 Task: Create new vendor bill with Date Opened: 15-Apr-23, Select Vendor: El Taco Tote, Terms: Net 7. Make bill entry for item-1 with Date: 15-Apr-23, Description: Tacos, Expense Account: Travel & Entertainment : Meals, Quantity: 1, Unit Price: 13.49, Sales Tax: Y, Sales Tax Included: Y, Tax Table: Sales Tax. Make entry for item-2 with Date: 15-Apr-23, Description: Huevos Rancheros, Expense Account: Travel & Entertainment : Meals, Quantity: 2, Unit Price: 9.29, Sales Tax: Y, Sales Tax Included: Y, Tax Table: Sales Tax. Post Bill with Post Date: 15-Apr-23, Post to Accounts: Liabilities:Accounts Payble. Pay / Process Payment with Transaction Date: 21-Apr-23, Amount: 32.07, Transfer Account: Checking Account. Go to 'Print Bill'. Save a pdf copy of the bill.
Action: Mouse moved to (168, 31)
Screenshot: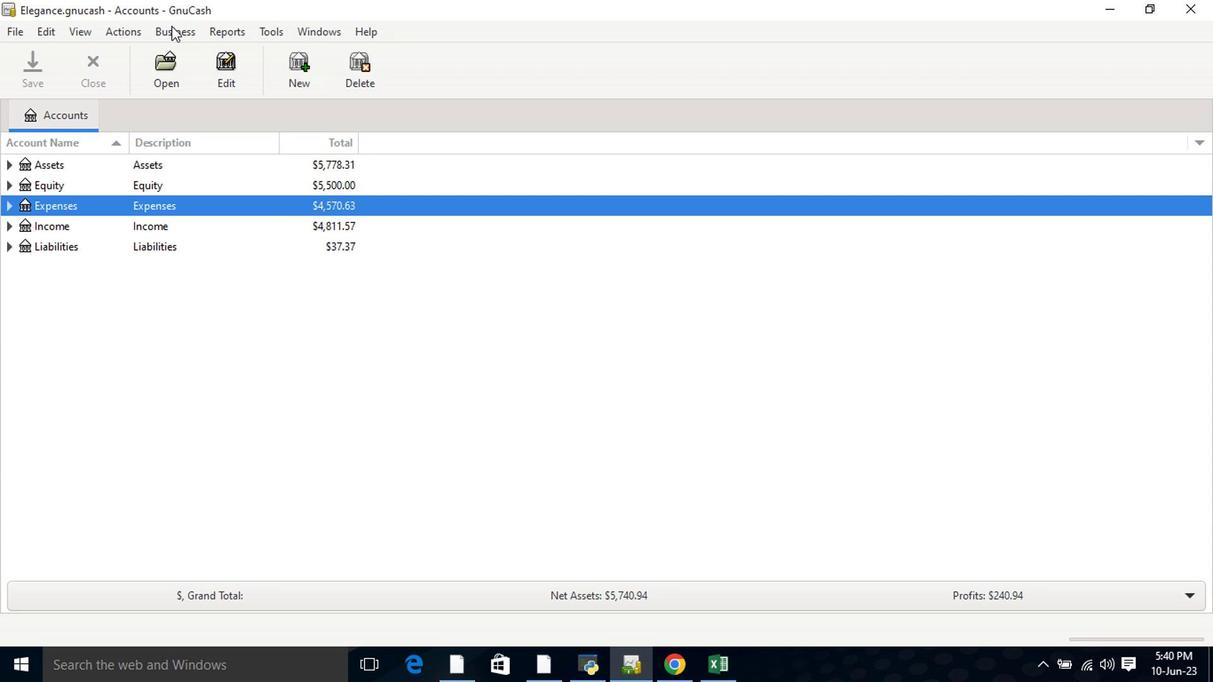 
Action: Mouse pressed left at (168, 31)
Screenshot: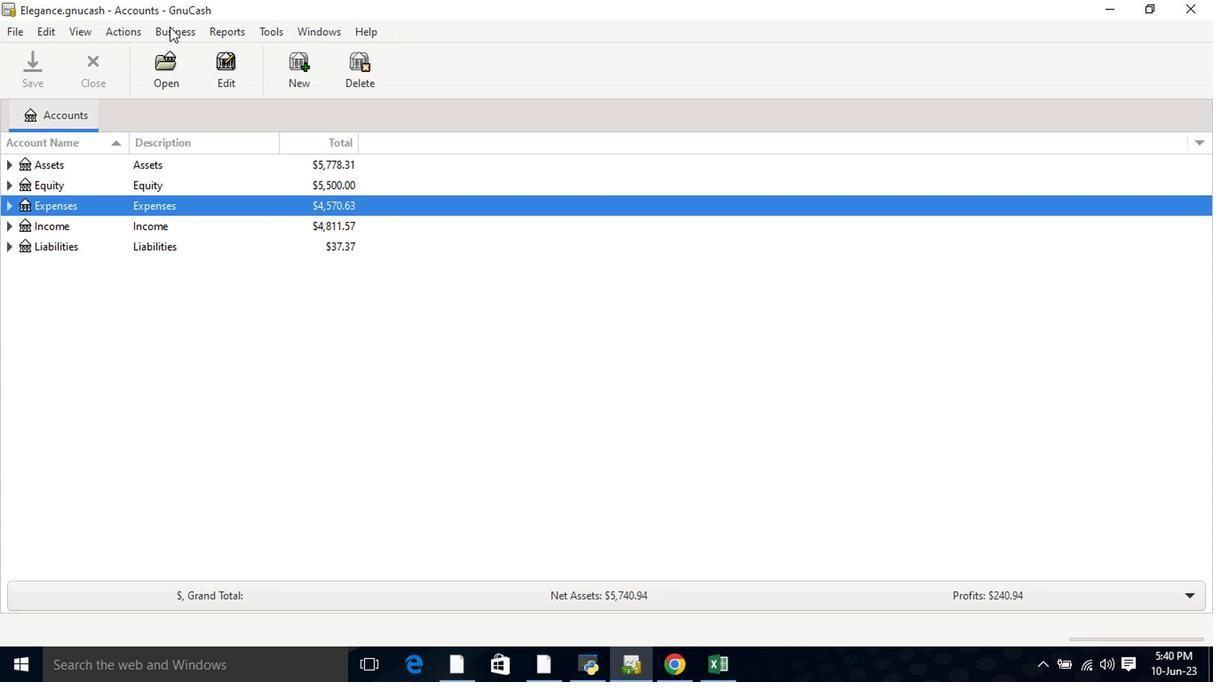 
Action: Mouse moved to (196, 77)
Screenshot: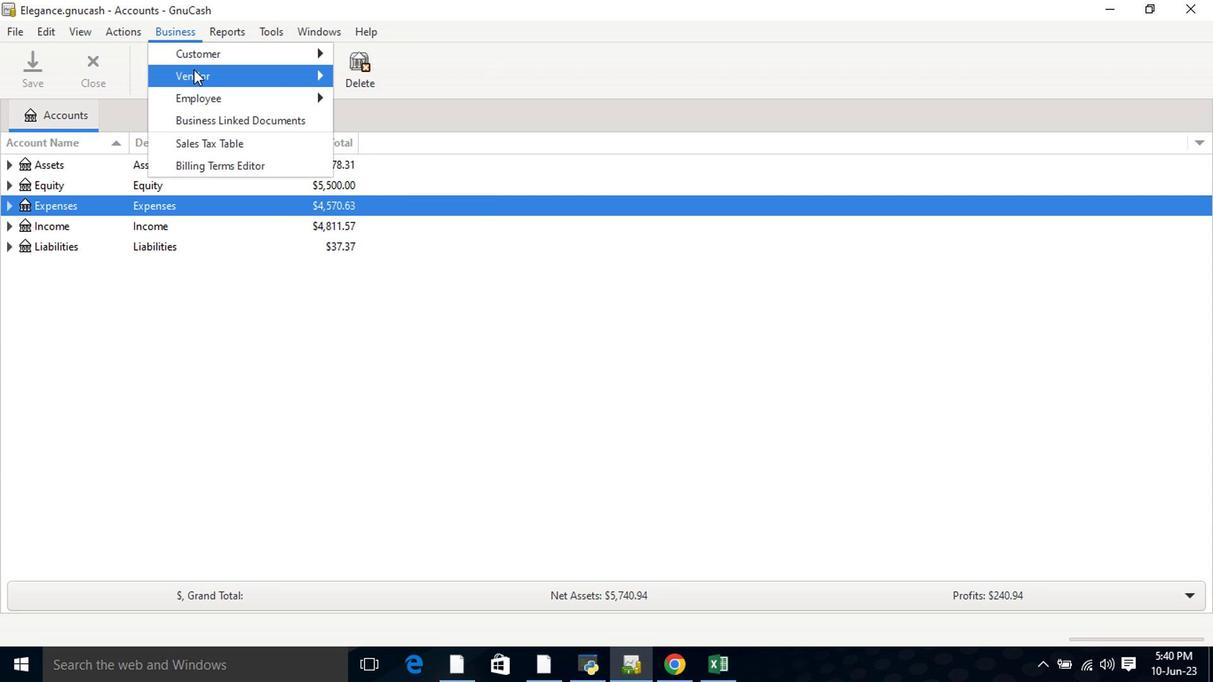 
Action: Mouse pressed left at (196, 77)
Screenshot: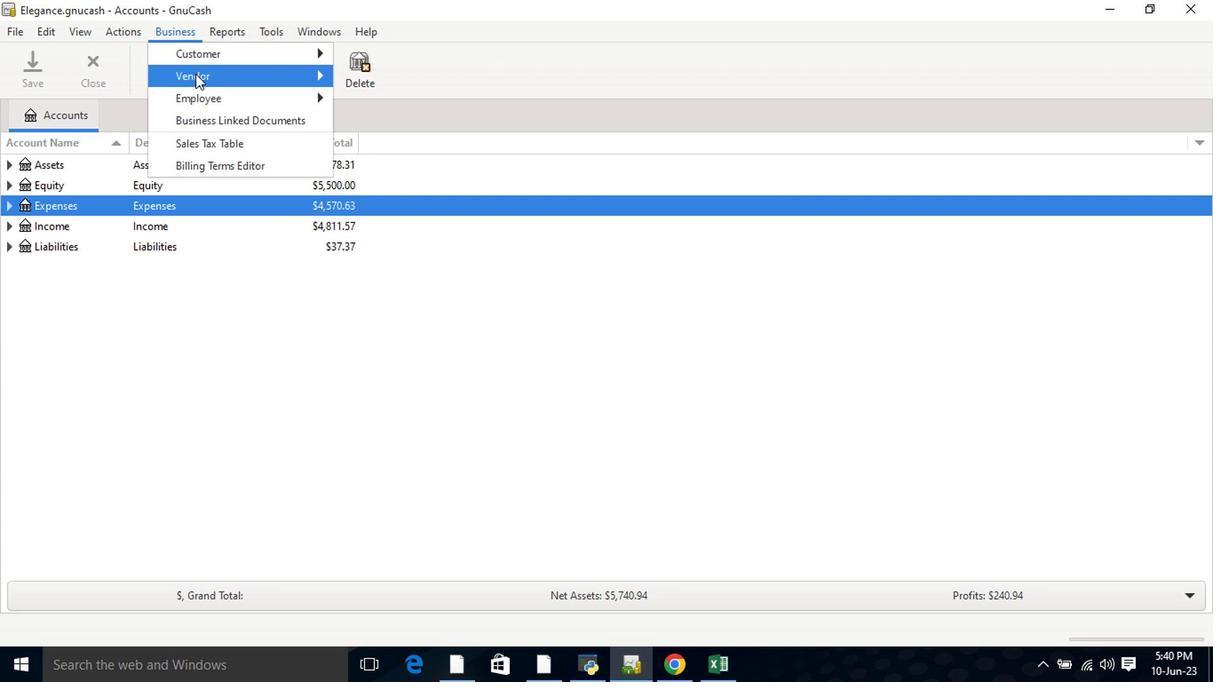 
Action: Mouse moved to (392, 146)
Screenshot: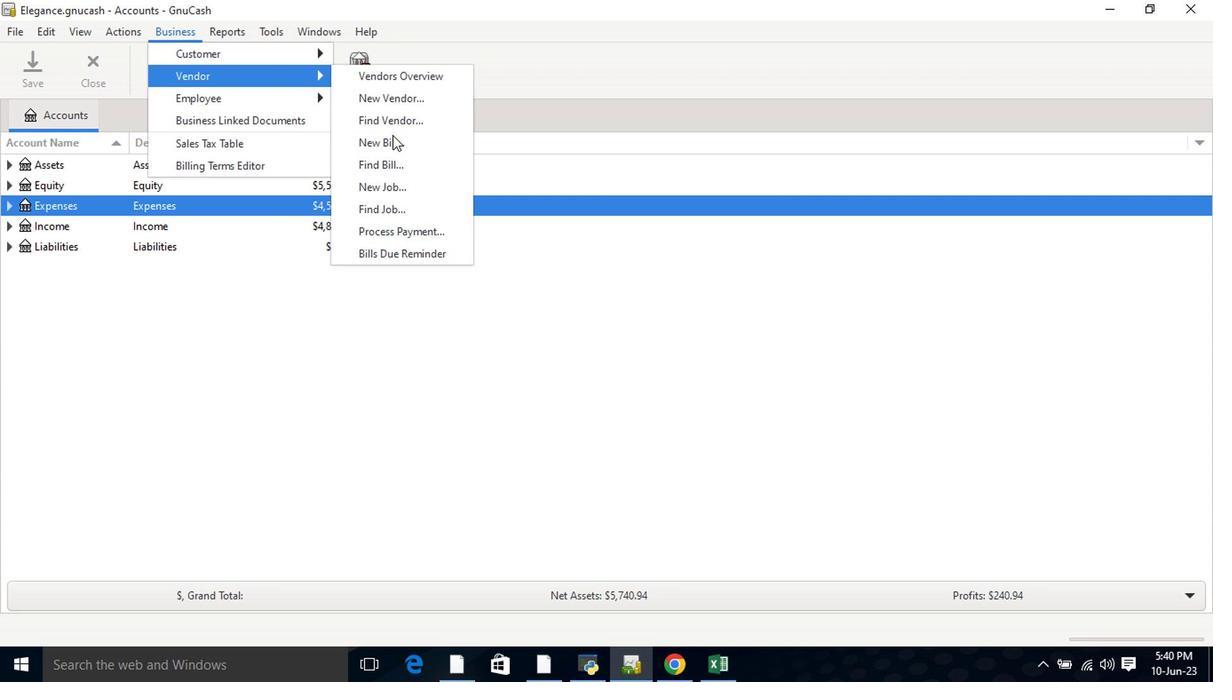 
Action: Mouse pressed left at (392, 146)
Screenshot: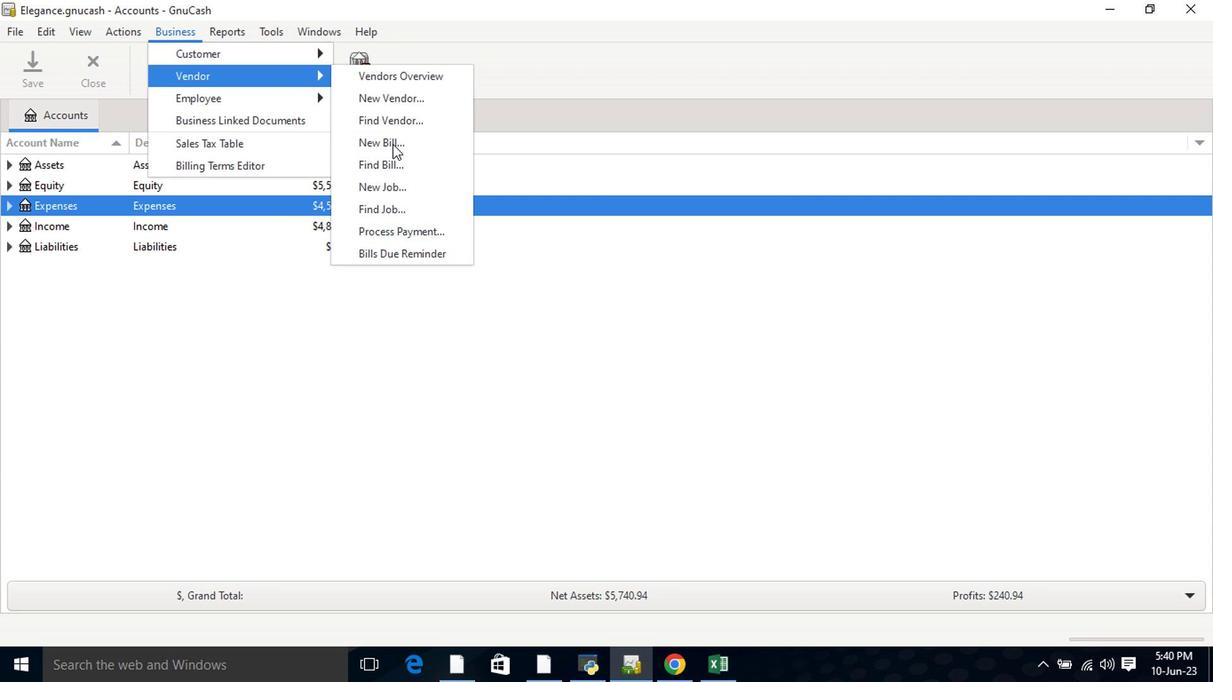 
Action: Mouse moved to (731, 240)
Screenshot: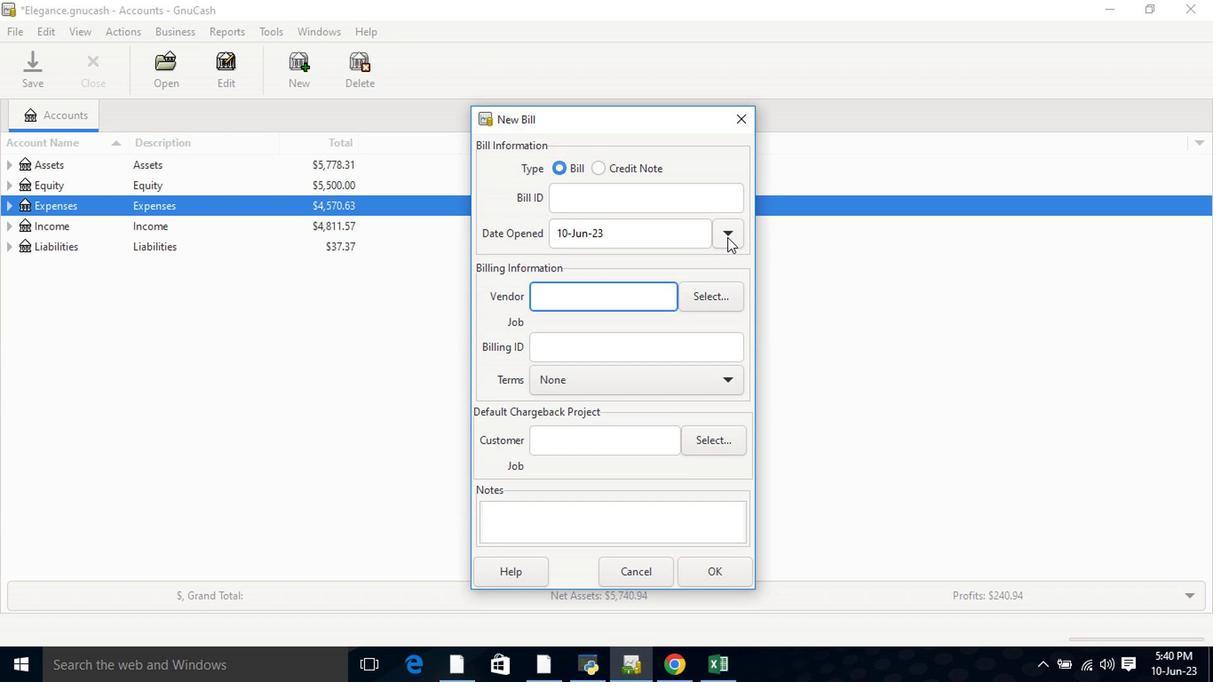 
Action: Mouse pressed left at (731, 240)
Screenshot: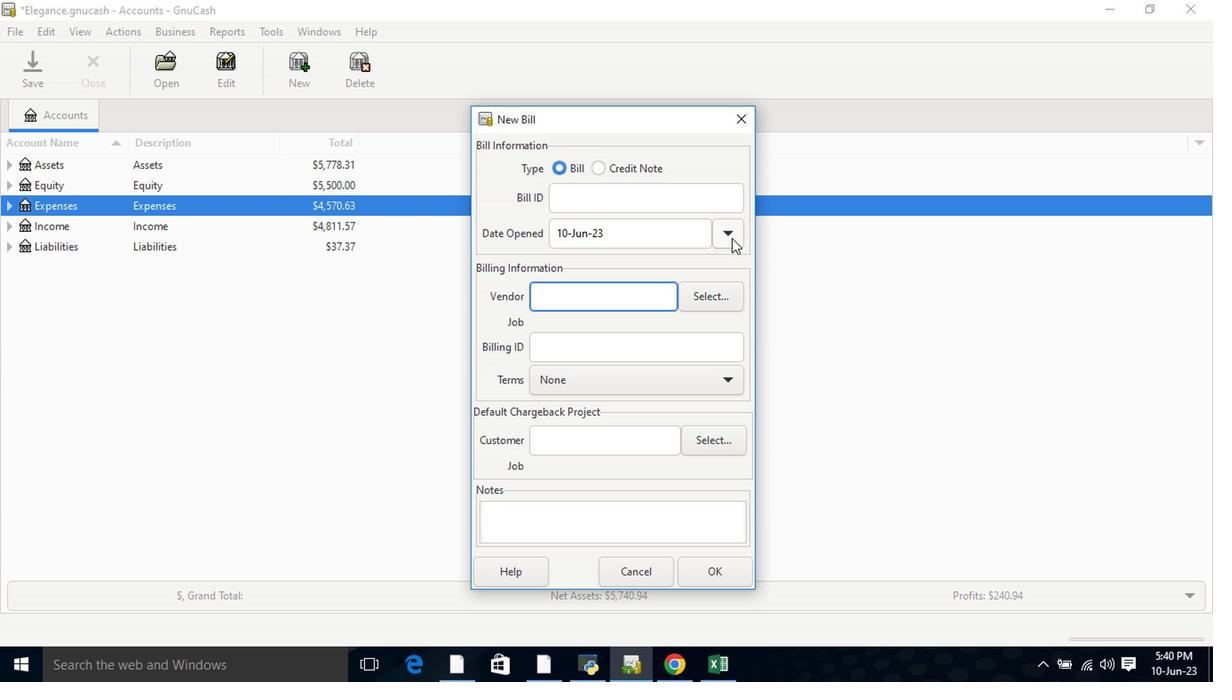 
Action: Mouse moved to (587, 264)
Screenshot: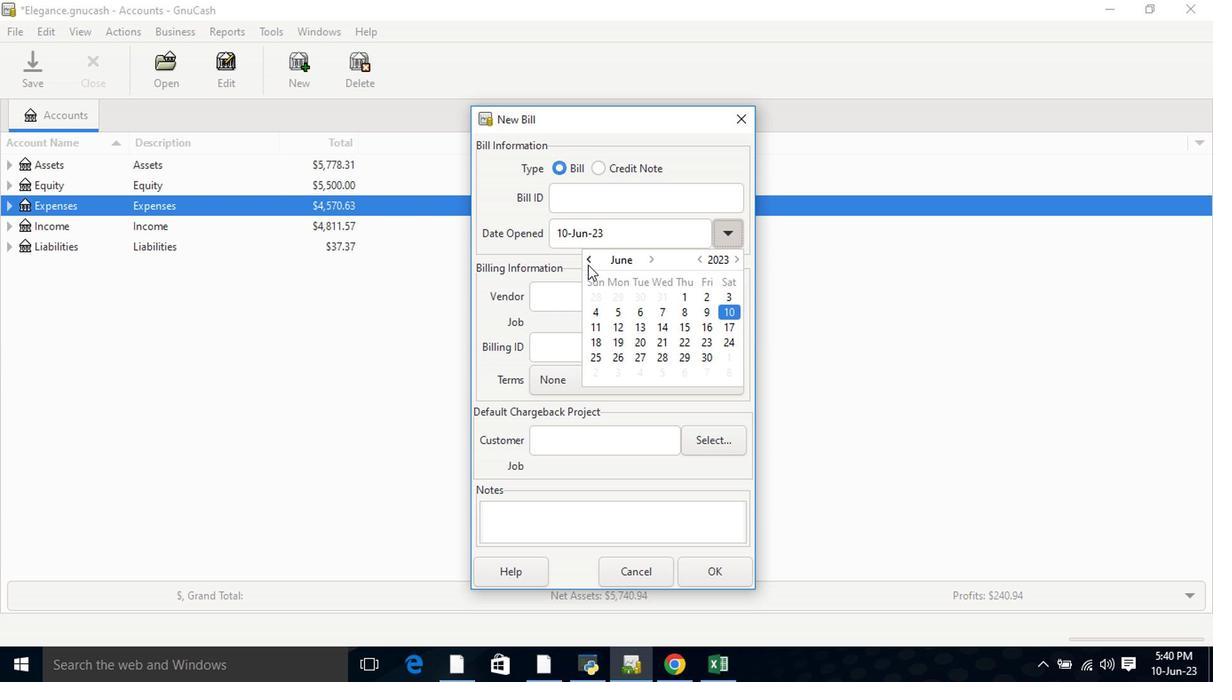 
Action: Mouse pressed left at (587, 264)
Screenshot: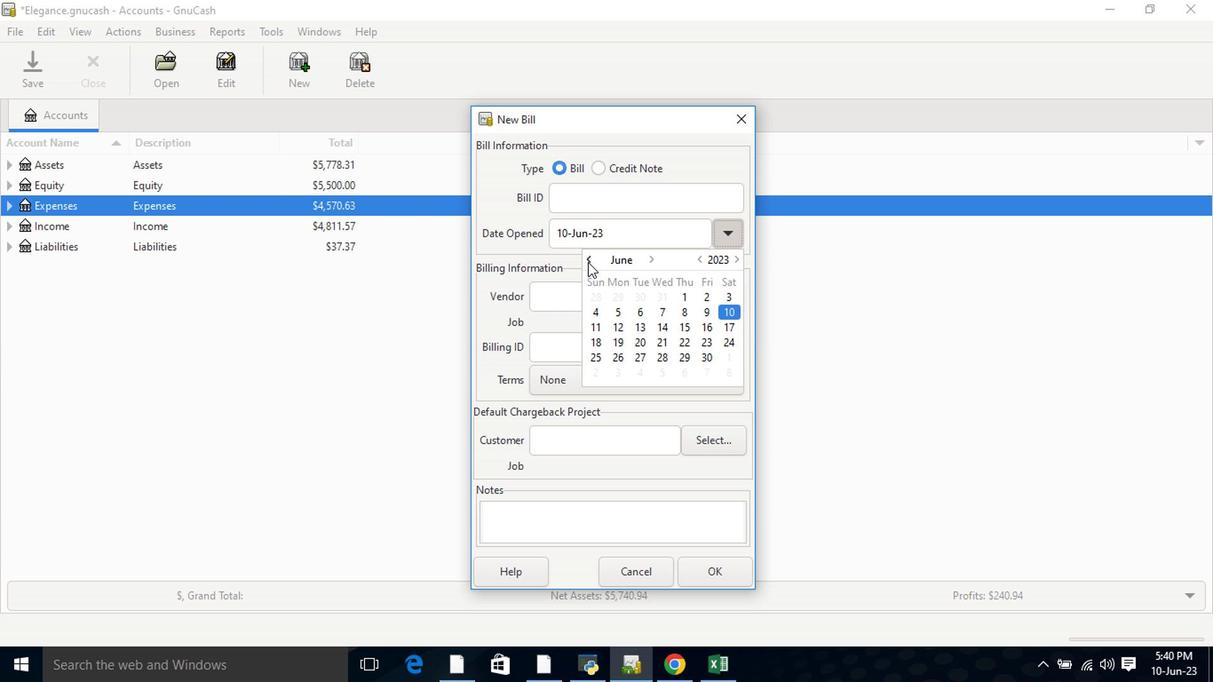 
Action: Mouse pressed left at (587, 264)
Screenshot: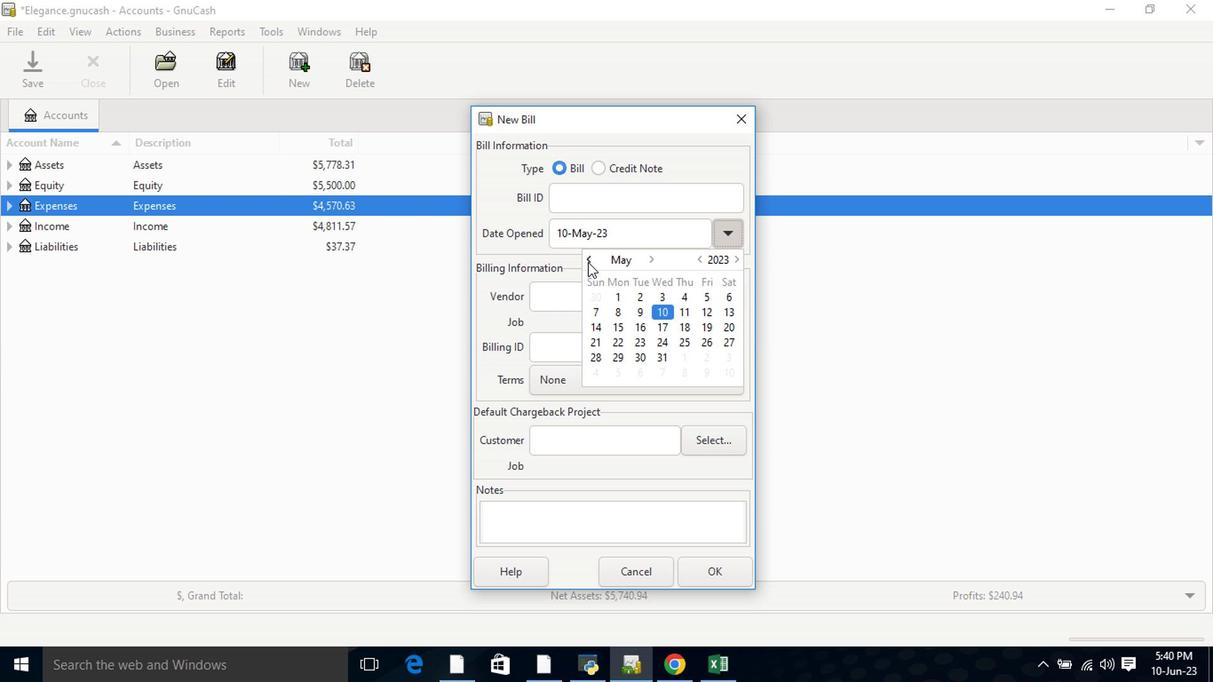 
Action: Mouse moved to (723, 328)
Screenshot: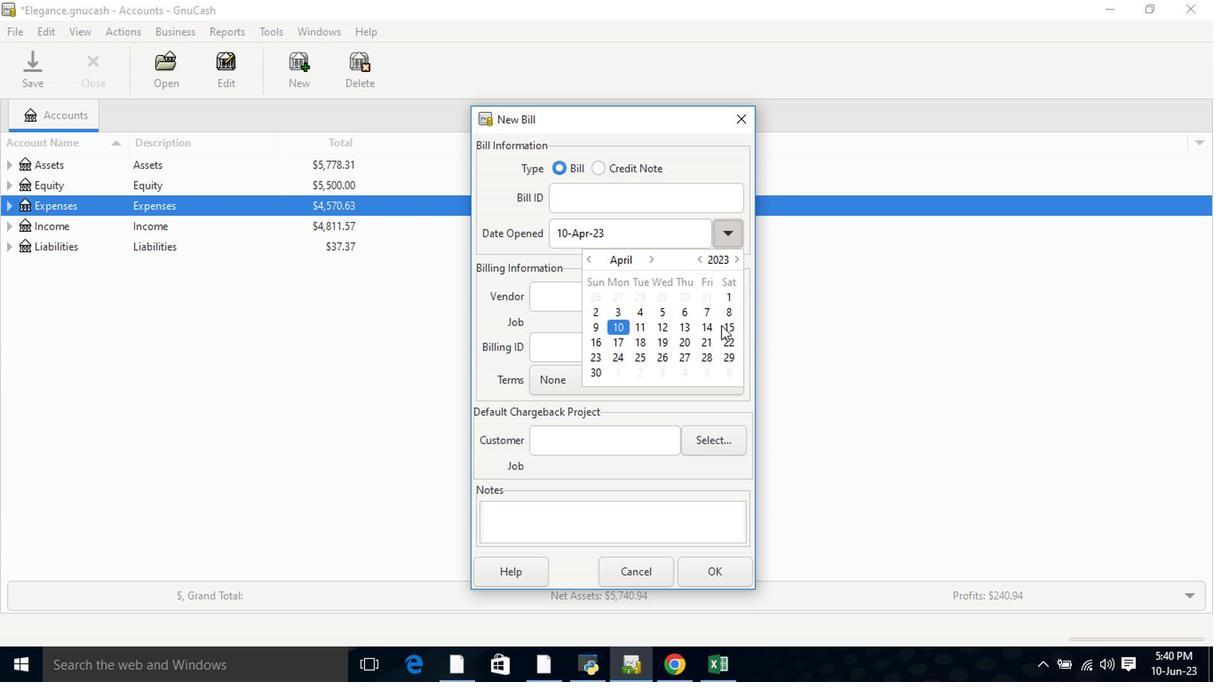 
Action: Mouse pressed left at (723, 328)
Screenshot: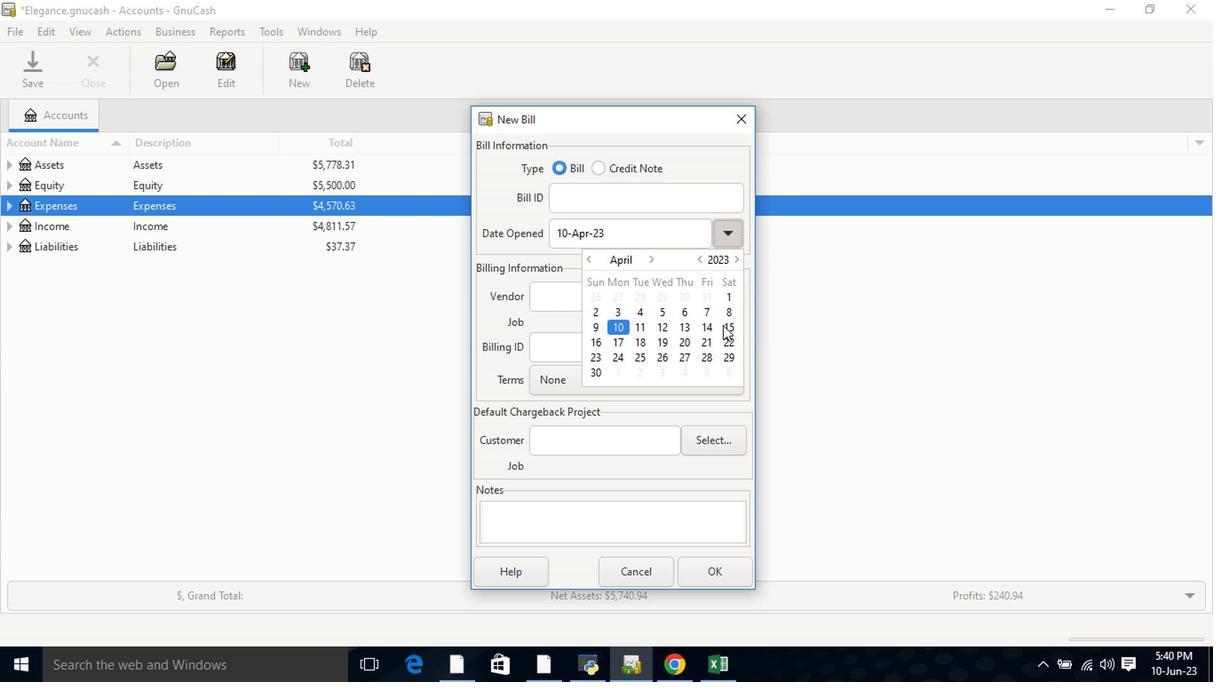 
Action: Mouse pressed left at (723, 328)
Screenshot: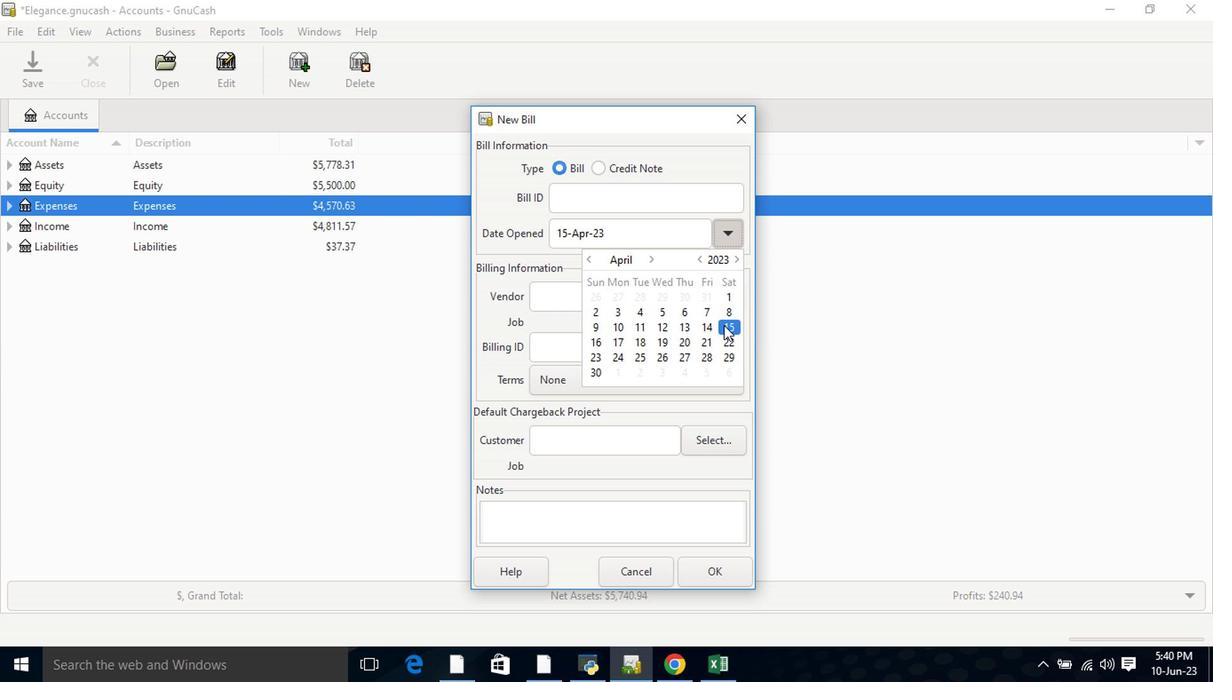 
Action: Mouse moved to (592, 299)
Screenshot: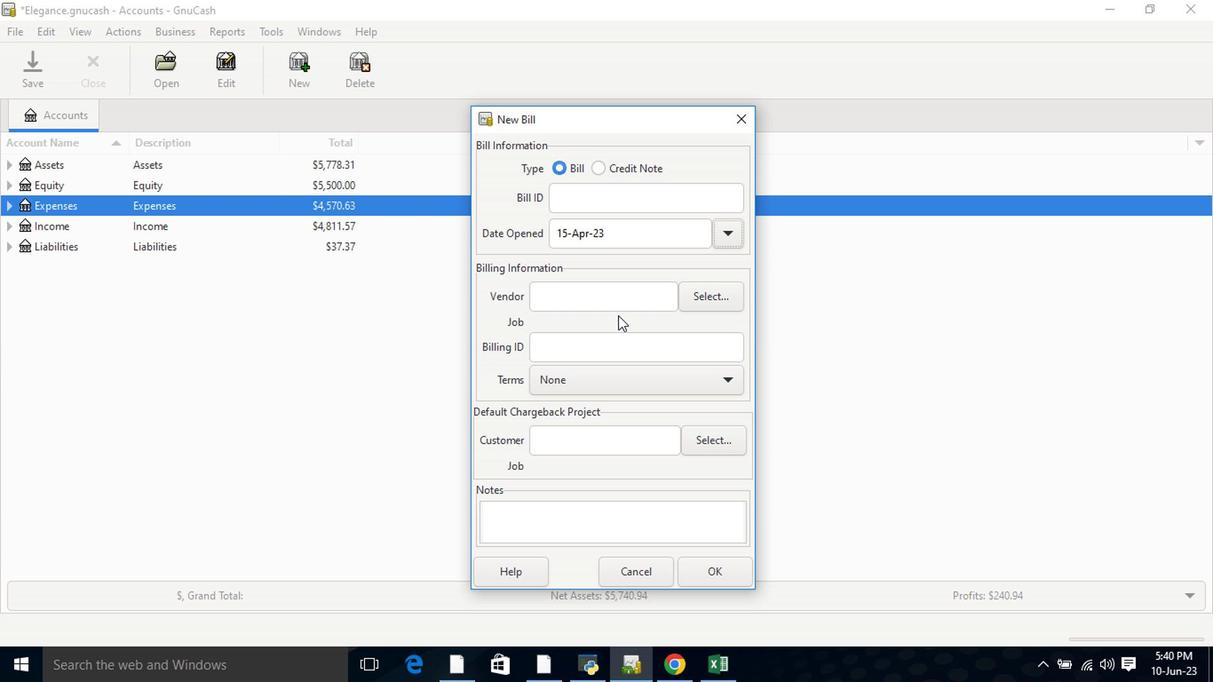 
Action: Mouse pressed left at (592, 299)
Screenshot: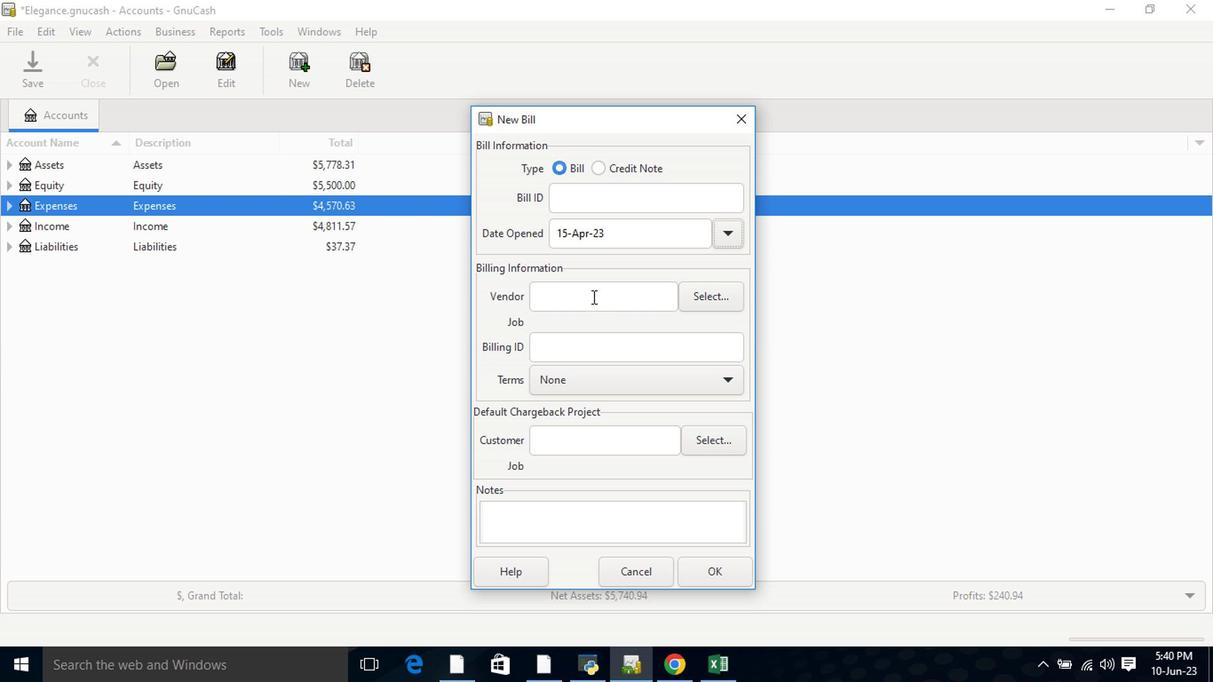 
Action: Key pressed <Key.shift>EI
Screenshot: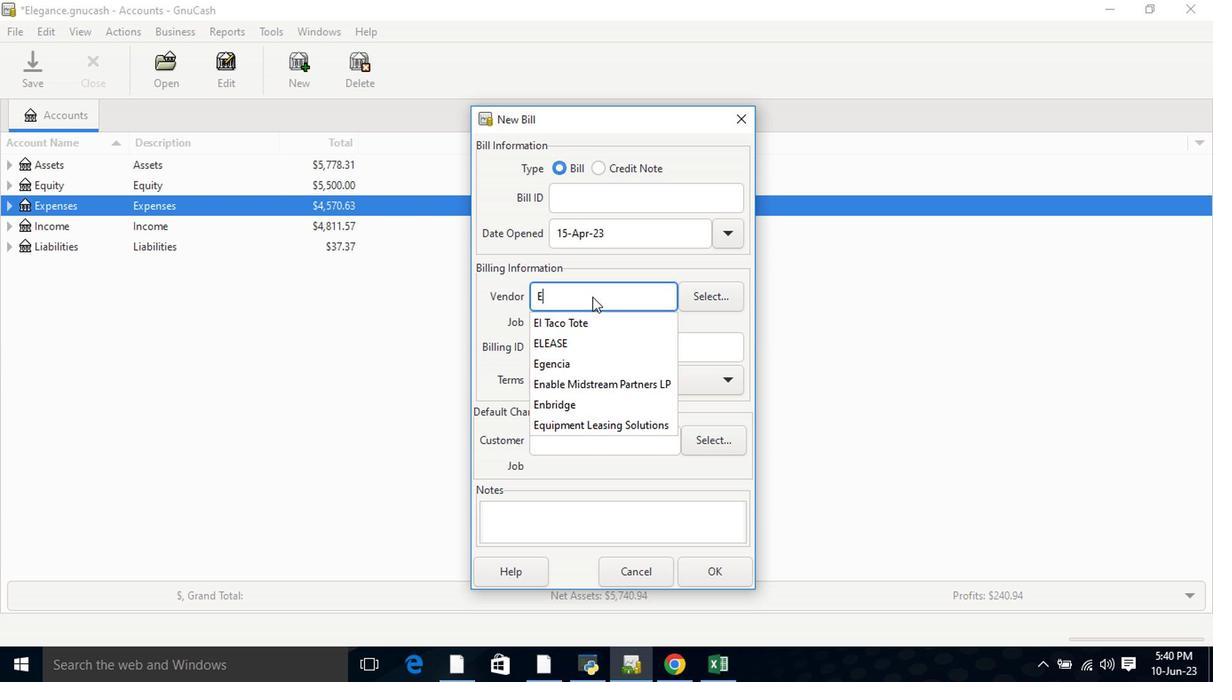 
Action: Mouse moved to (576, 323)
Screenshot: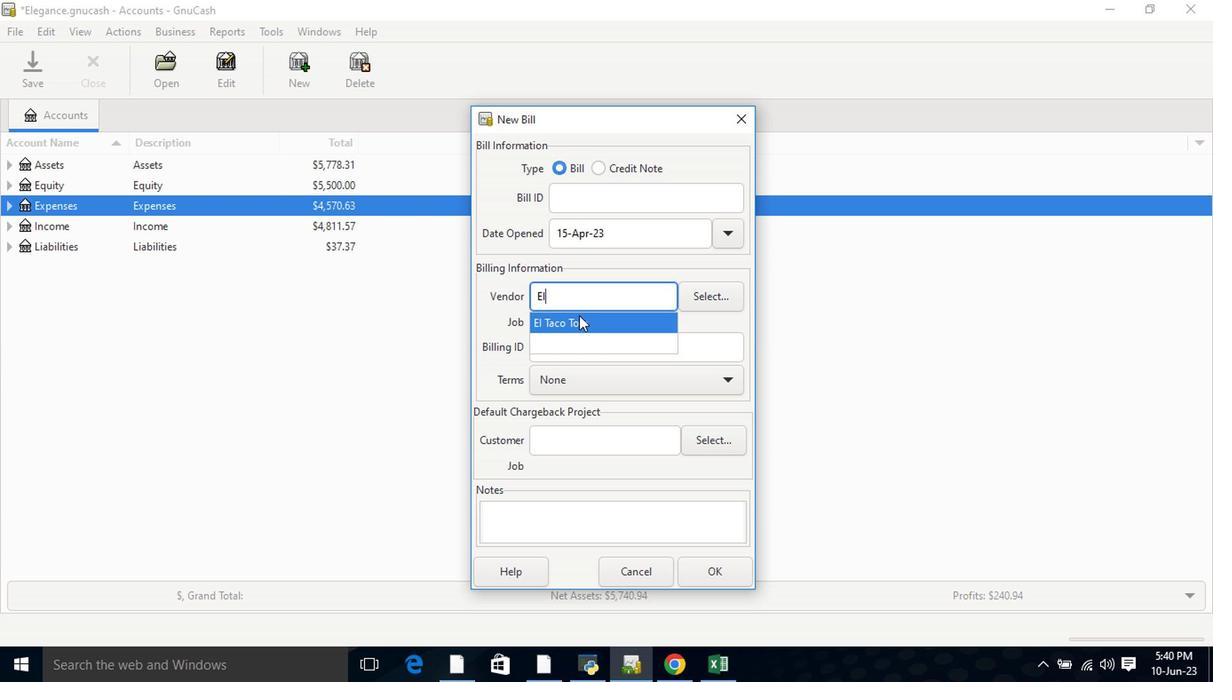 
Action: Mouse pressed left at (576, 323)
Screenshot: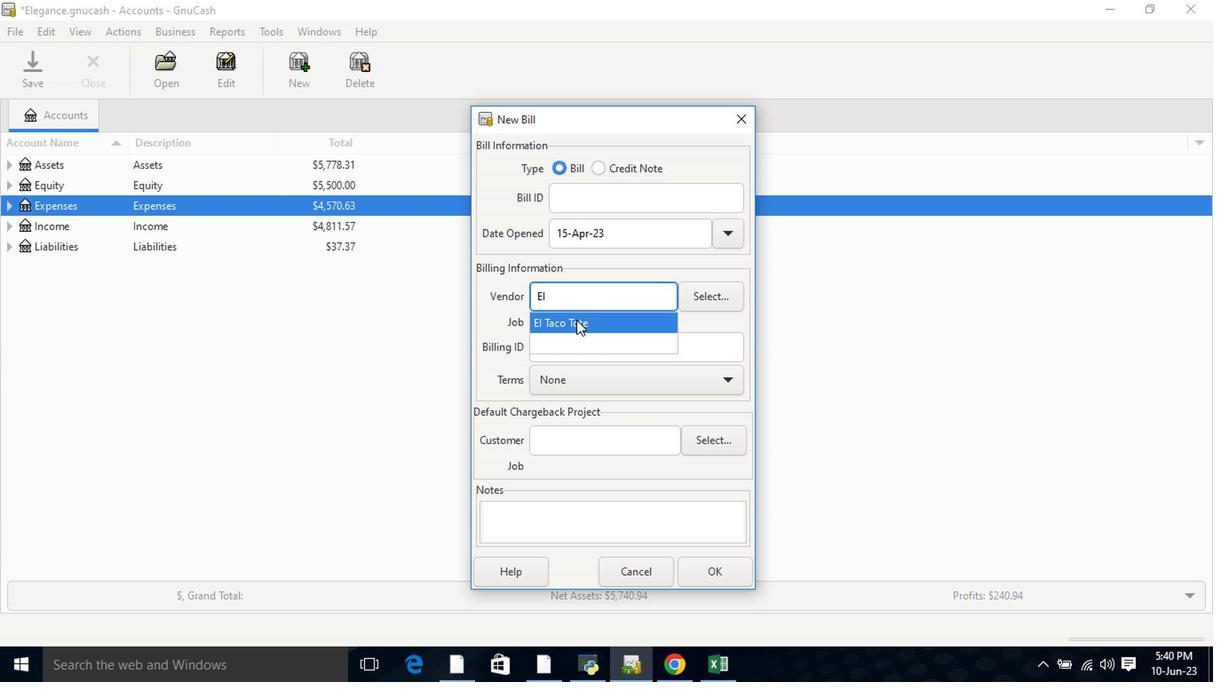 
Action: Mouse moved to (634, 392)
Screenshot: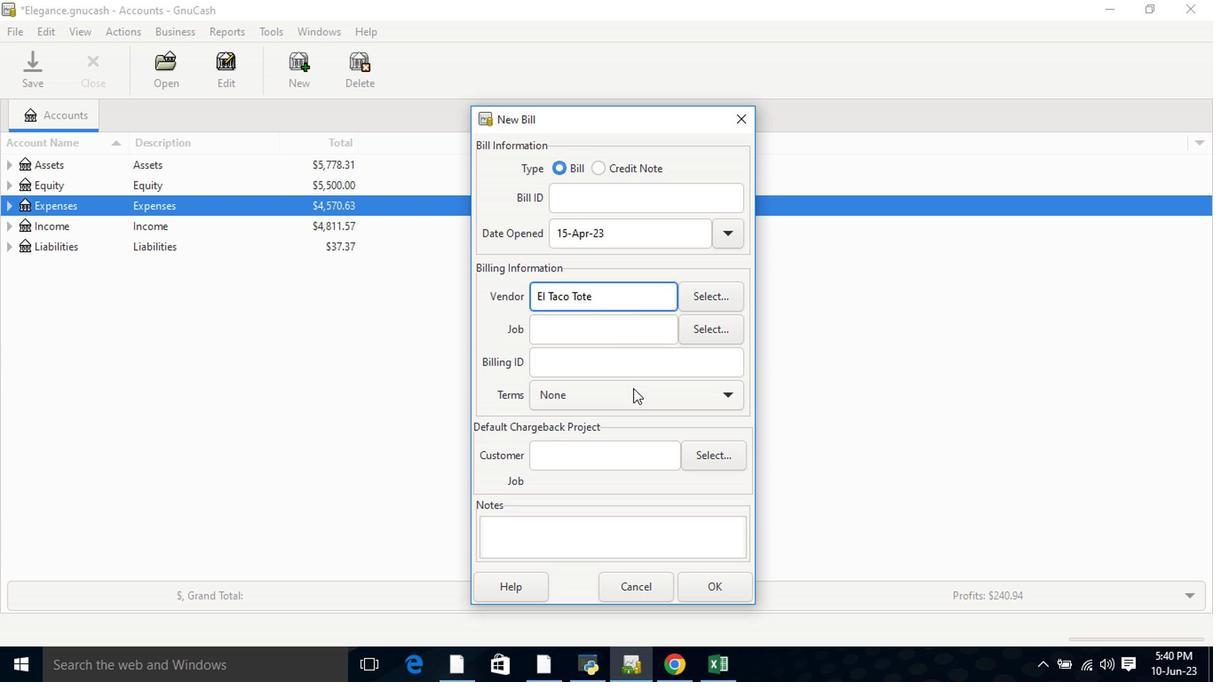 
Action: Mouse pressed left at (634, 392)
Screenshot: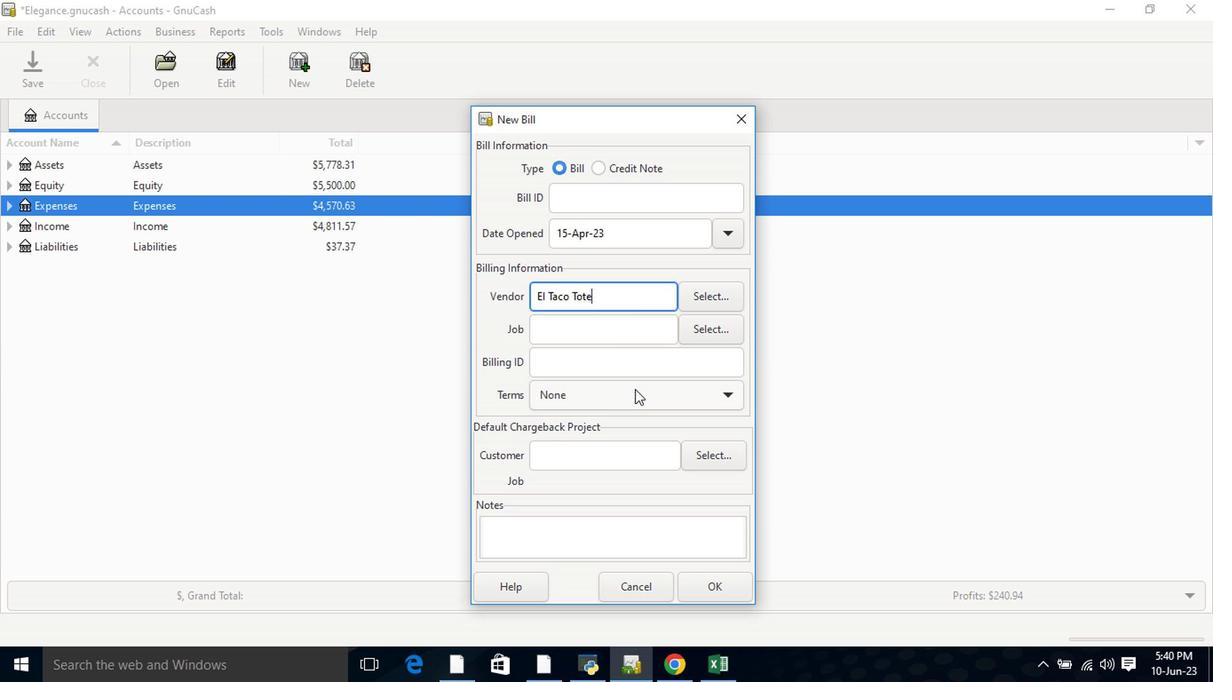 
Action: Mouse moved to (614, 473)
Screenshot: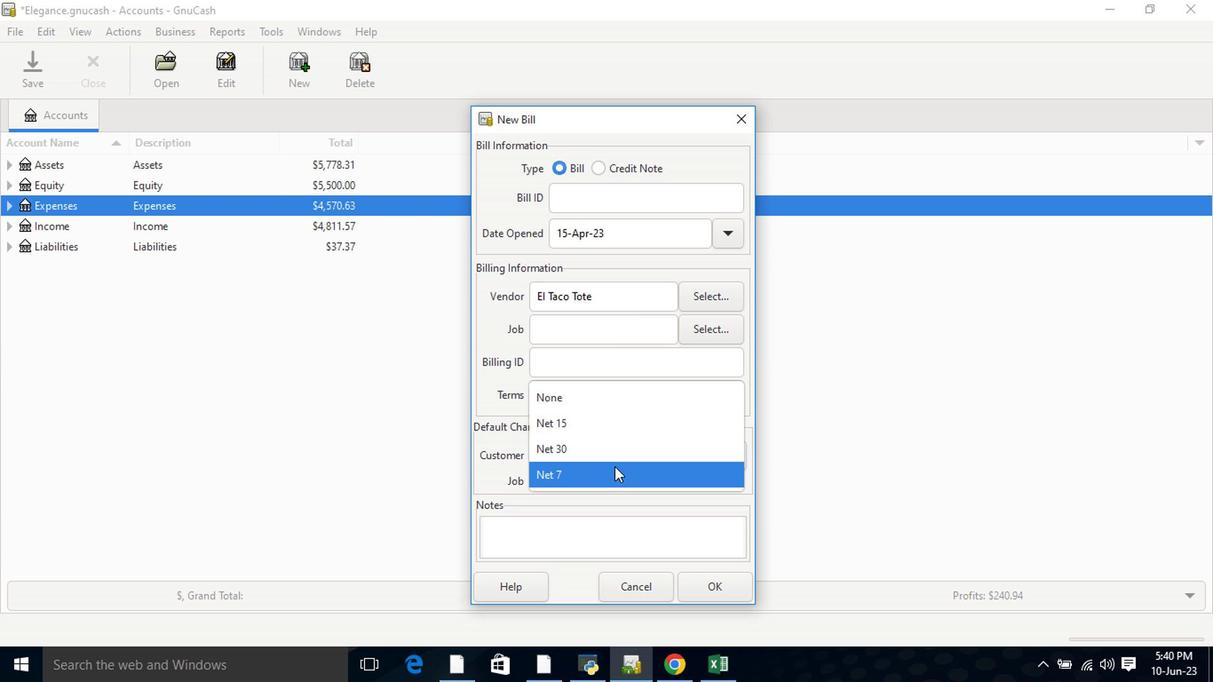
Action: Mouse pressed left at (614, 473)
Screenshot: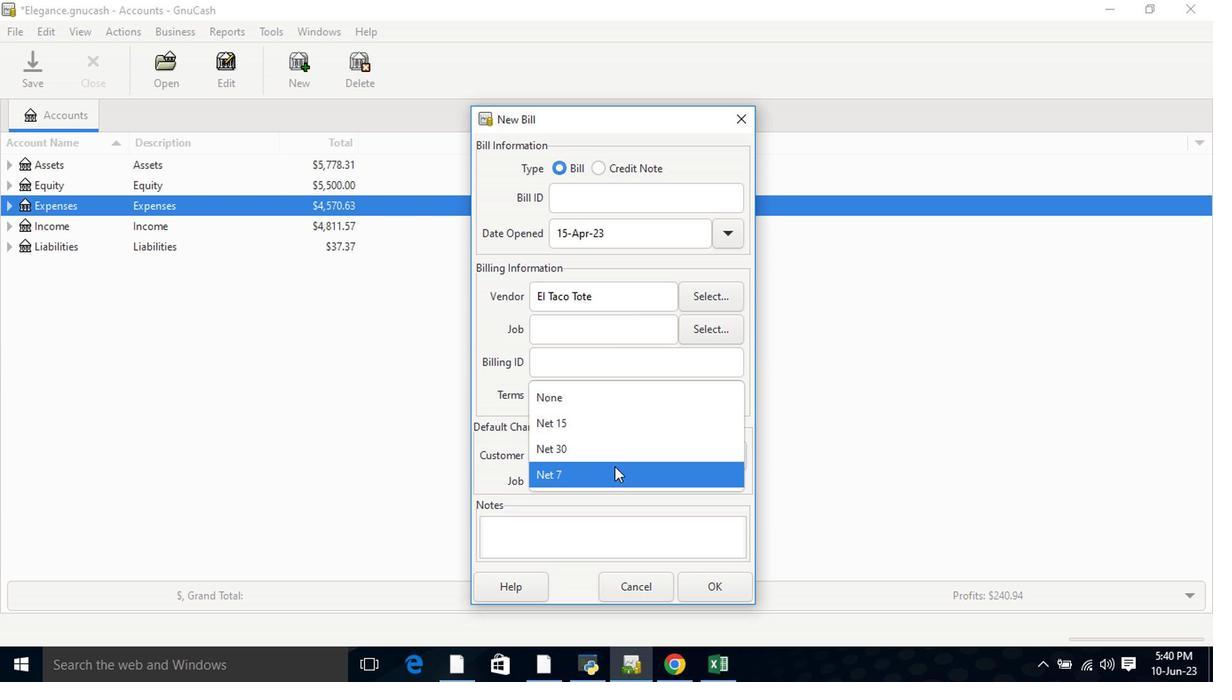 
Action: Mouse moved to (713, 591)
Screenshot: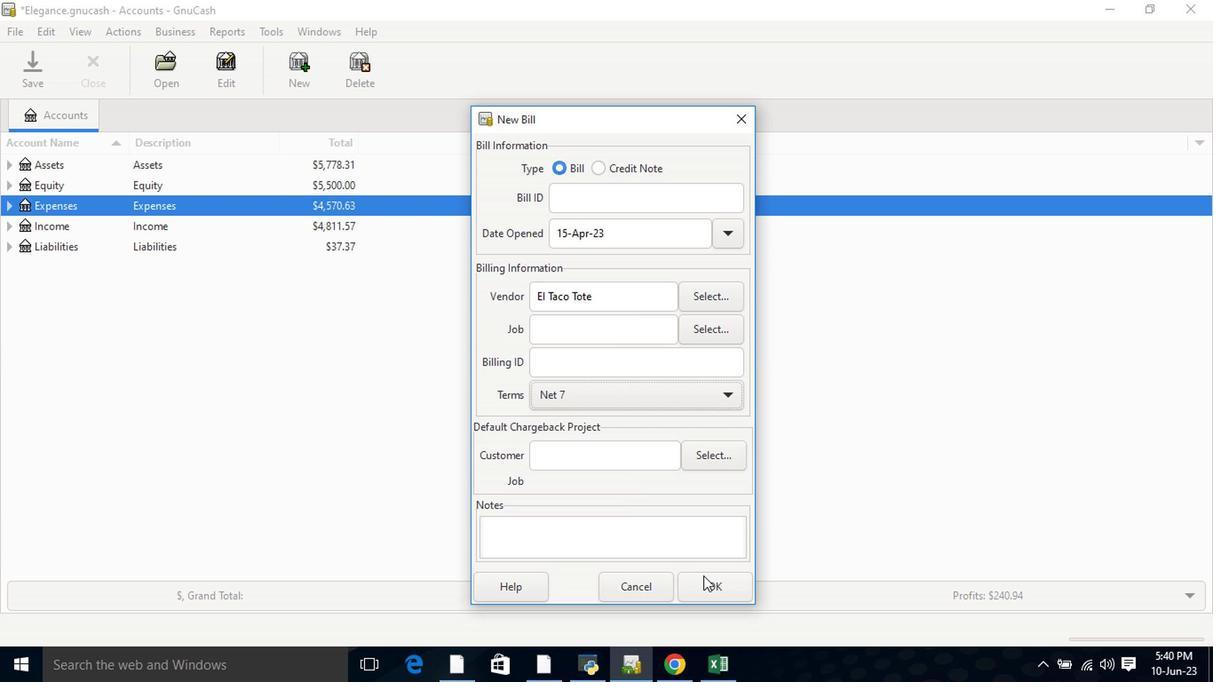 
Action: Mouse pressed left at (713, 591)
Screenshot: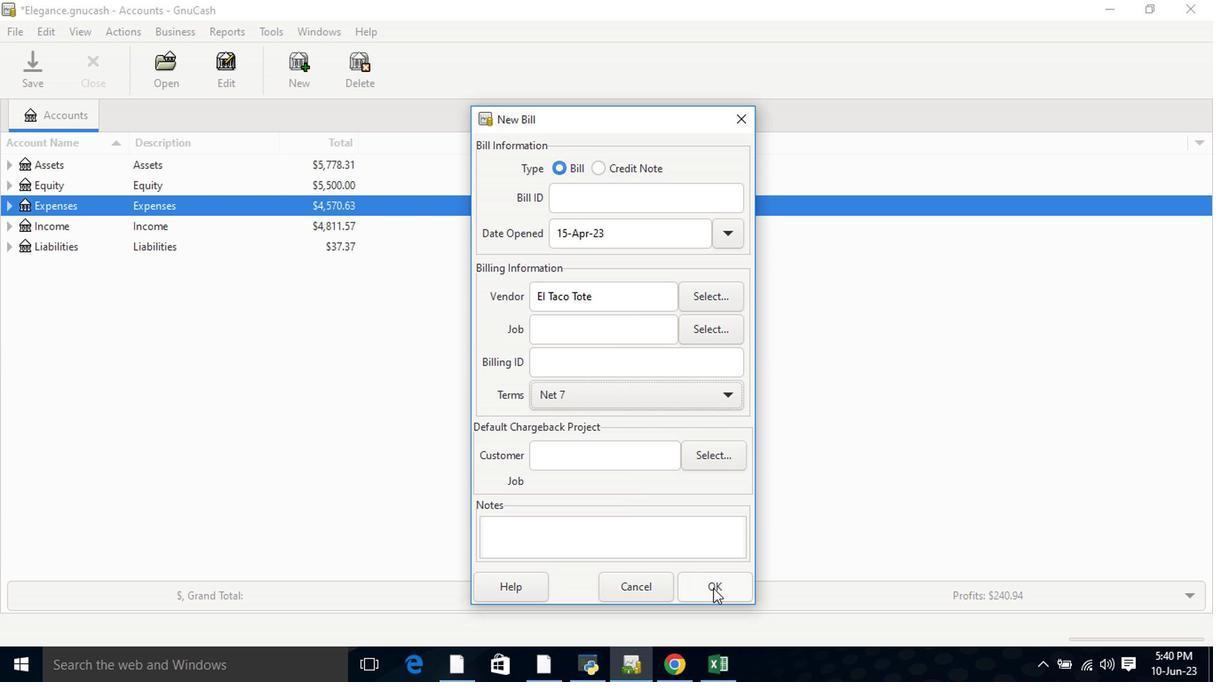 
Action: Mouse moved to (290, 405)
Screenshot: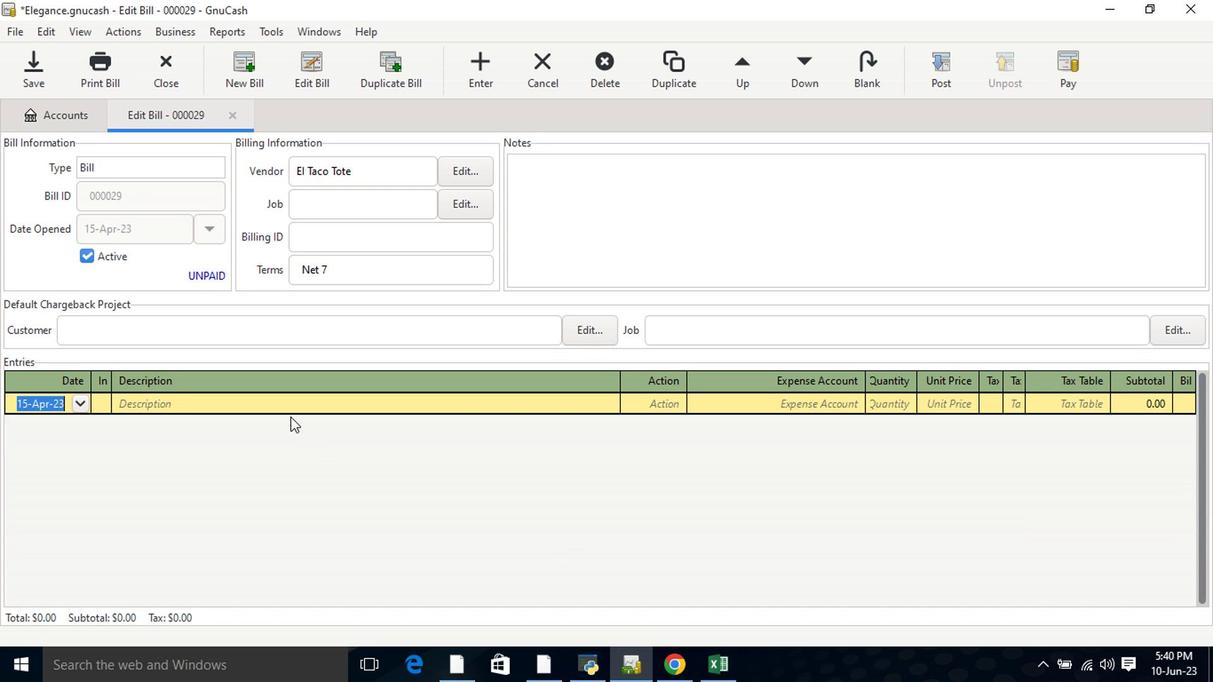 
Action: Key pressed <Key.tab>
Screenshot: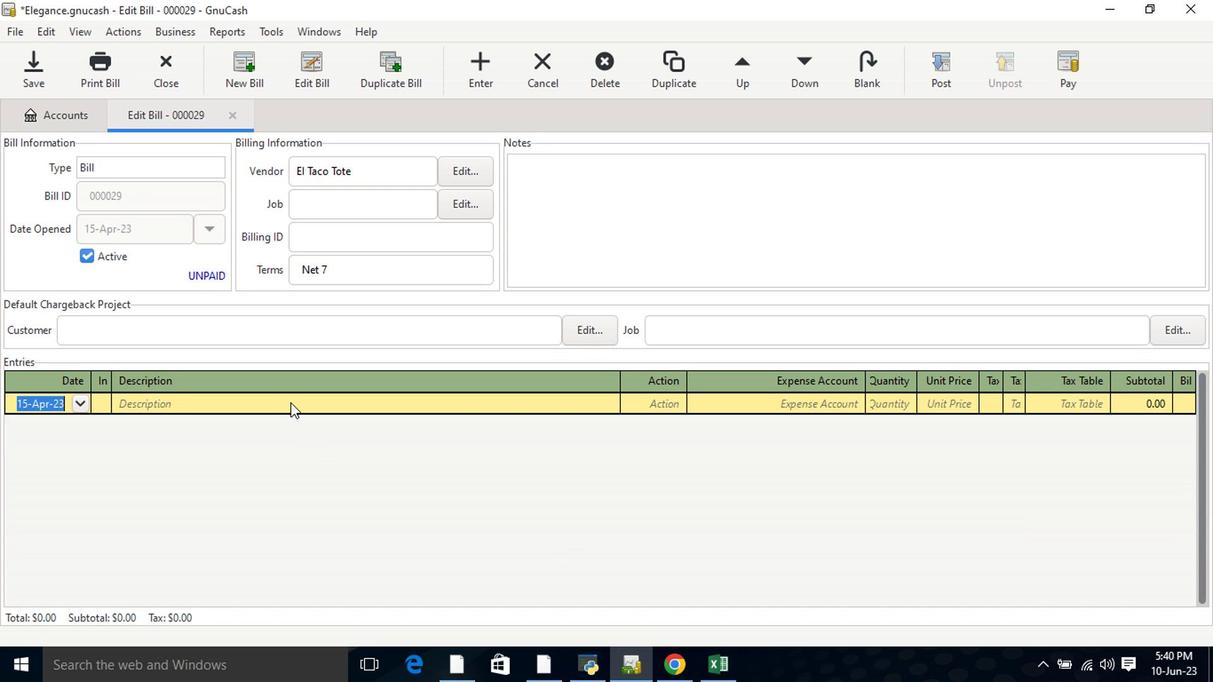 
Action: Mouse moved to (290, 431)
Screenshot: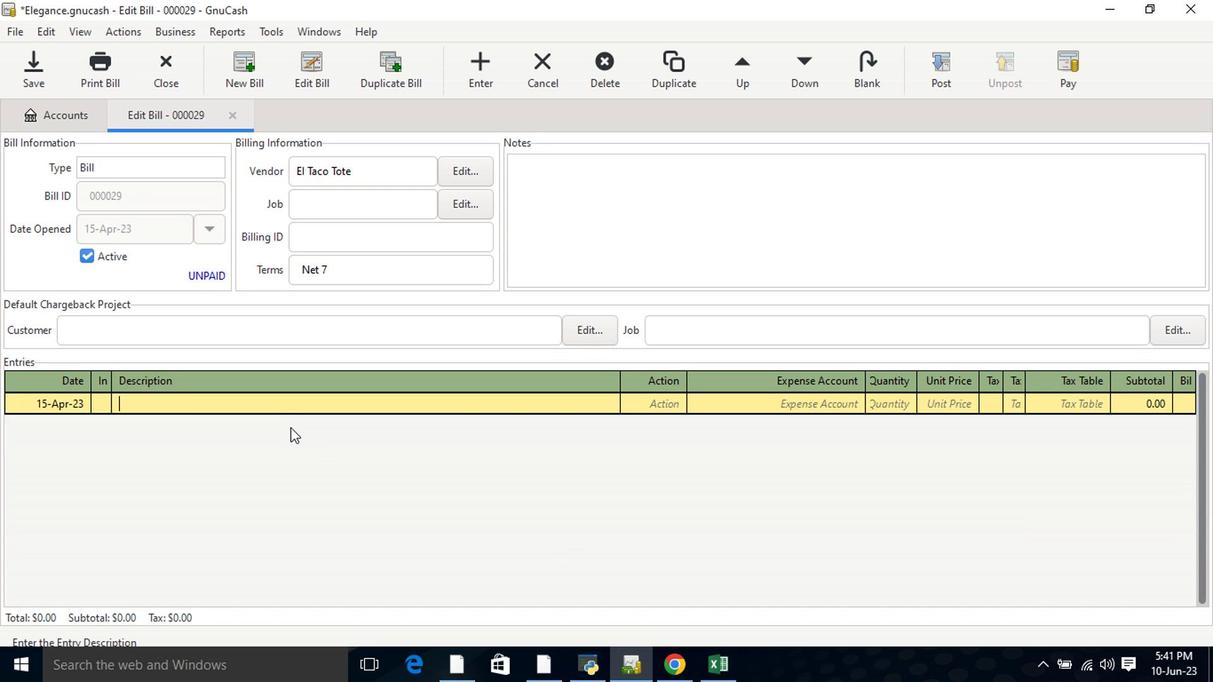 
Action: Key pressed <Key.shift>Tacos<Key.tab><Key.tab>tra<Key.down><Key.tab>1<Key.tab>13.49<Key.tab>
Screenshot: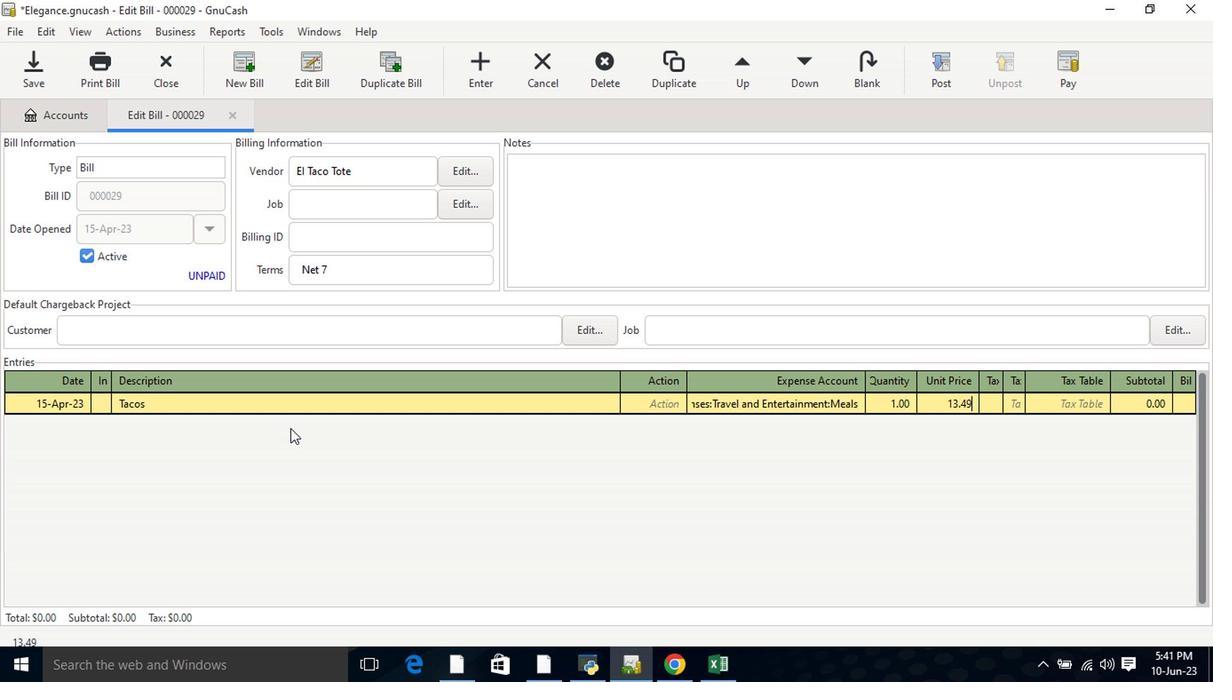 
Action: Mouse moved to (985, 405)
Screenshot: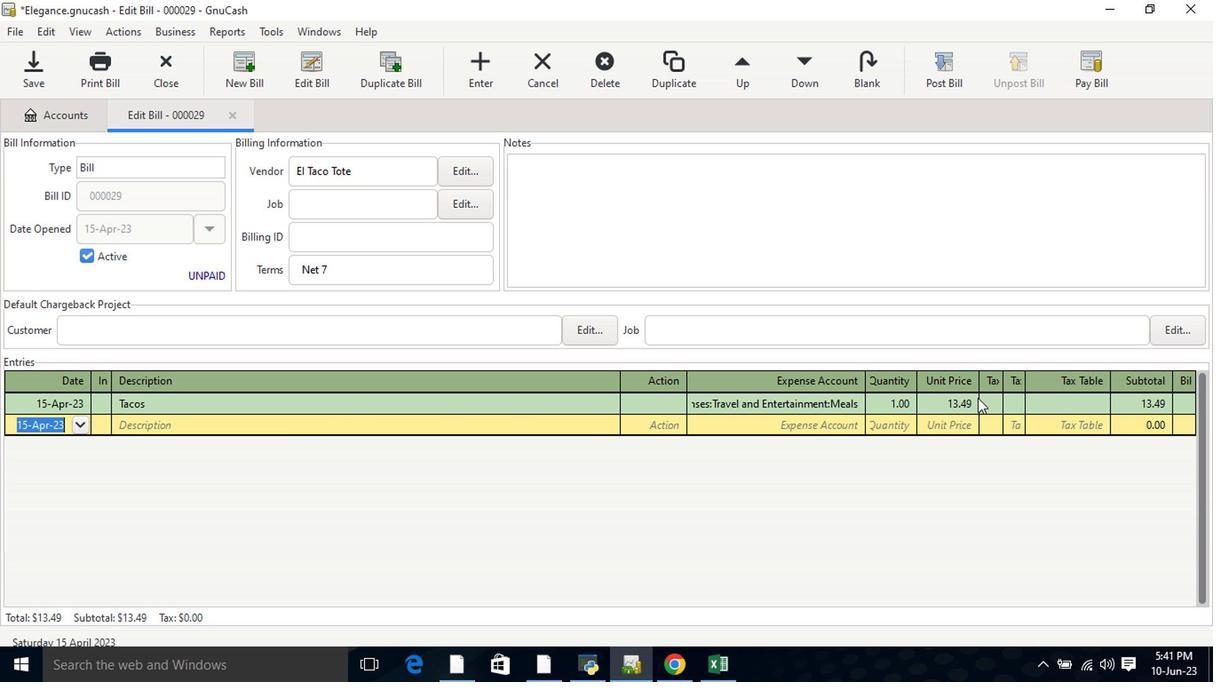 
Action: Mouse pressed left at (985, 405)
Screenshot: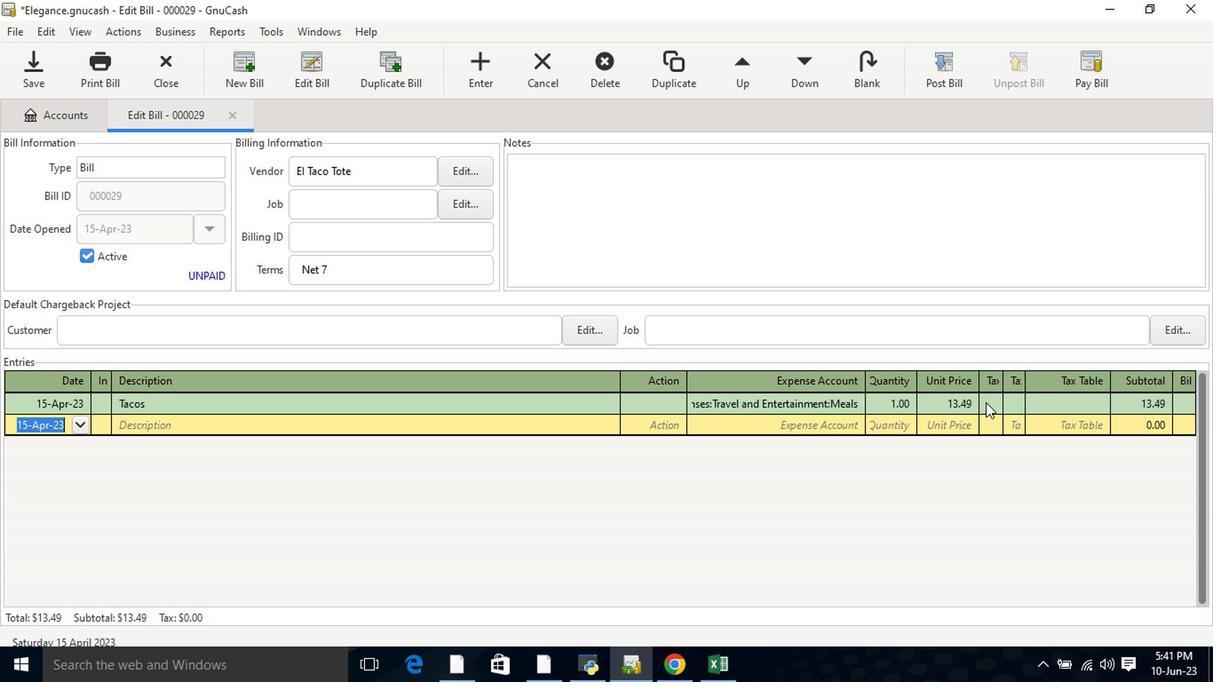 
Action: Mouse moved to (989, 405)
Screenshot: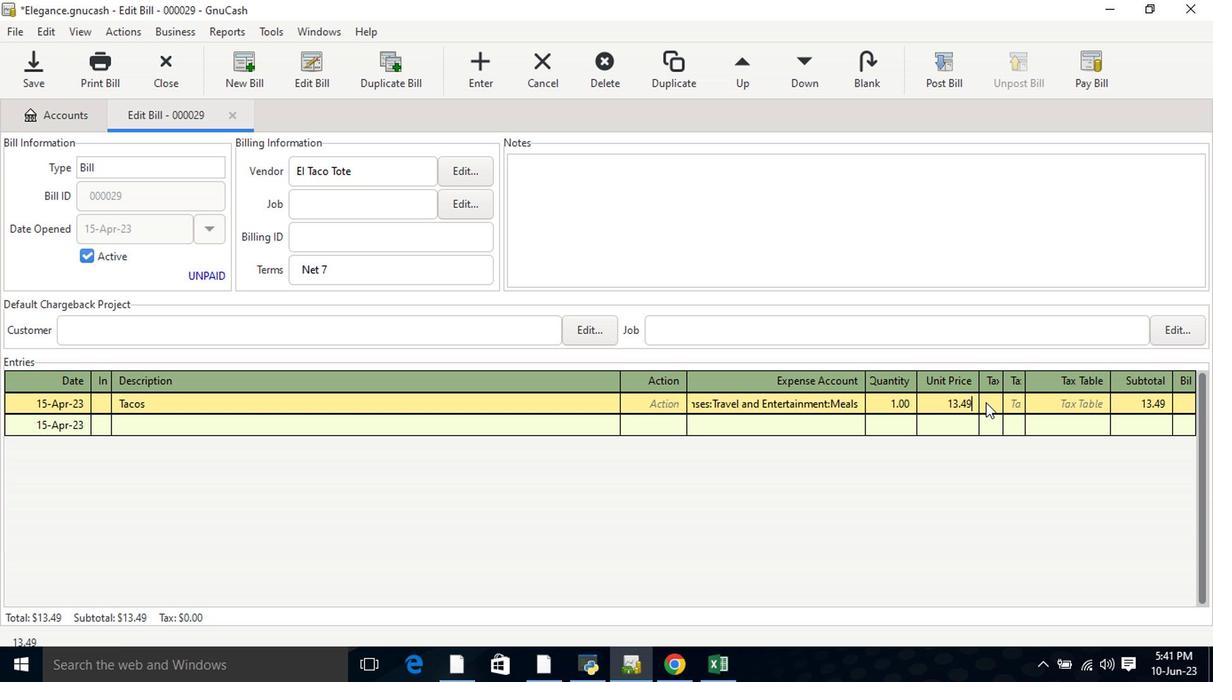 
Action: Mouse pressed left at (989, 405)
Screenshot: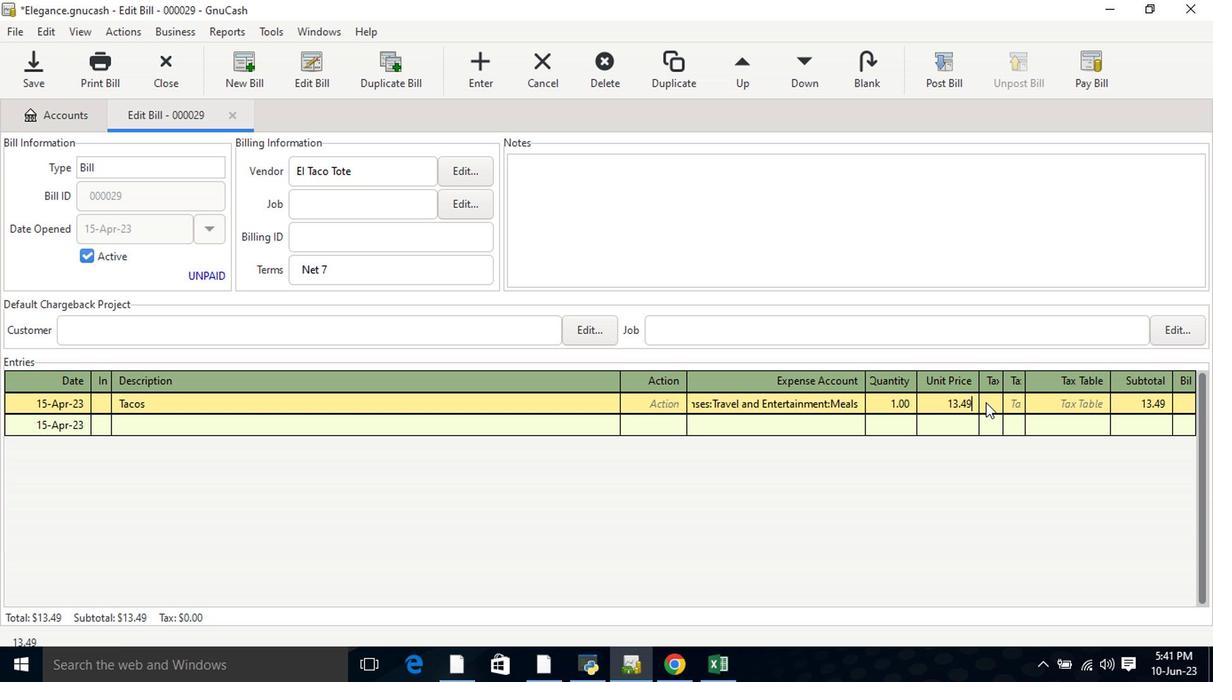 
Action: Mouse moved to (1021, 403)
Screenshot: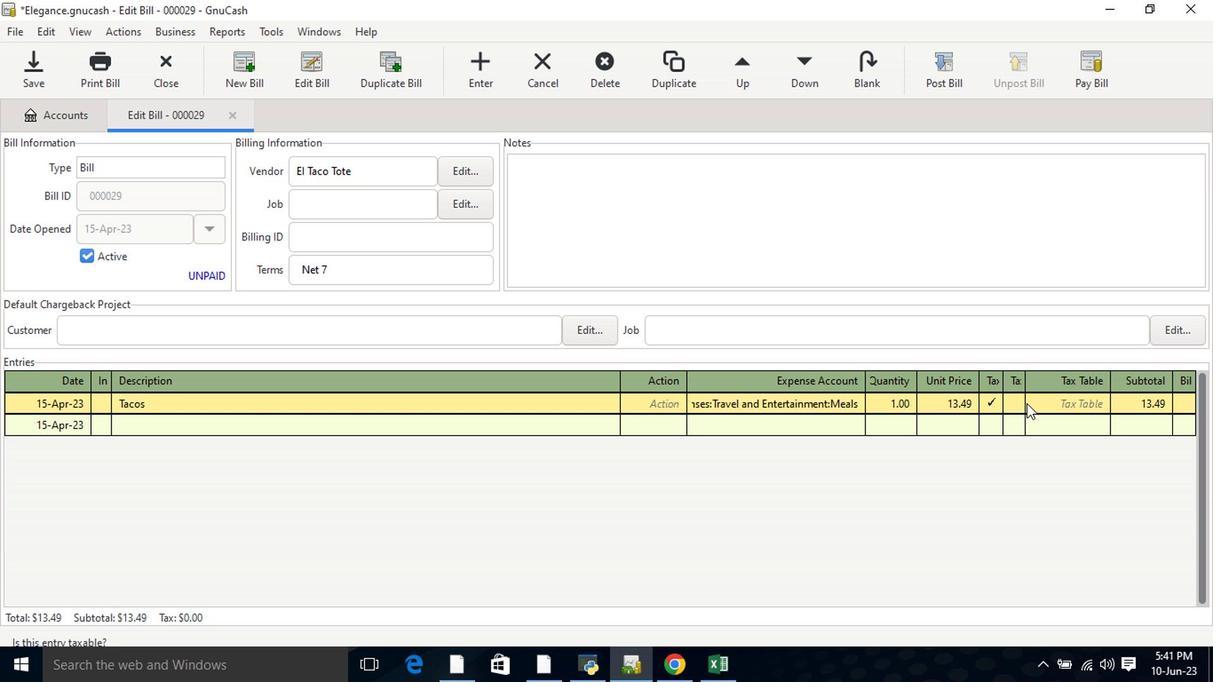 
Action: Mouse pressed left at (1021, 403)
Screenshot: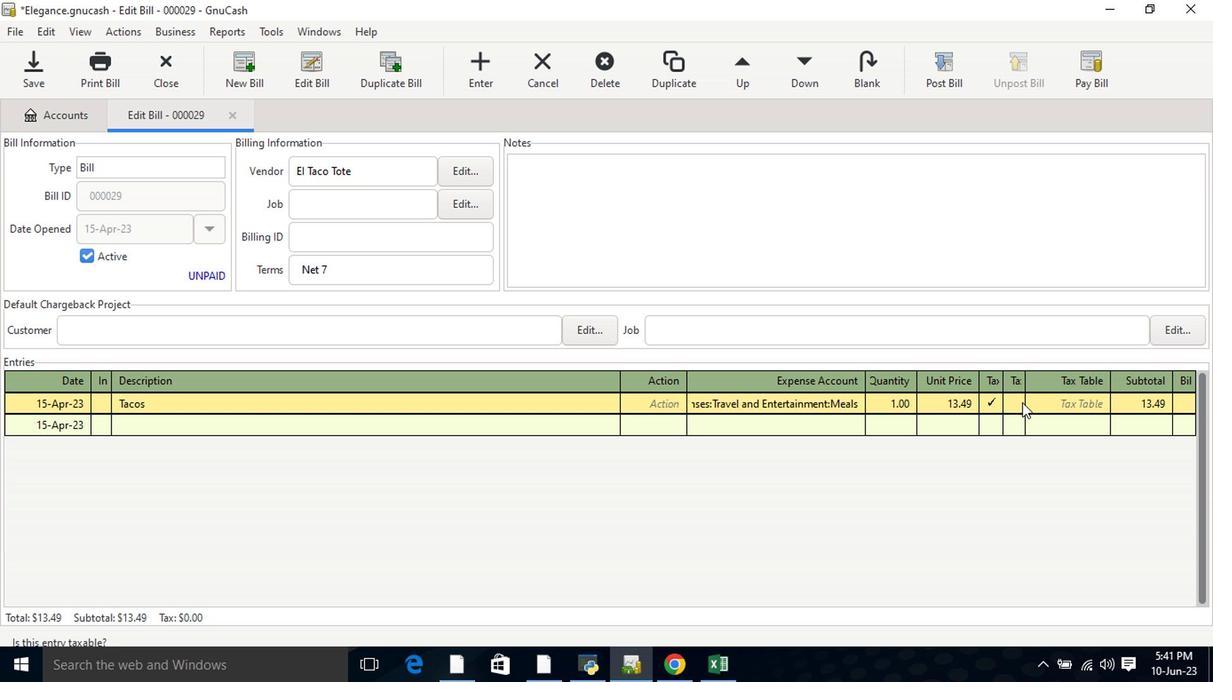 
Action: Mouse moved to (1050, 406)
Screenshot: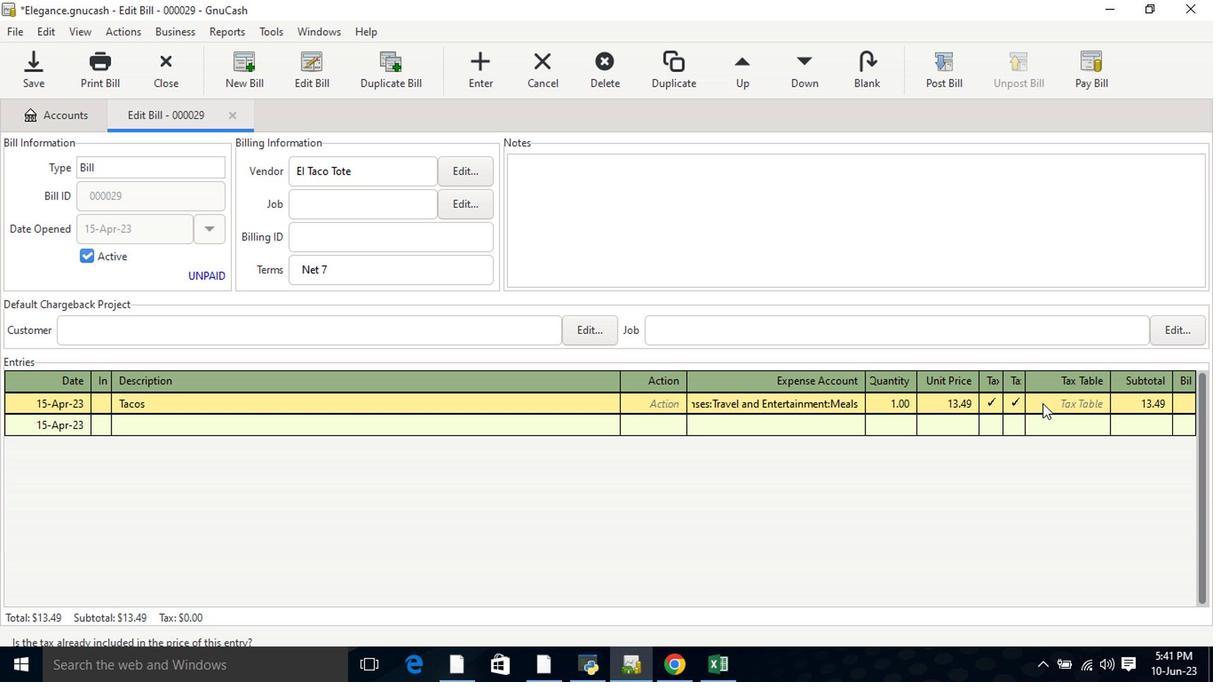 
Action: Mouse pressed left at (1050, 406)
Screenshot: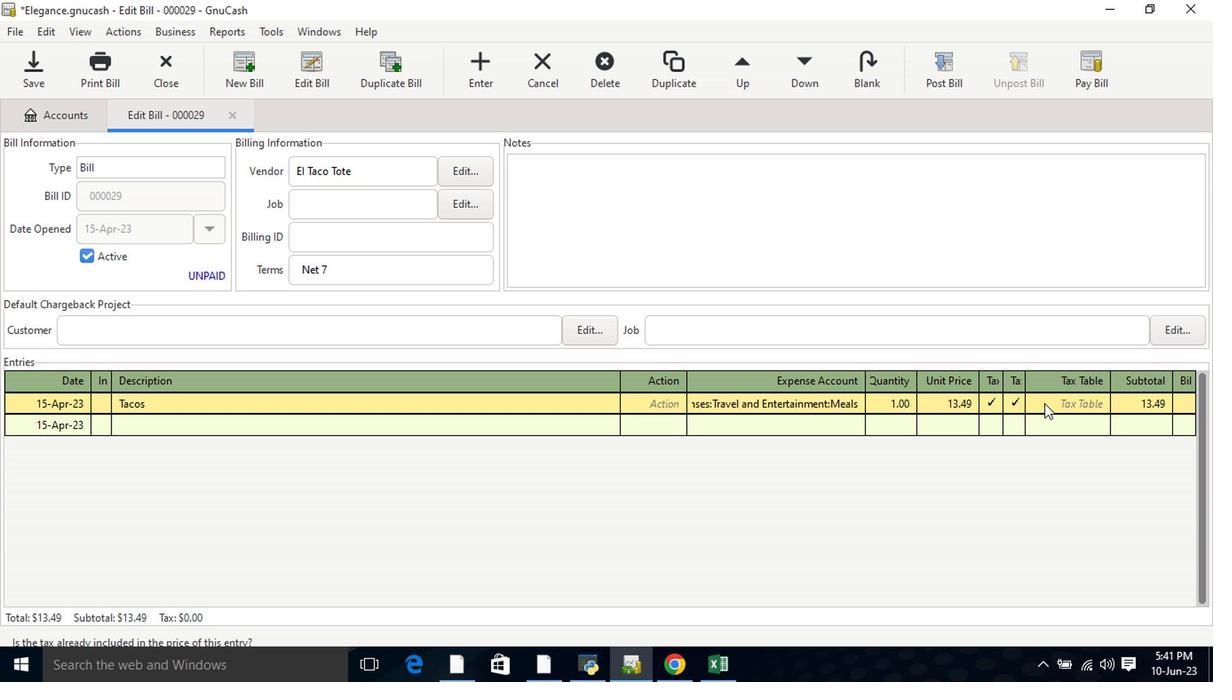 
Action: Mouse moved to (1089, 408)
Screenshot: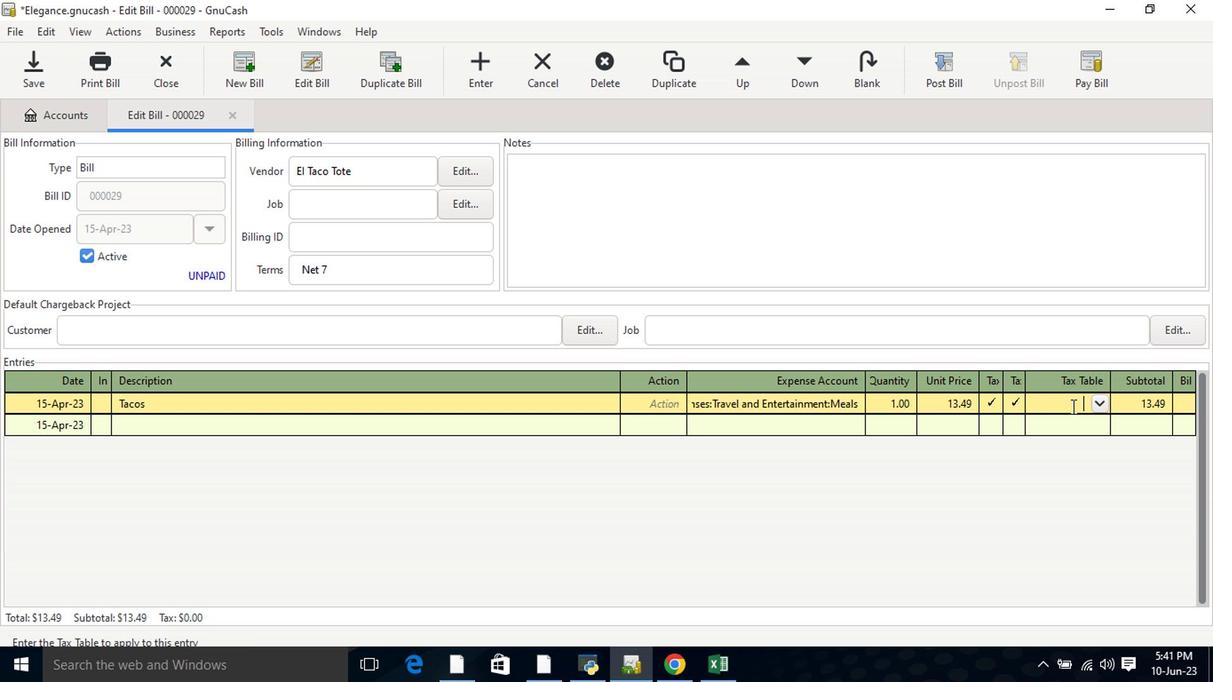 
Action: Mouse pressed left at (1089, 408)
Screenshot: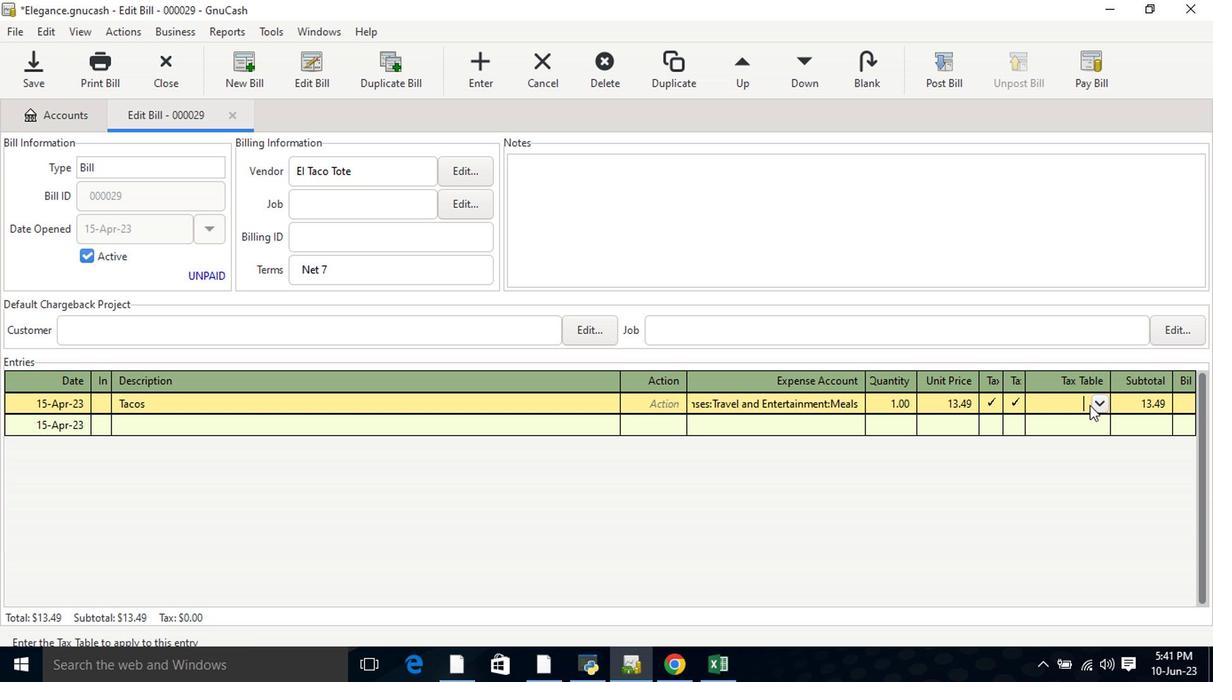 
Action: Mouse moved to (1094, 406)
Screenshot: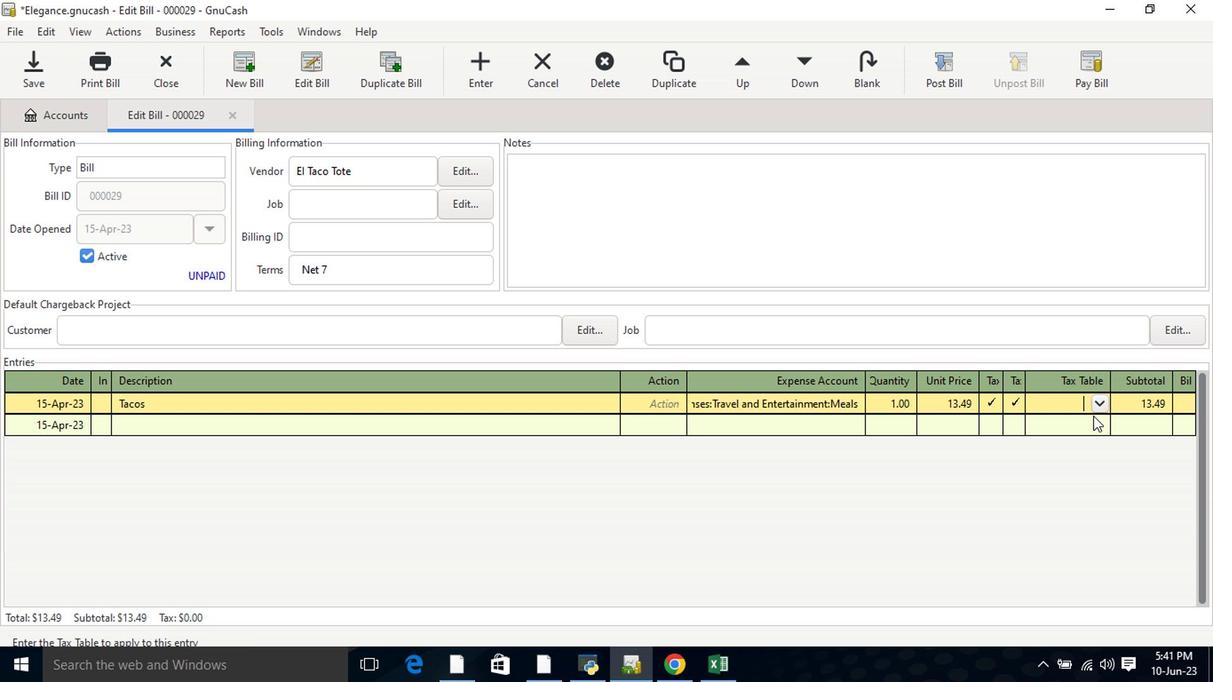
Action: Mouse pressed left at (1094, 406)
Screenshot: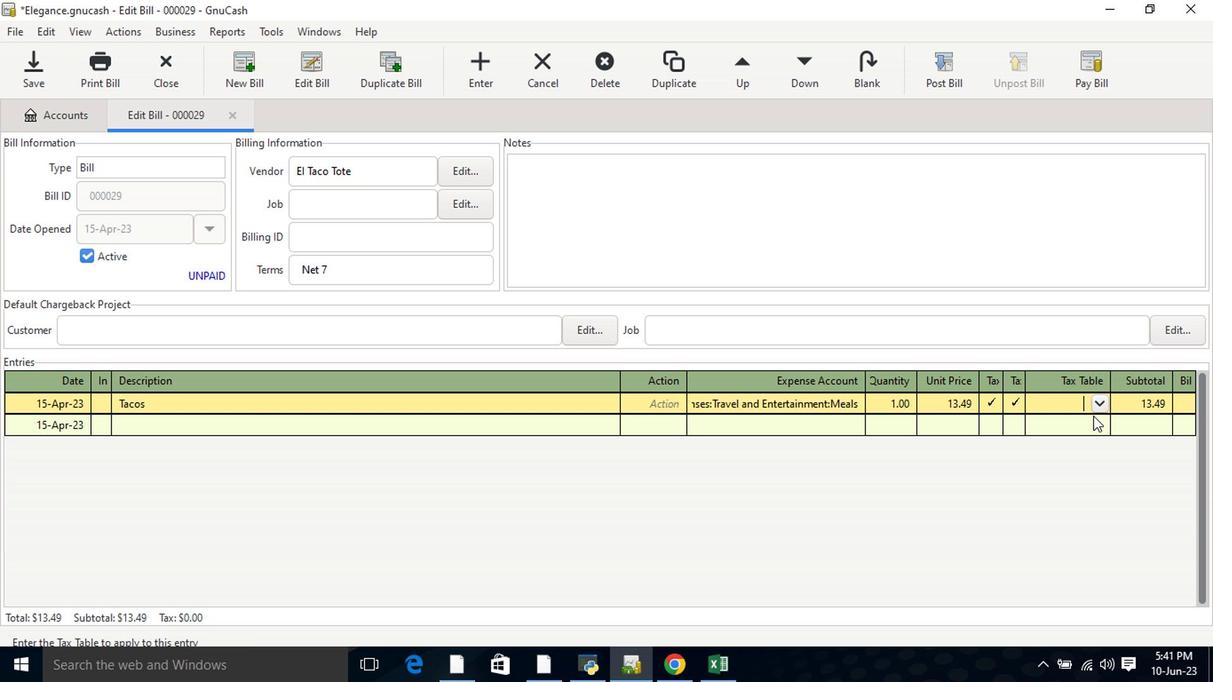 
Action: Mouse moved to (1098, 420)
Screenshot: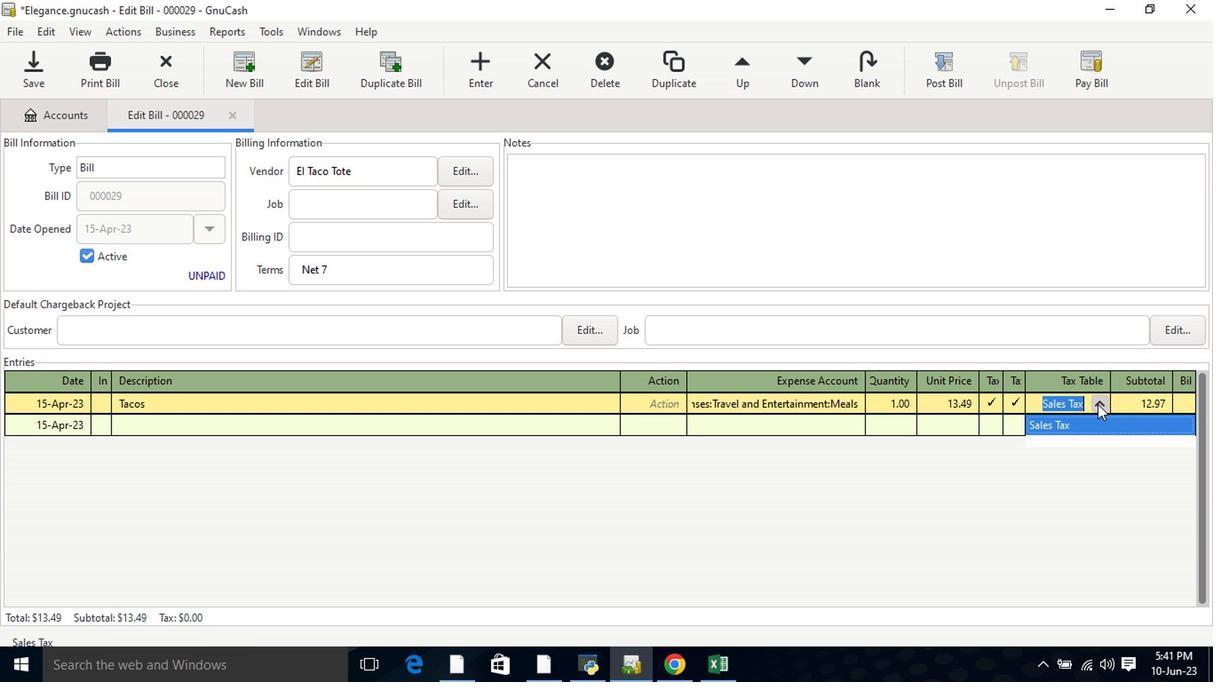 
Action: Mouse pressed left at (1098, 420)
Screenshot: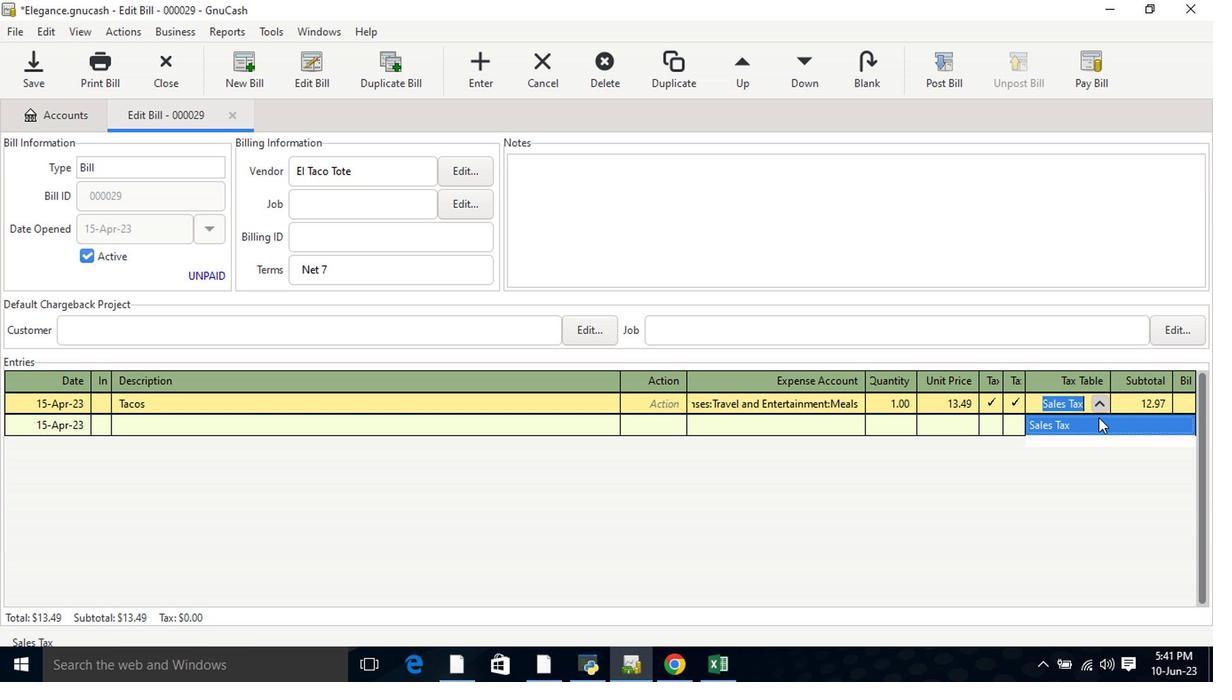 
Action: Key pressed <Key.tab>
Screenshot: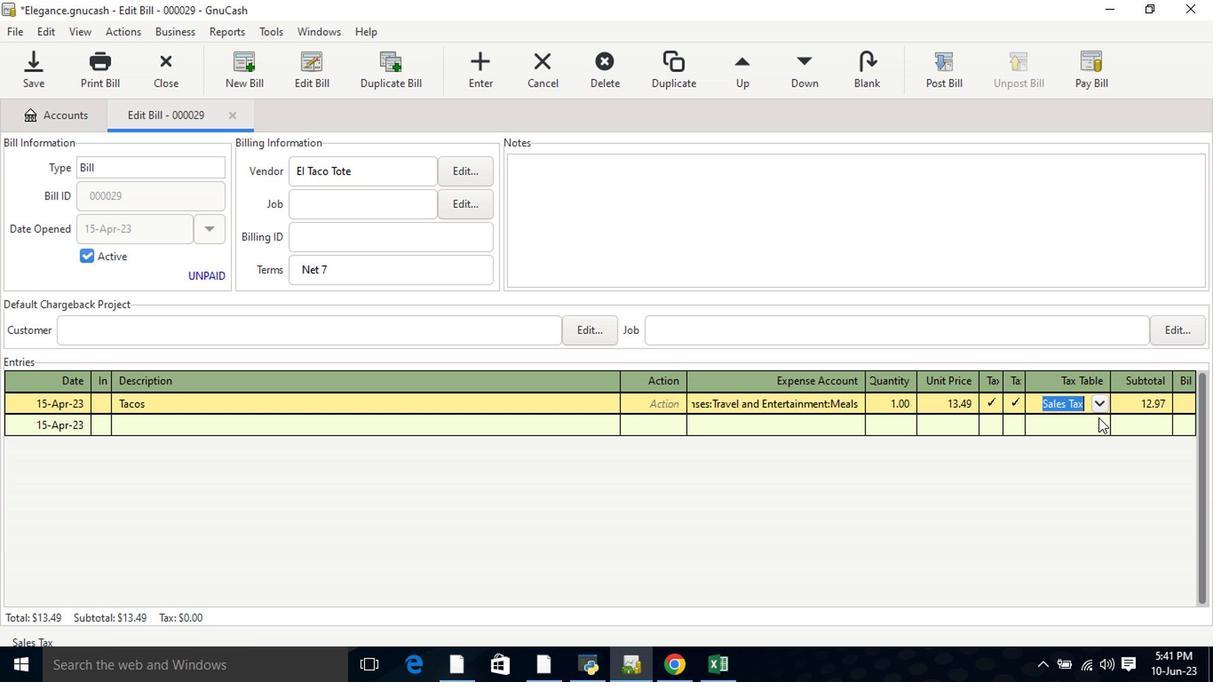 
Action: Mouse moved to (1097, 421)
Screenshot: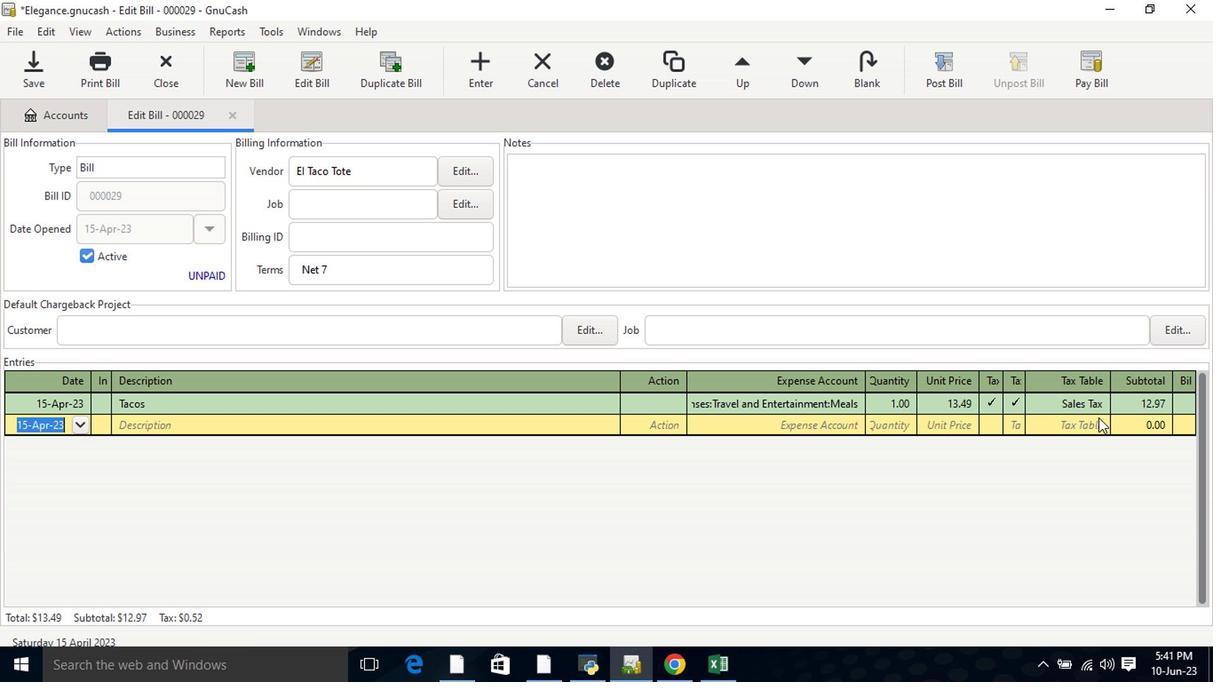 
Action: Key pressed <Key.tab><Key.shift>Huevos<Key.space><Key.shift>Rancheros<Key.tab><Key.tab>mea<Key.tab>2<Key.tab>9.29<Key.tab>
Screenshot: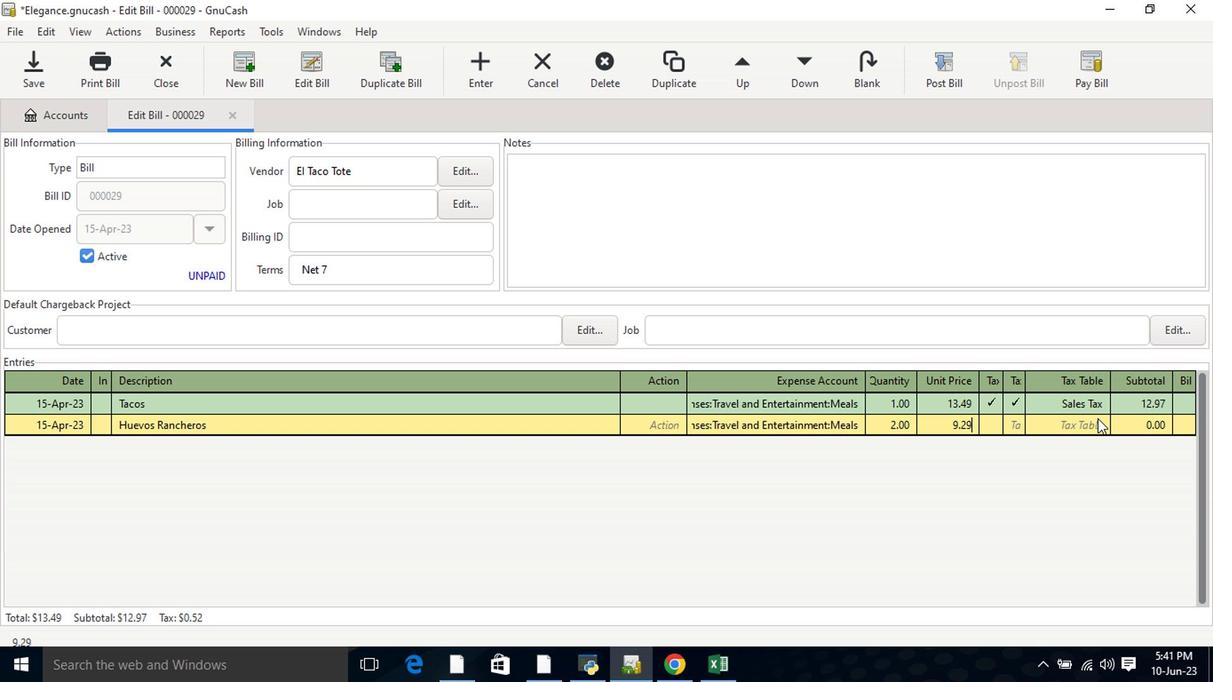 
Action: Mouse moved to (991, 429)
Screenshot: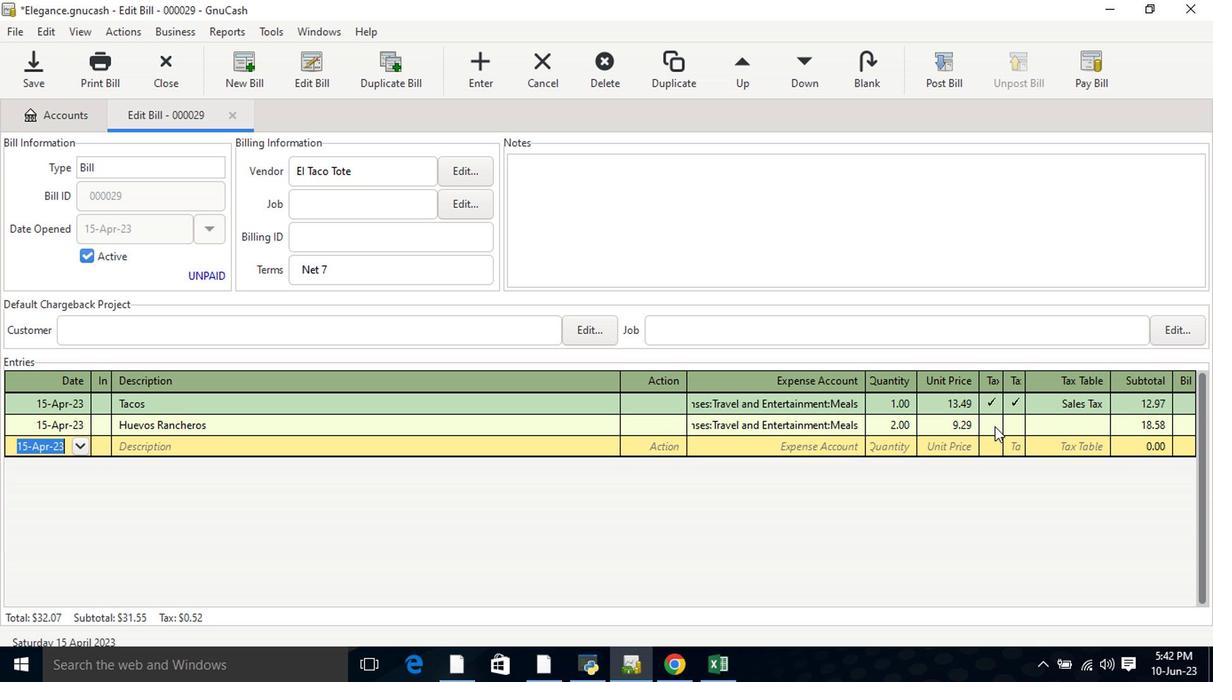 
Action: Mouse pressed left at (991, 429)
Screenshot: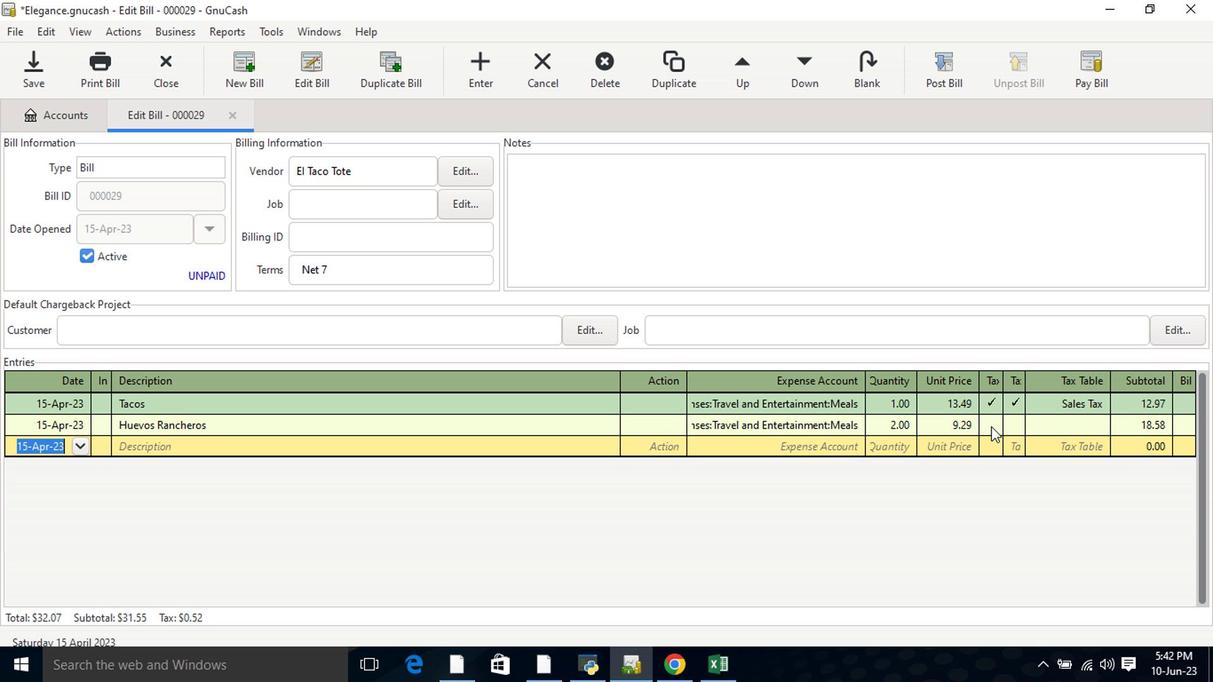 
Action: Mouse moved to (997, 430)
Screenshot: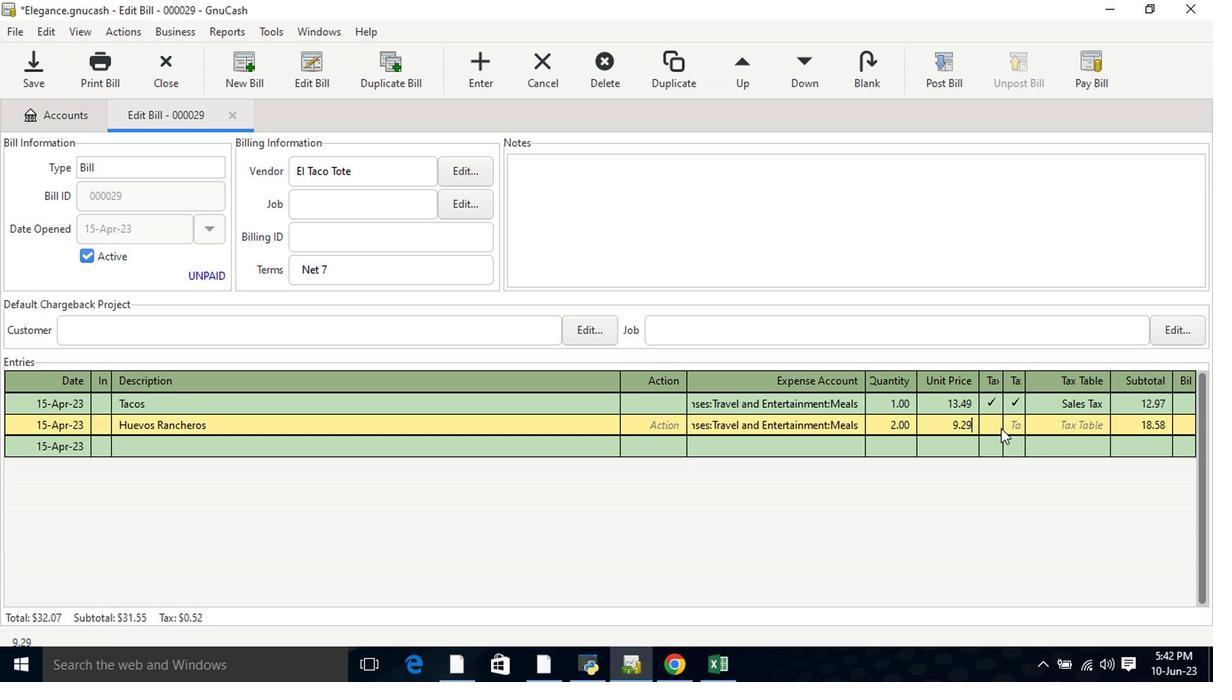 
Action: Mouse pressed left at (997, 430)
Screenshot: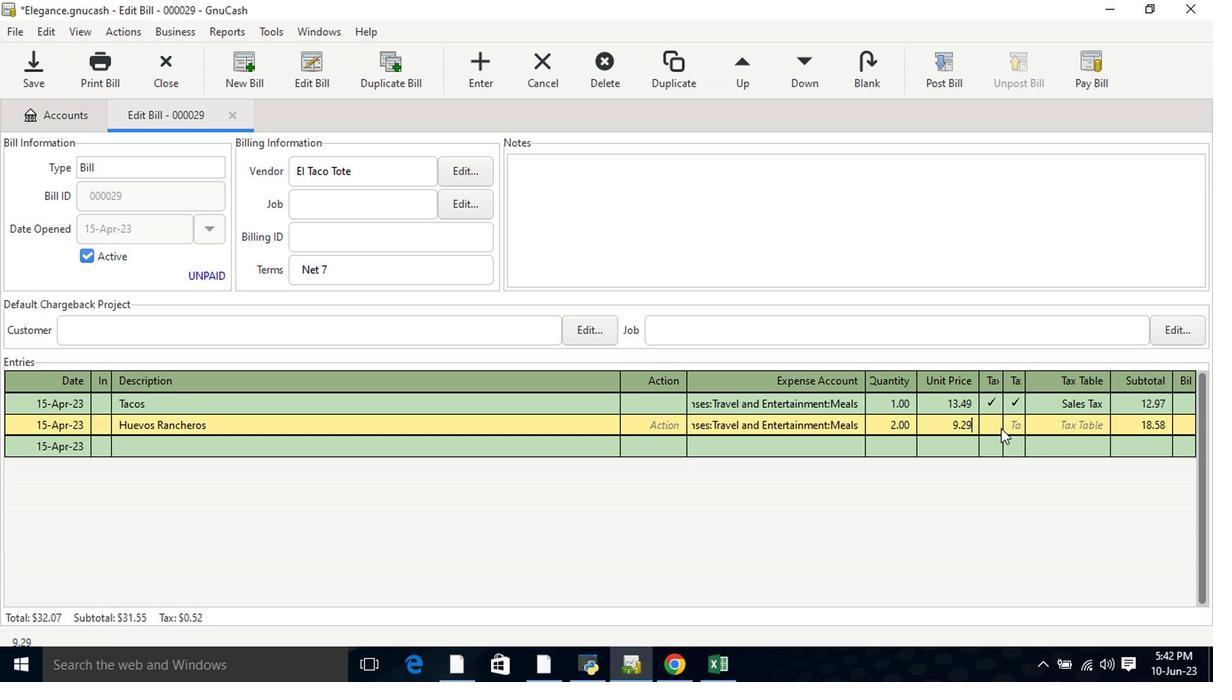 
Action: Mouse moved to (1006, 427)
Screenshot: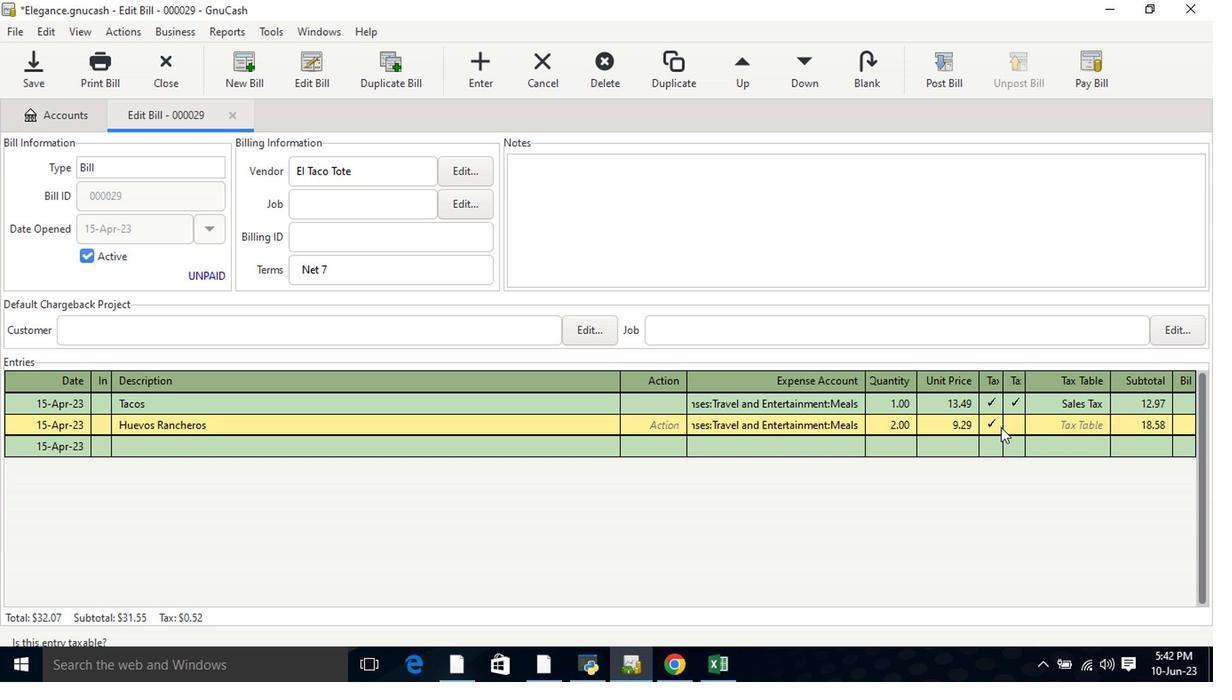 
Action: Mouse pressed left at (1006, 427)
Screenshot: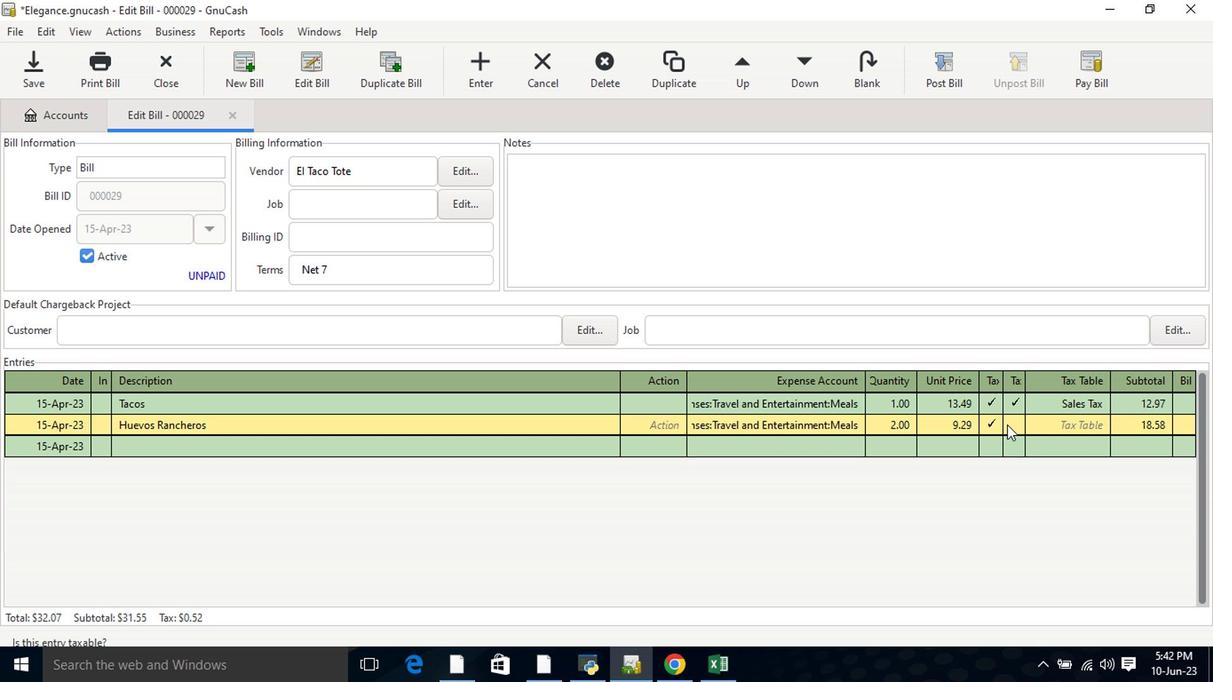
Action: Mouse moved to (1086, 426)
Screenshot: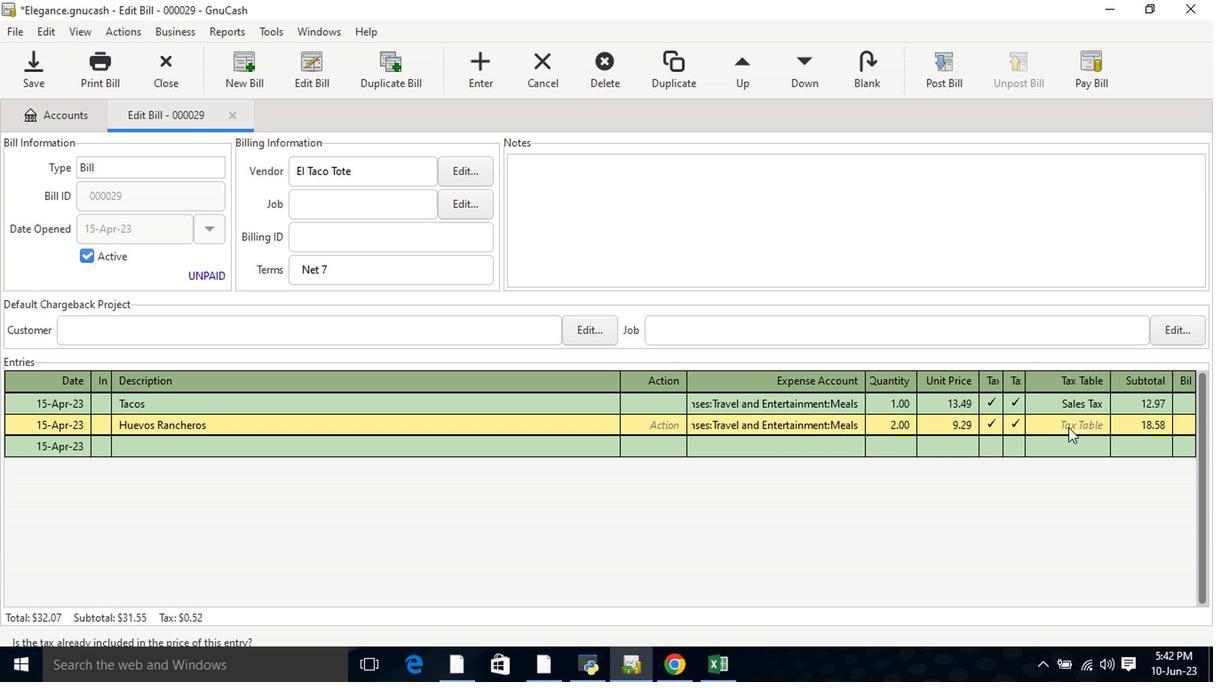 
Action: Mouse pressed left at (1086, 426)
Screenshot: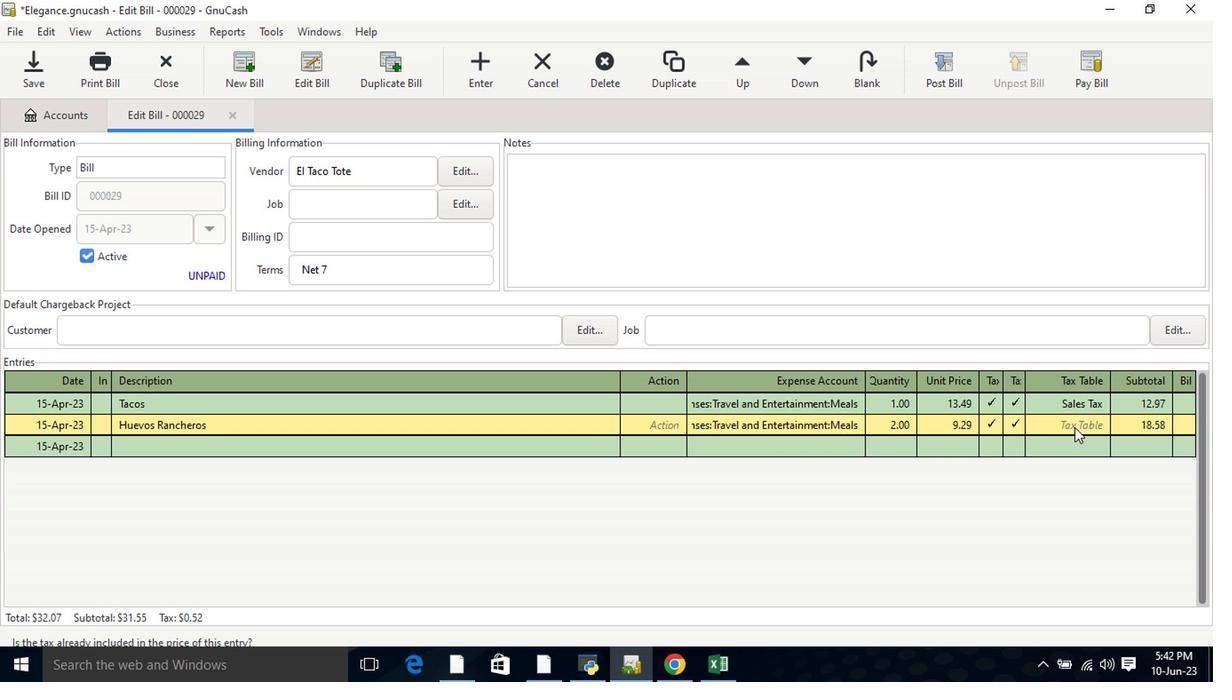 
Action: Mouse moved to (1092, 430)
Screenshot: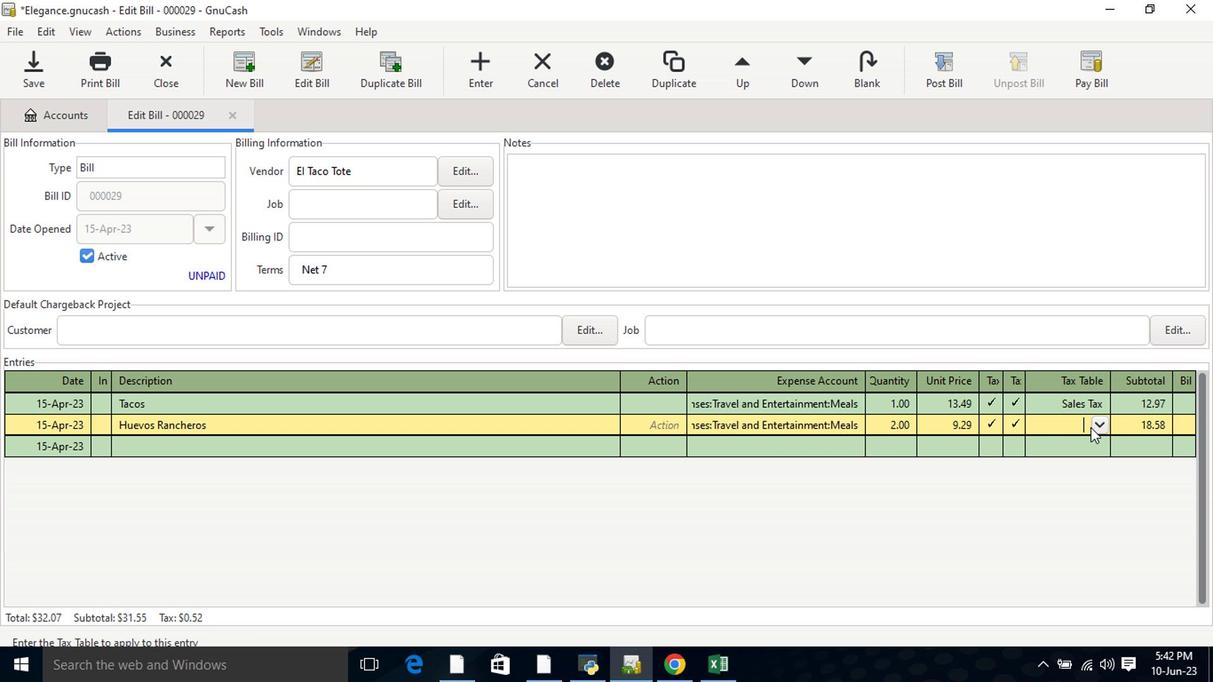 
Action: Mouse pressed left at (1092, 430)
Screenshot: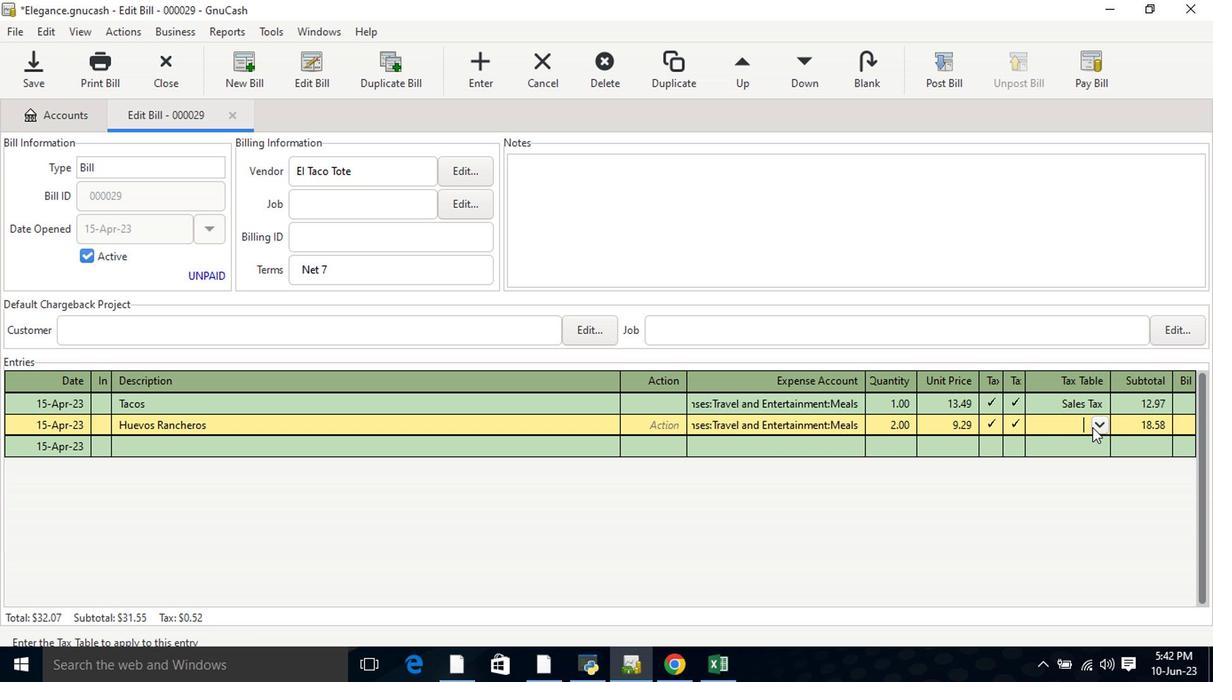 
Action: Mouse moved to (1096, 443)
Screenshot: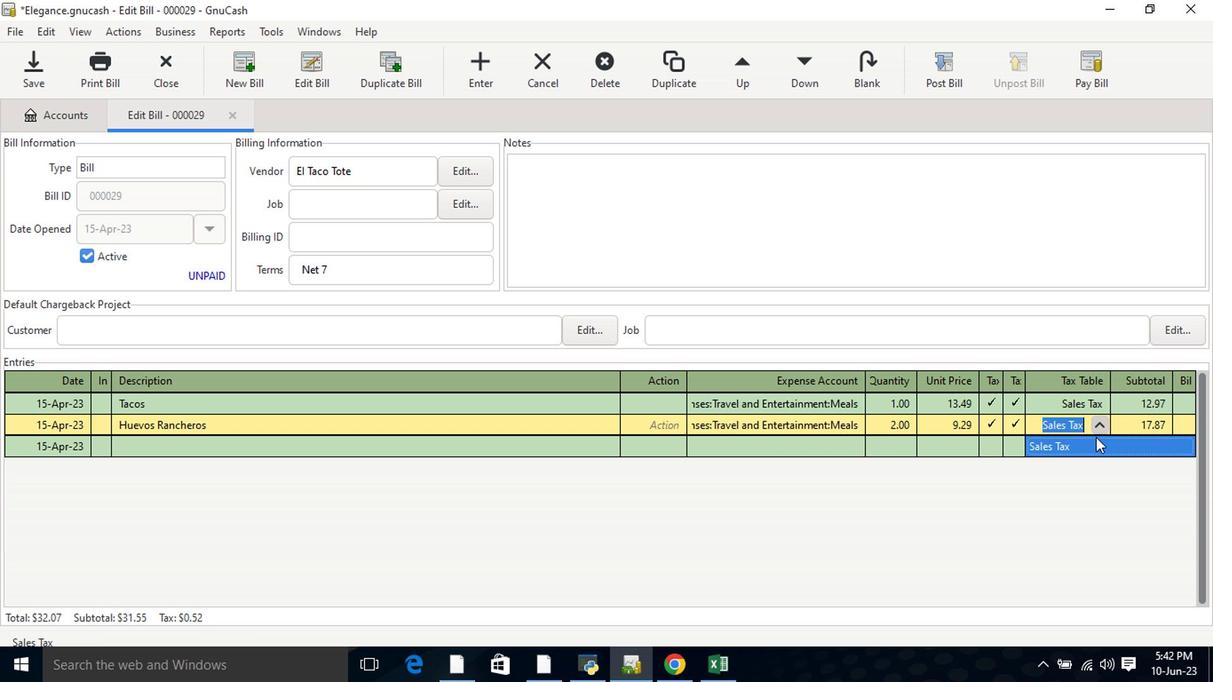 
Action: Mouse pressed left at (1096, 443)
Screenshot: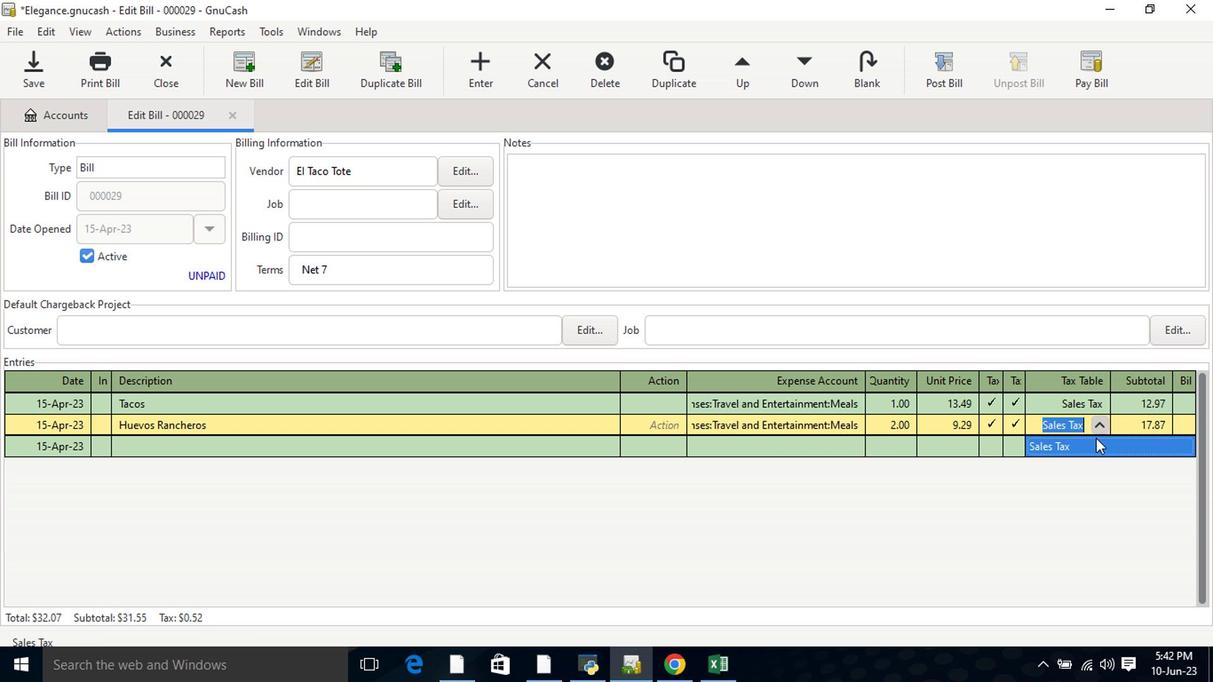 
Action: Mouse moved to (1096, 458)
Screenshot: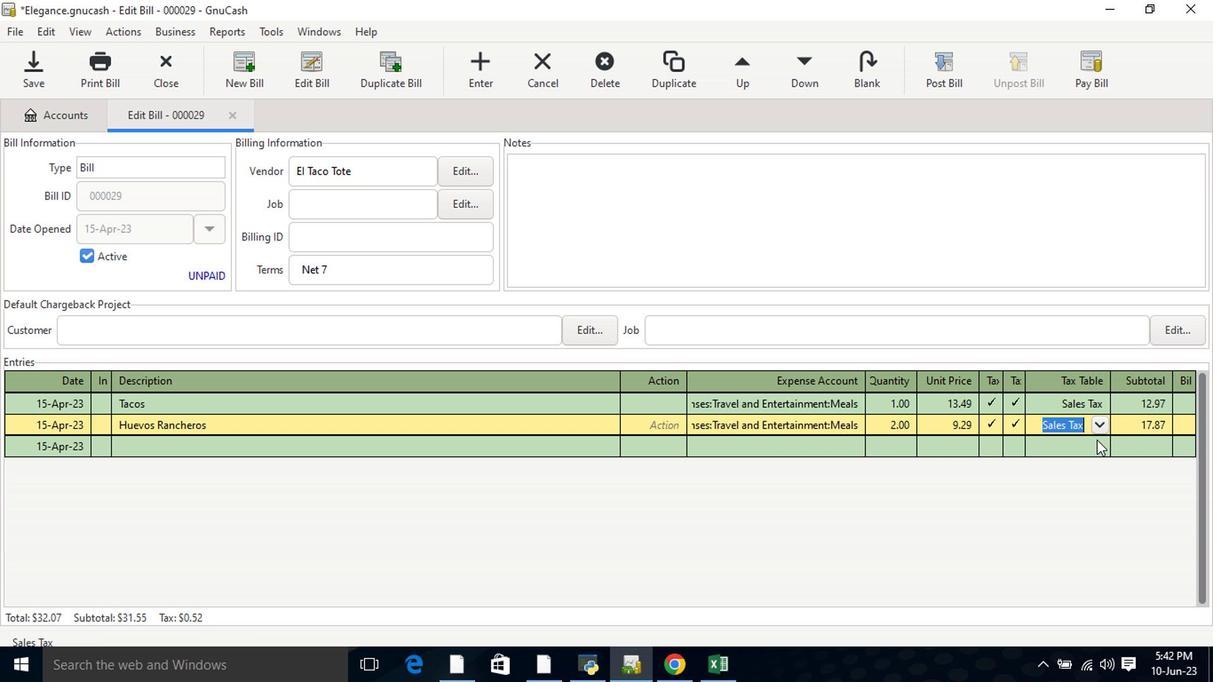 
Action: Key pressed <Key.tab>
Screenshot: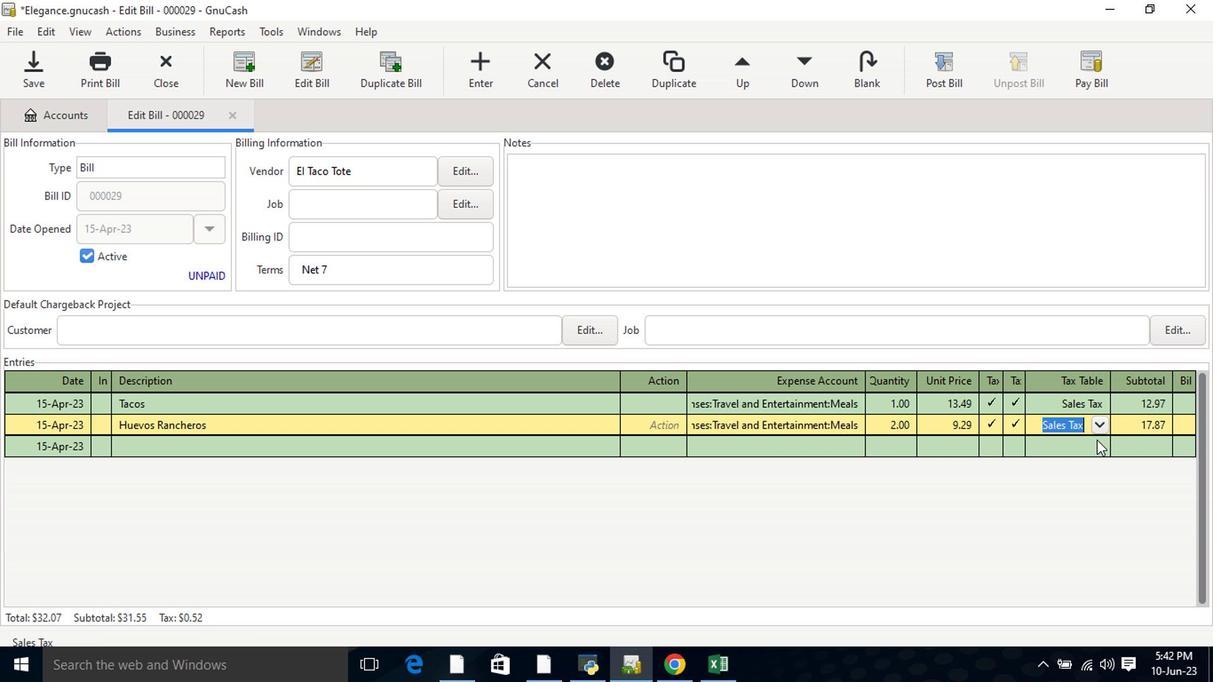 
Action: Mouse moved to (952, 77)
Screenshot: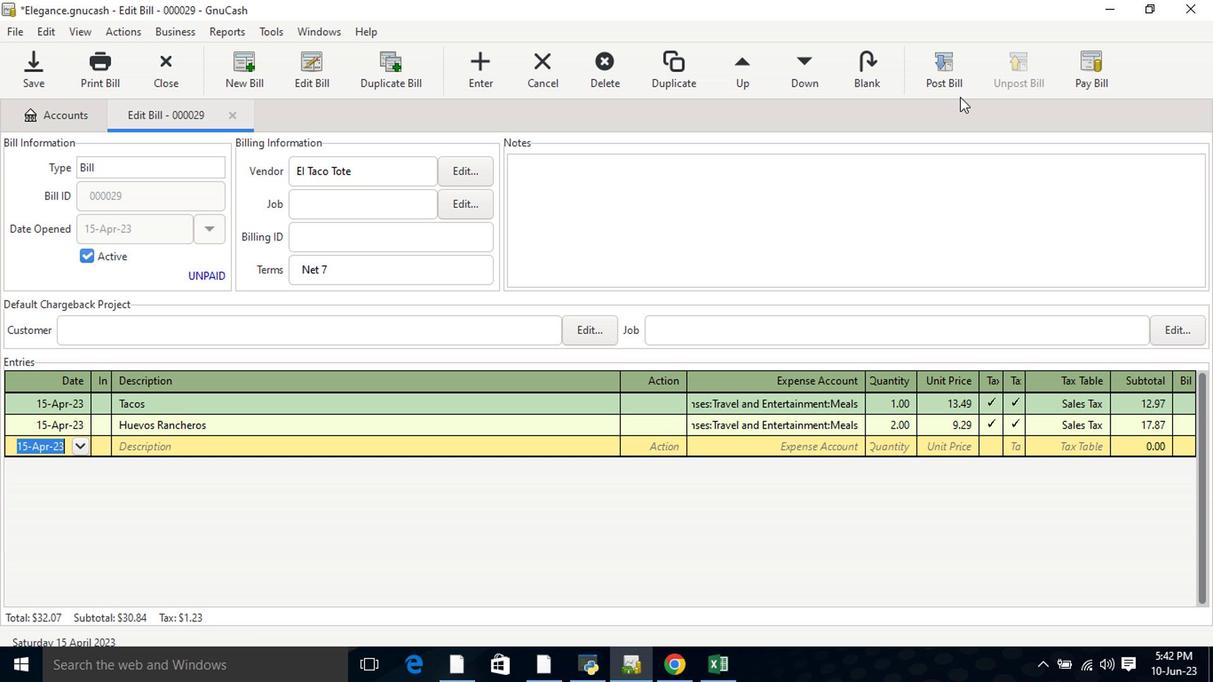 
Action: Mouse pressed left at (952, 77)
Screenshot: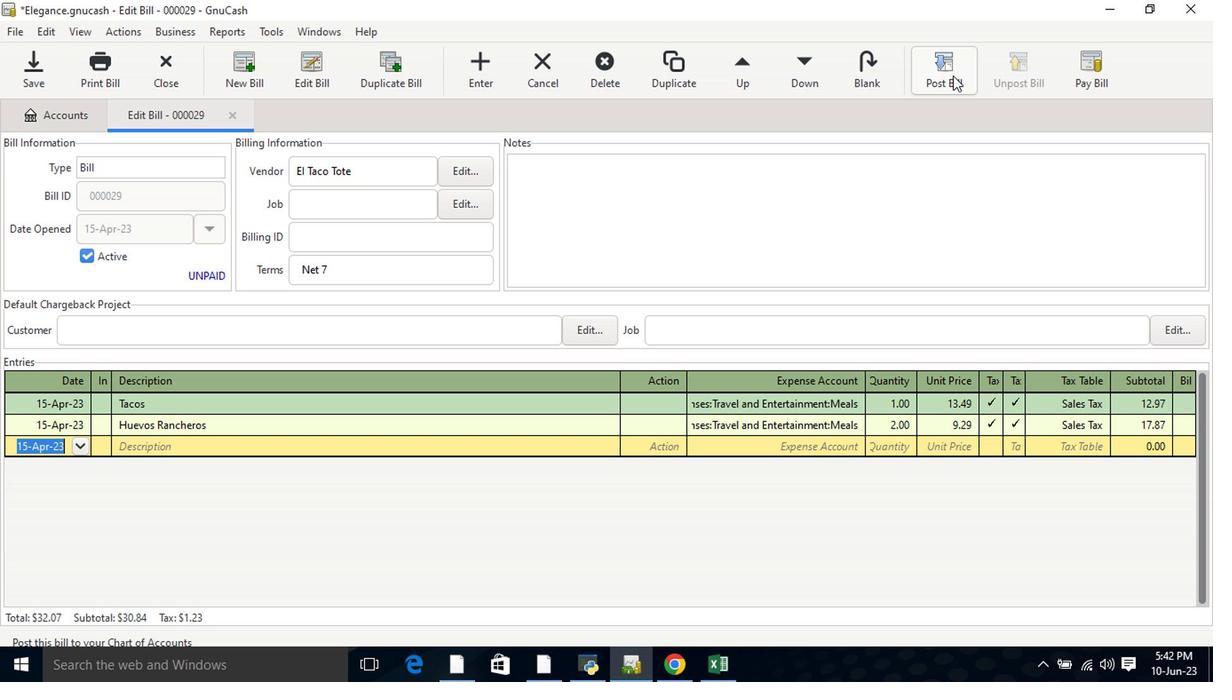 
Action: Mouse moved to (728, 449)
Screenshot: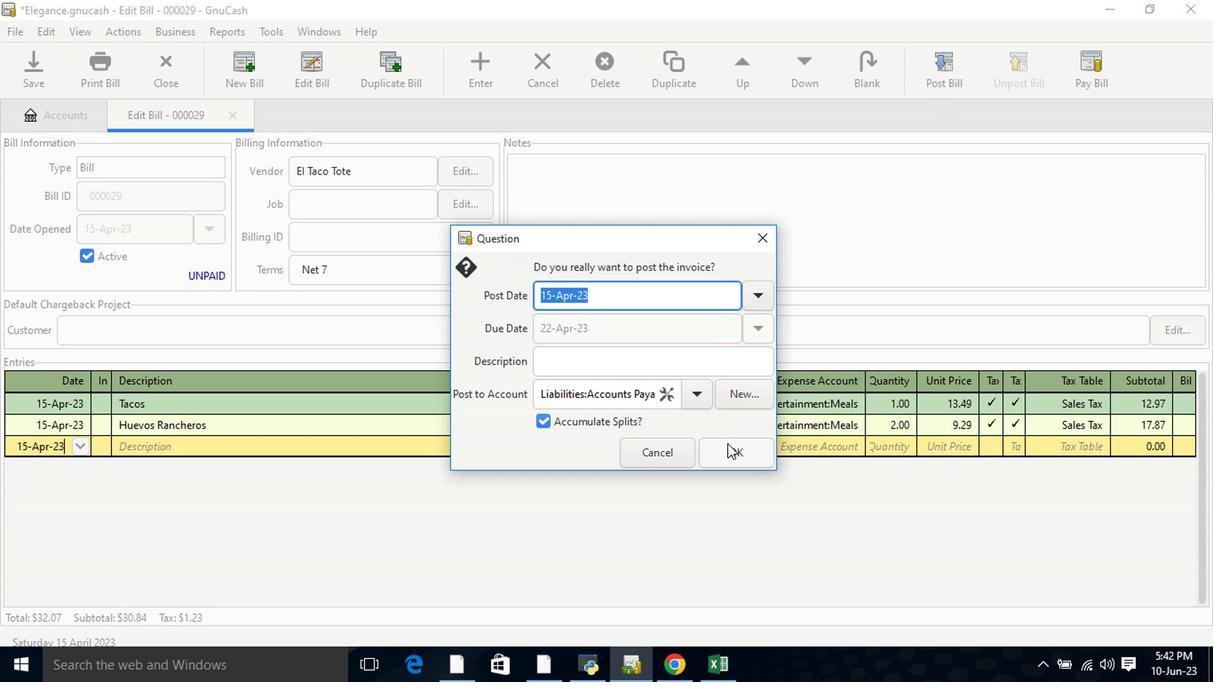 
Action: Mouse pressed left at (728, 449)
Screenshot: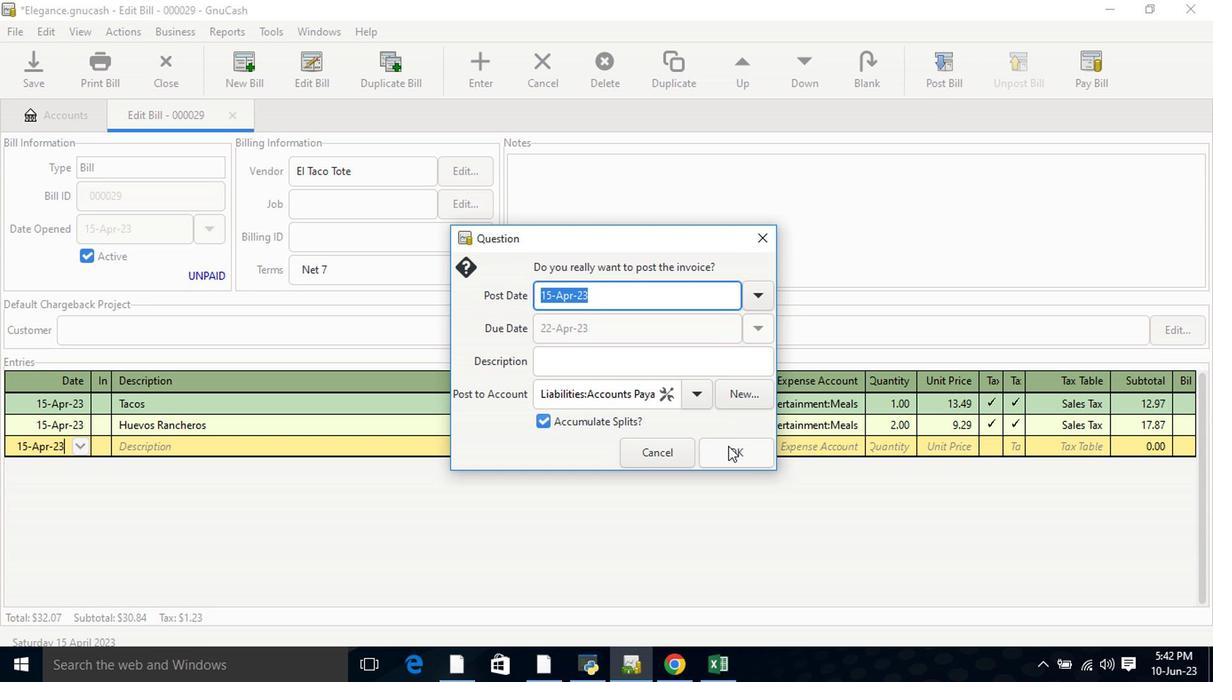
Action: Mouse moved to (1059, 68)
Screenshot: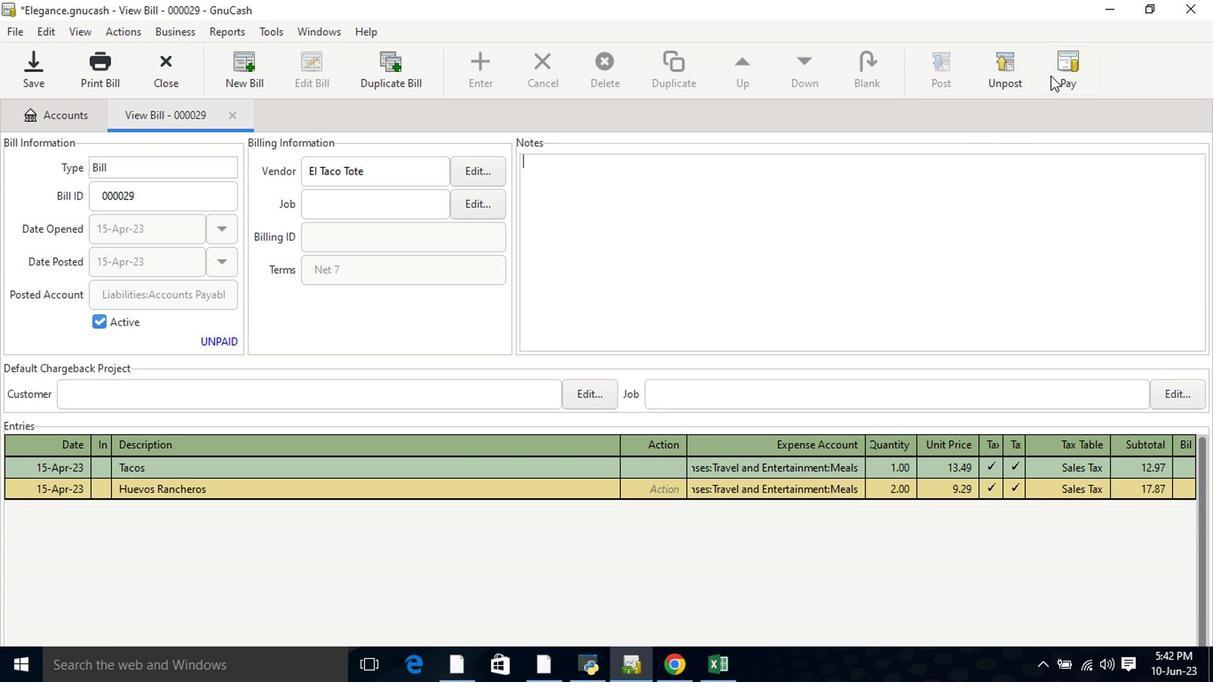 
Action: Mouse pressed left at (1059, 68)
Screenshot: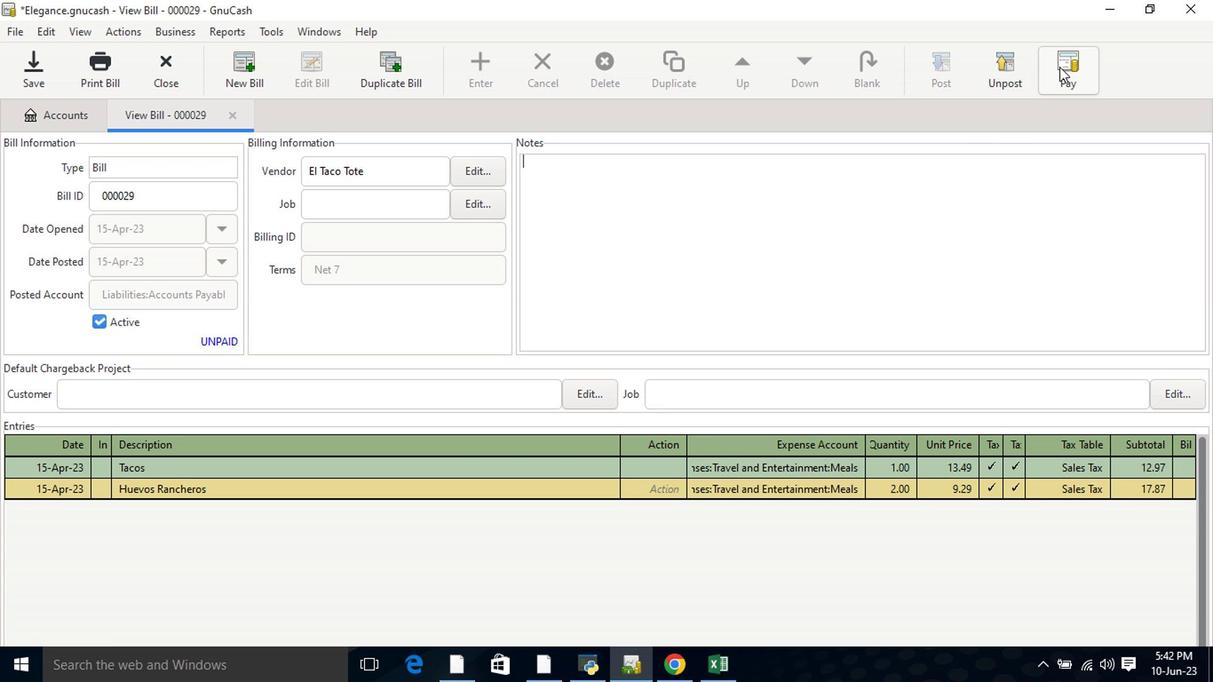 
Action: Mouse moved to (544, 353)
Screenshot: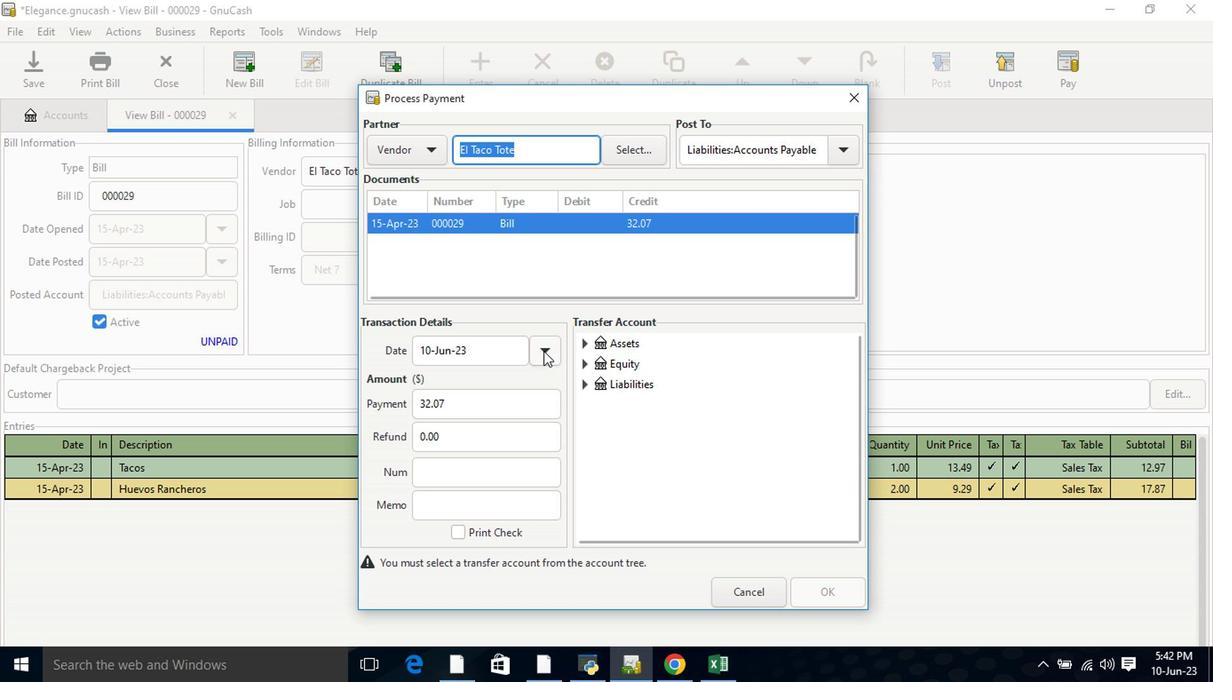 
Action: Mouse pressed left at (544, 353)
Screenshot: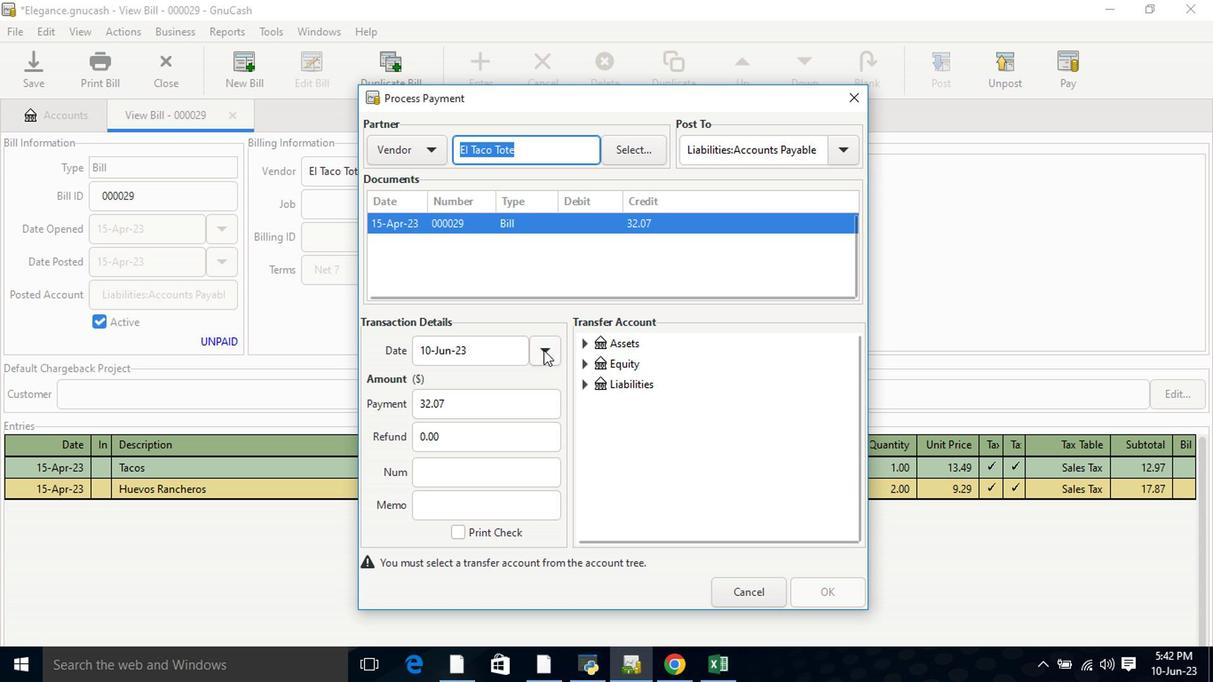 
Action: Mouse moved to (405, 380)
Screenshot: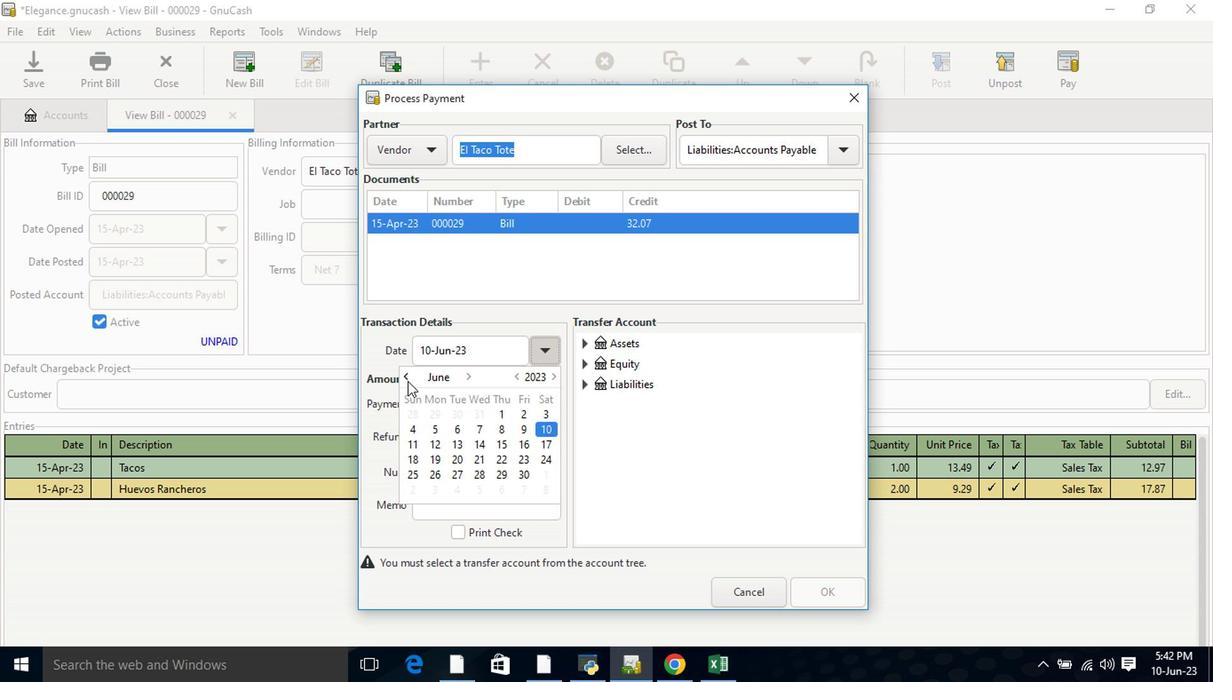 
Action: Mouse pressed left at (405, 380)
Screenshot: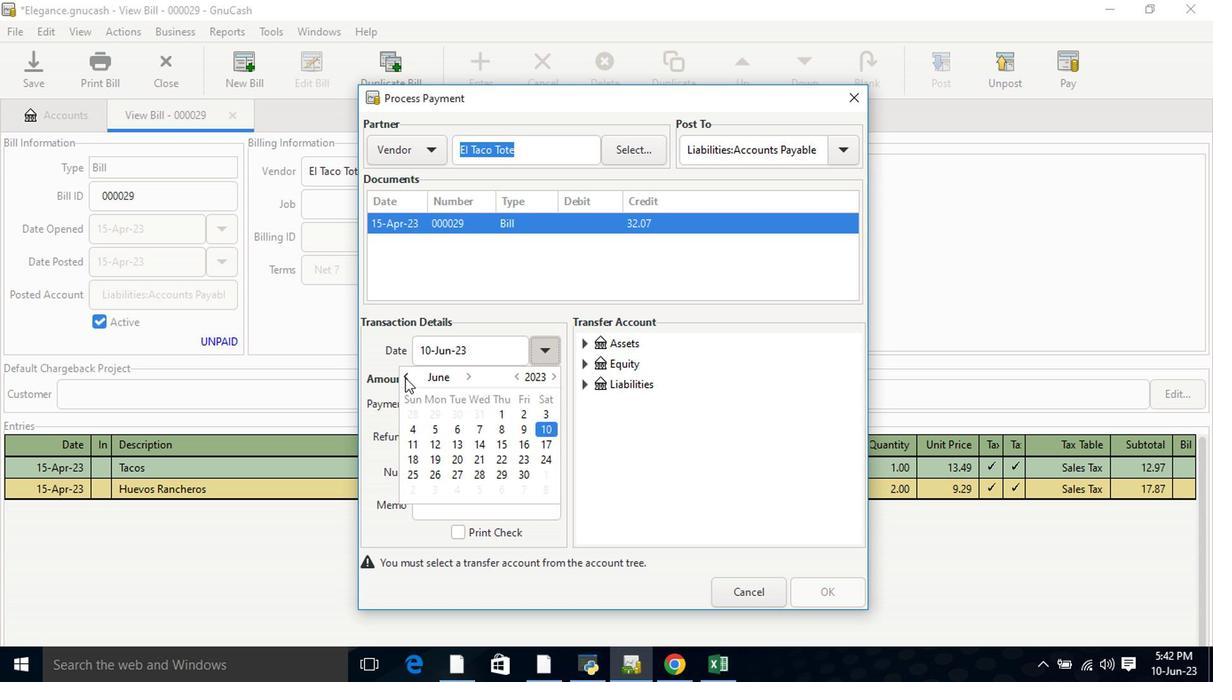 
Action: Mouse pressed left at (405, 380)
Screenshot: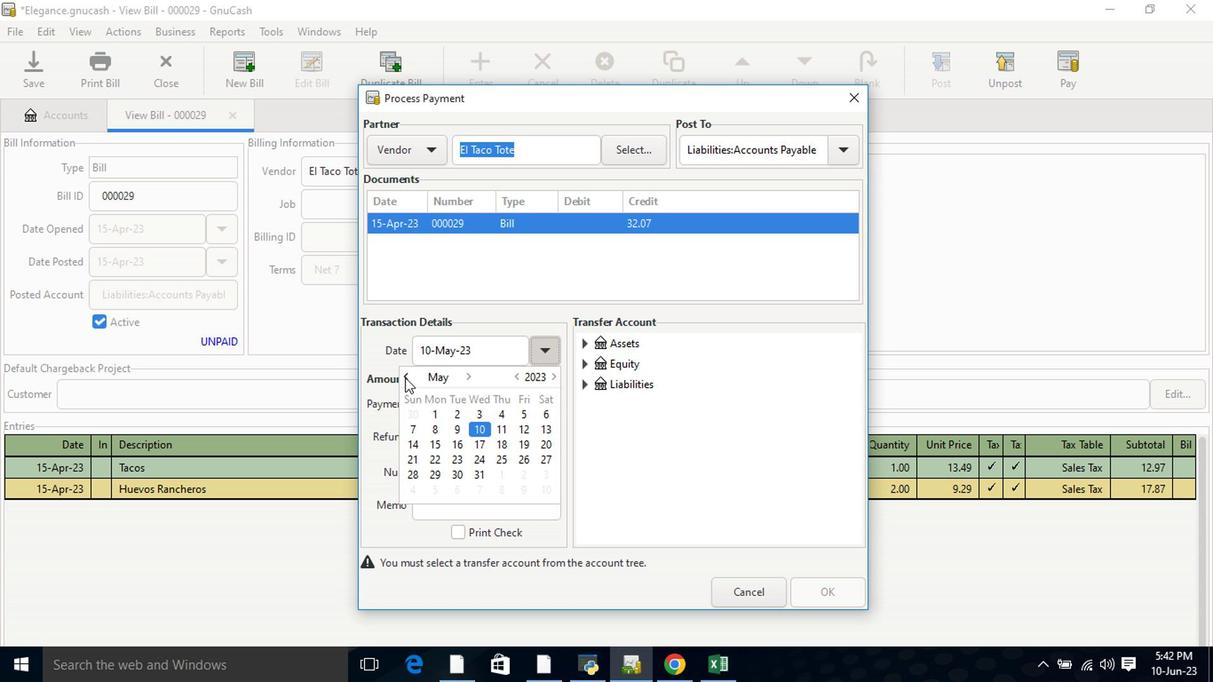
Action: Mouse moved to (522, 461)
Screenshot: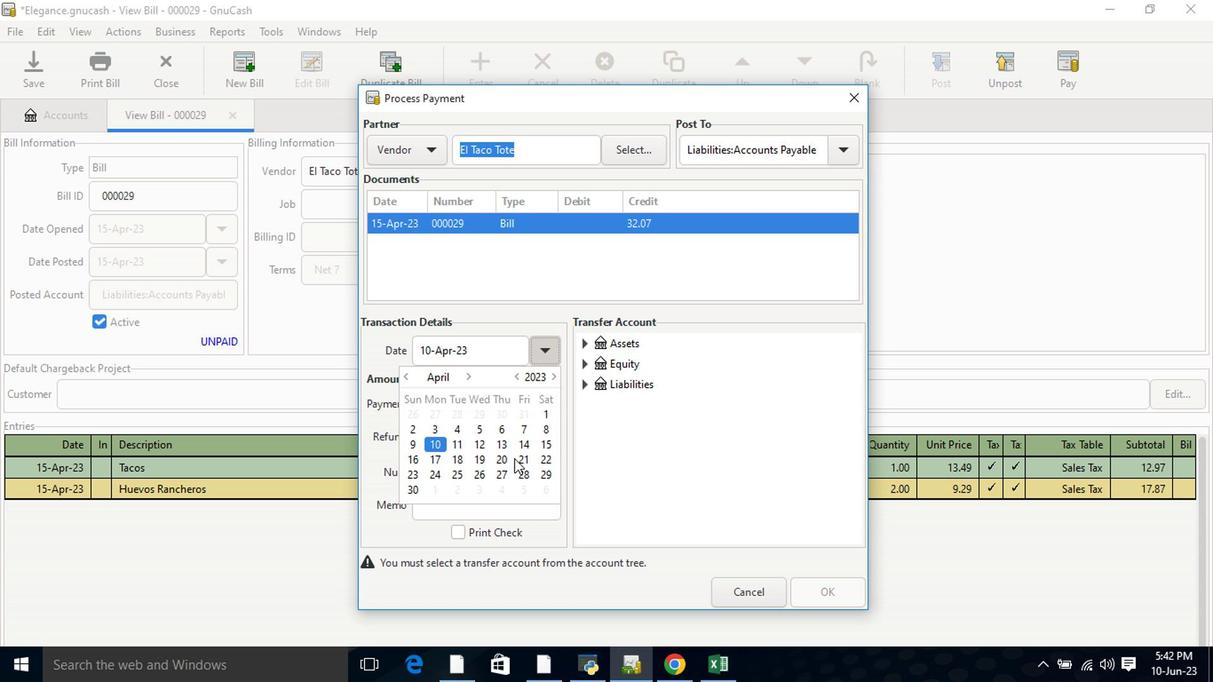 
Action: Mouse pressed left at (522, 461)
Screenshot: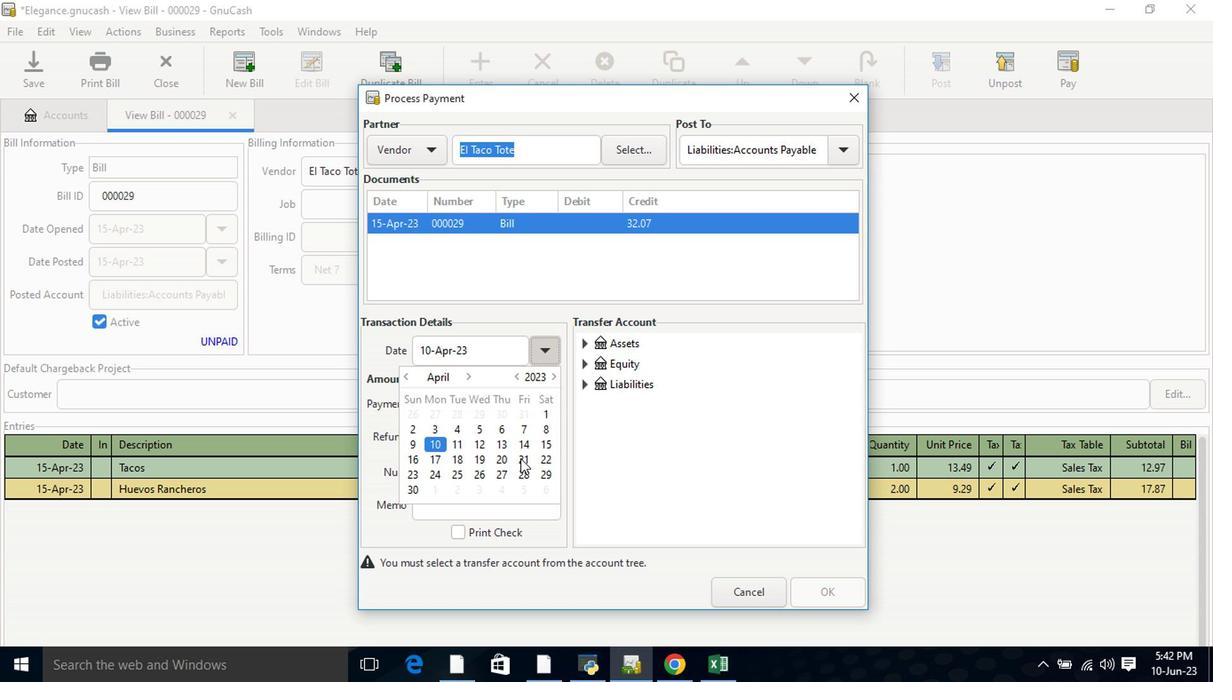 
Action: Mouse pressed left at (522, 461)
Screenshot: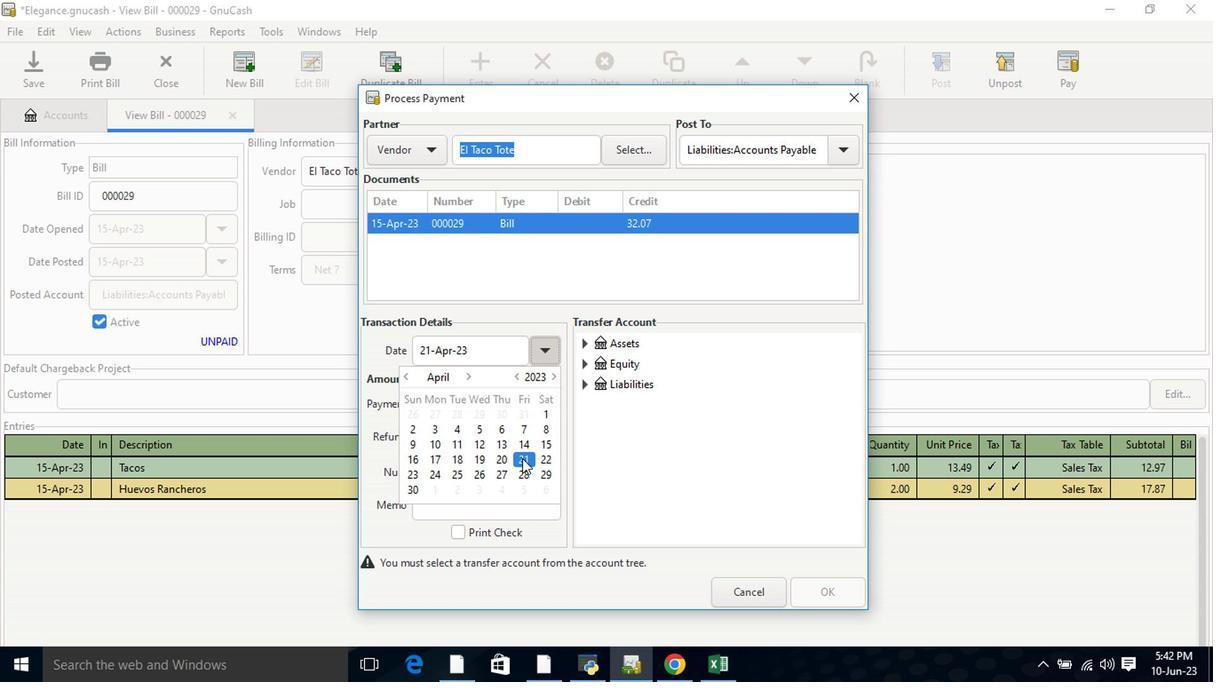 
Action: Mouse moved to (522, 460)
Screenshot: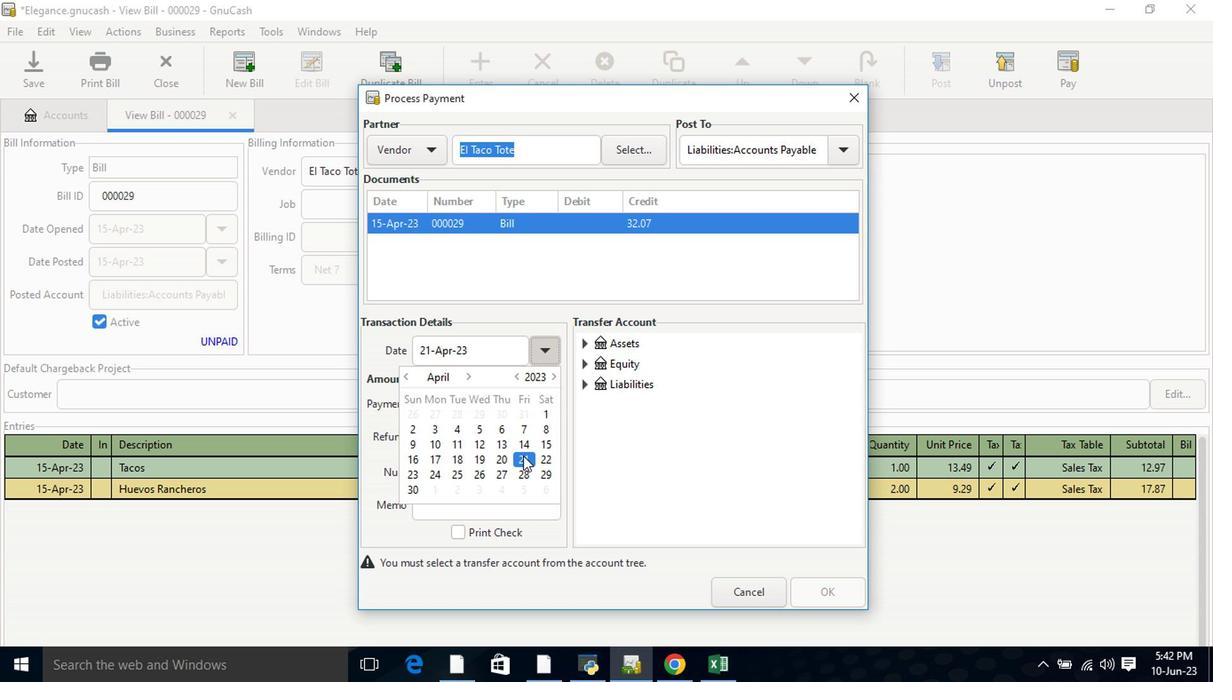 
Action: Mouse pressed left at (522, 460)
Screenshot: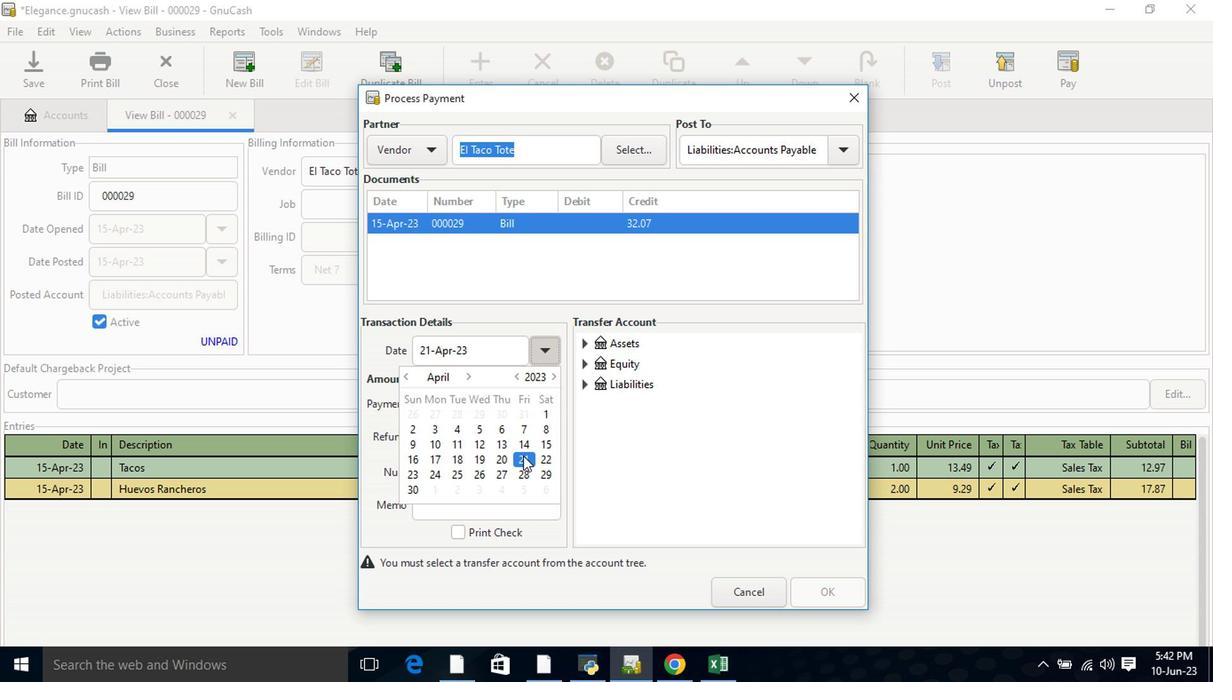 
Action: Mouse pressed left at (522, 460)
Screenshot: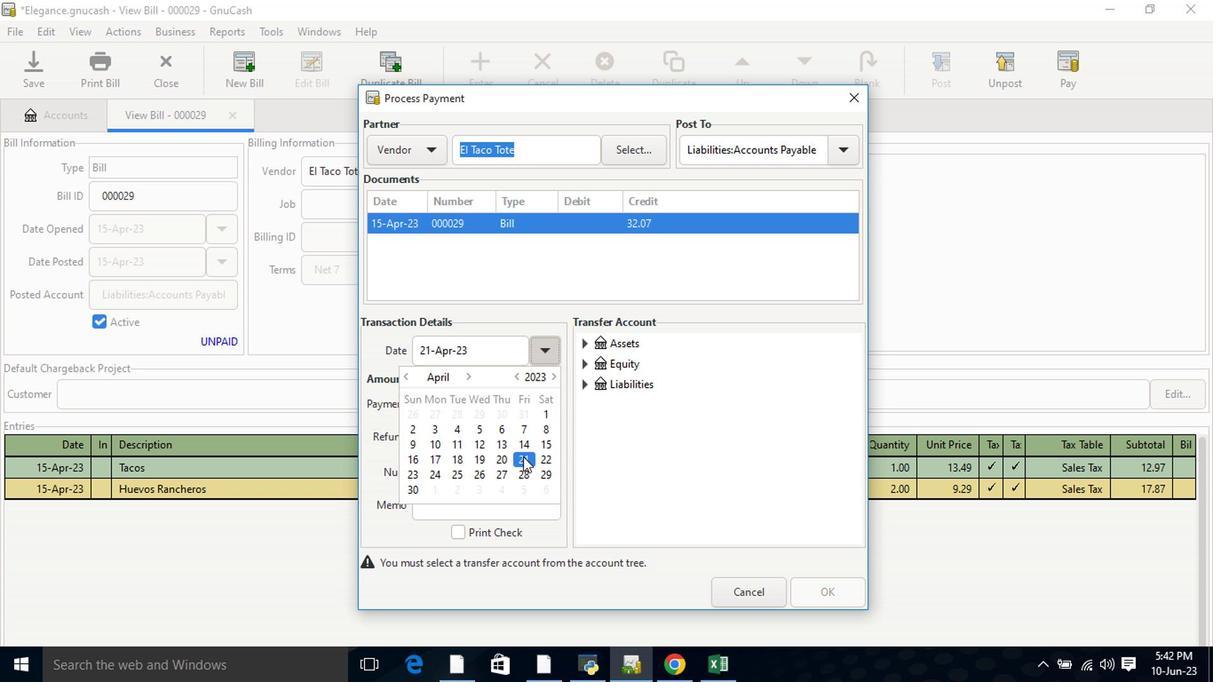 
Action: Mouse moved to (585, 343)
Screenshot: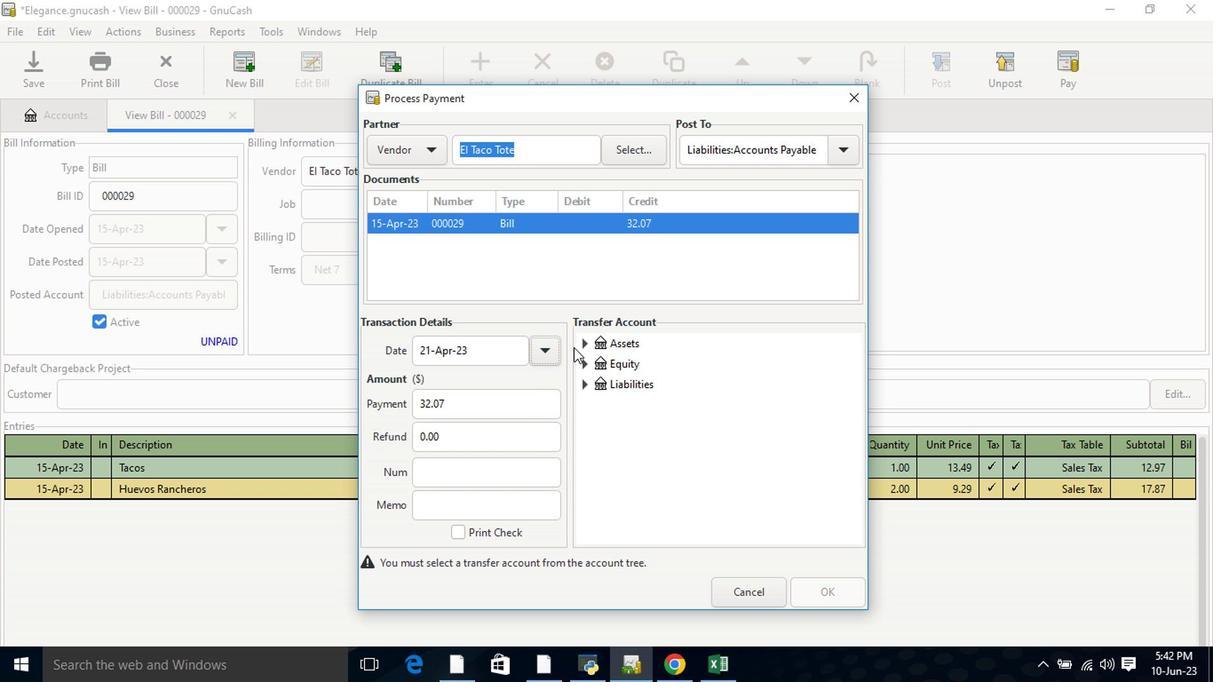 
Action: Mouse pressed left at (585, 343)
Screenshot: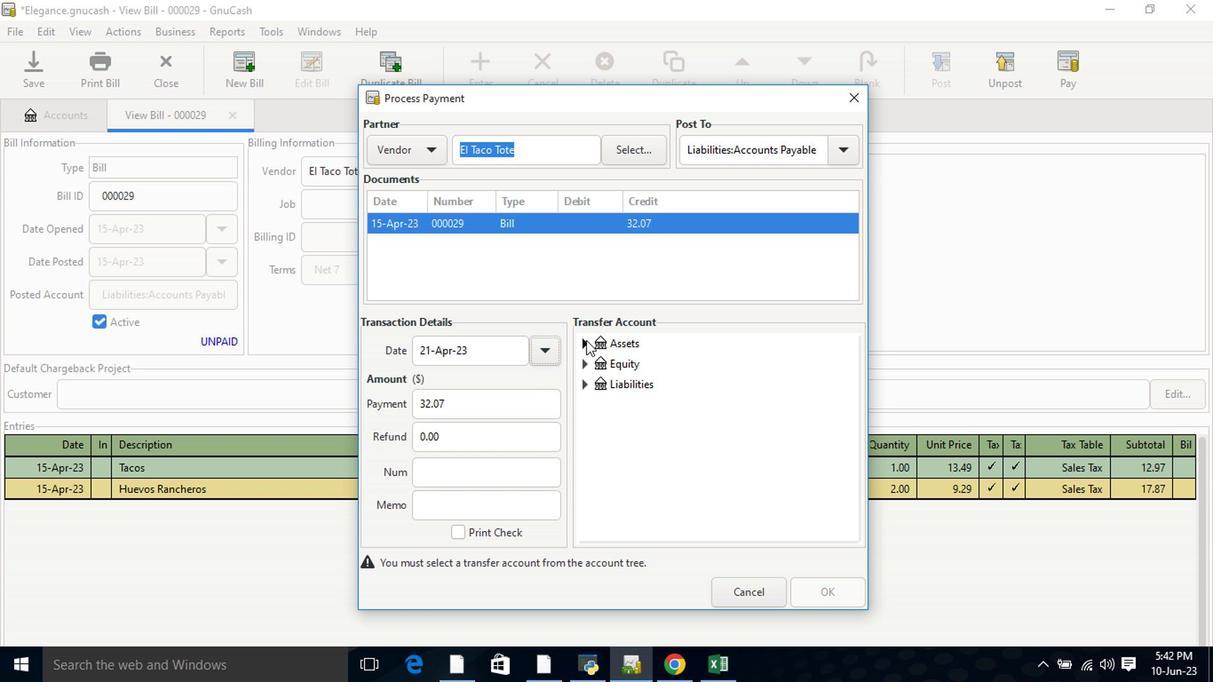 
Action: Mouse moved to (597, 362)
Screenshot: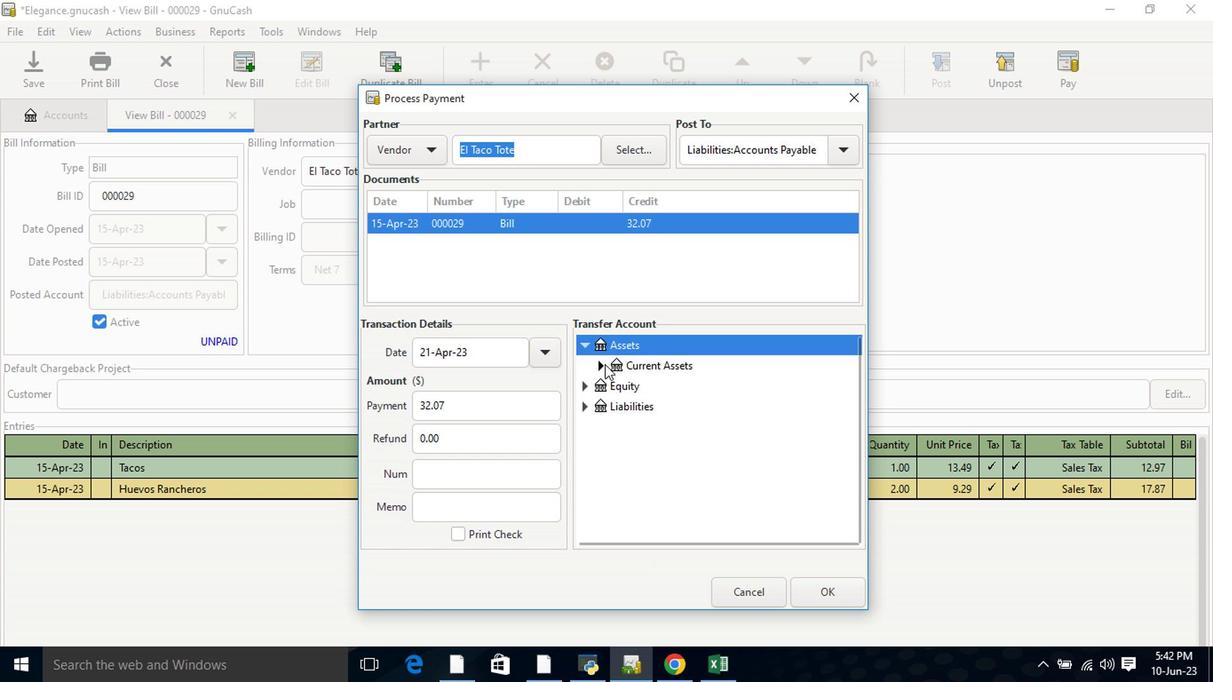 
Action: Mouse pressed left at (597, 362)
Screenshot: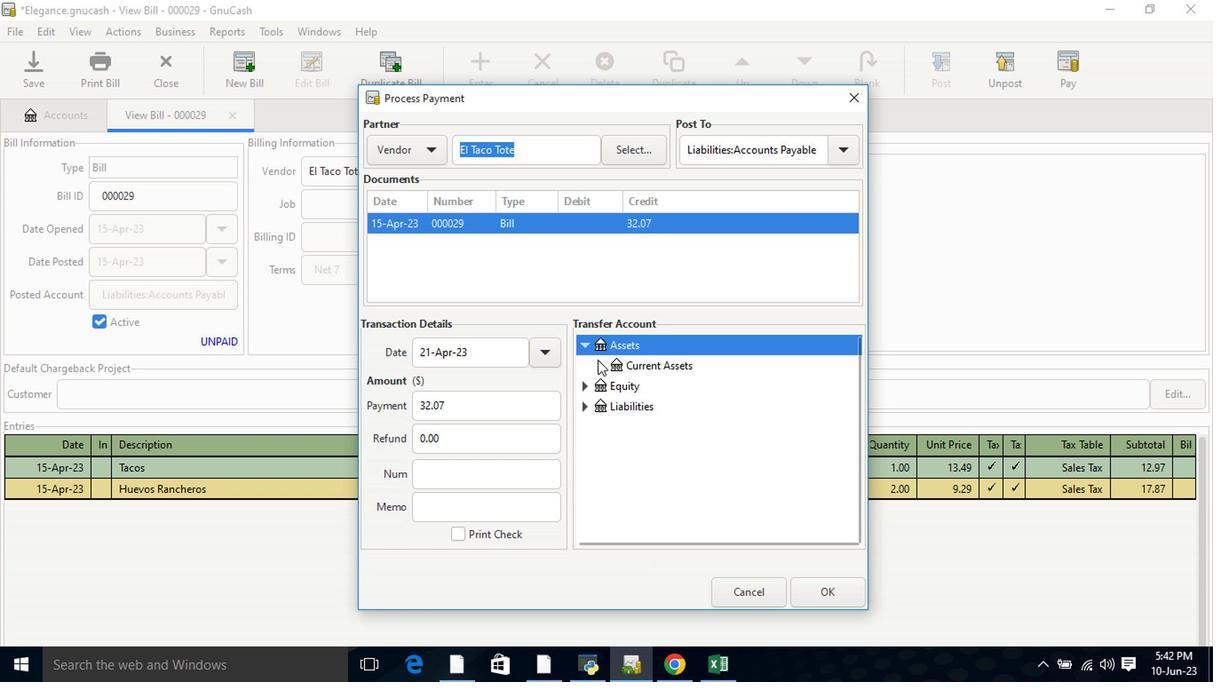 
Action: Mouse moved to (636, 388)
Screenshot: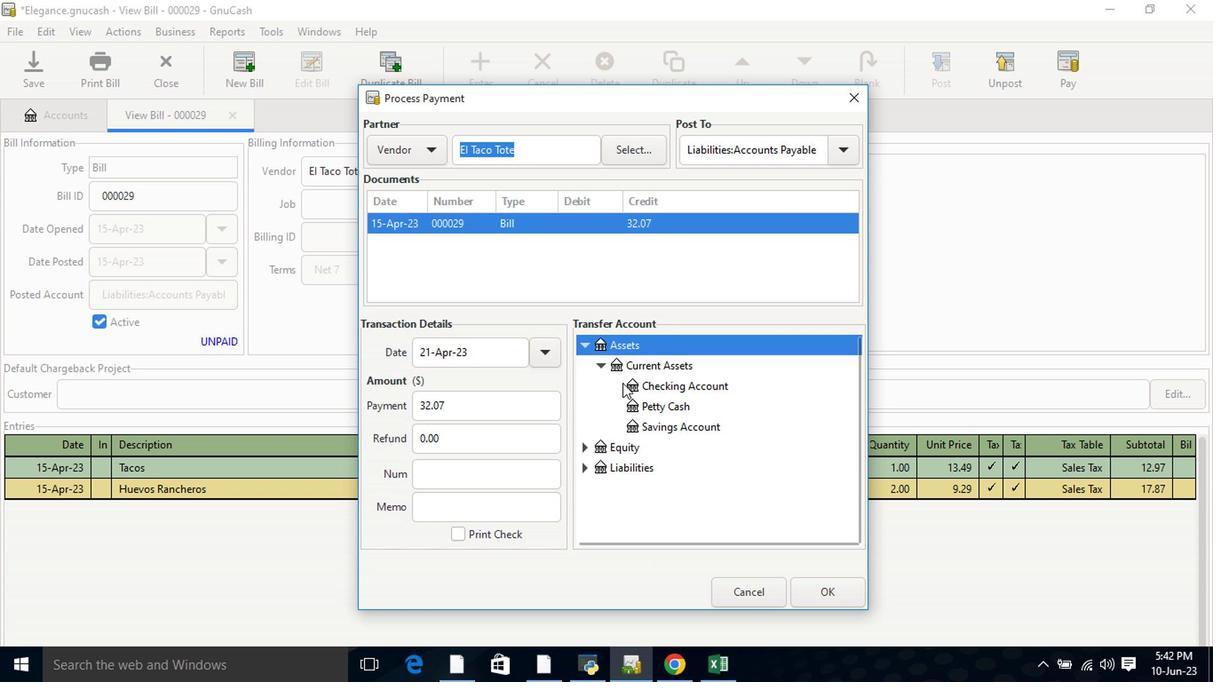 
Action: Mouse pressed left at (636, 388)
Screenshot: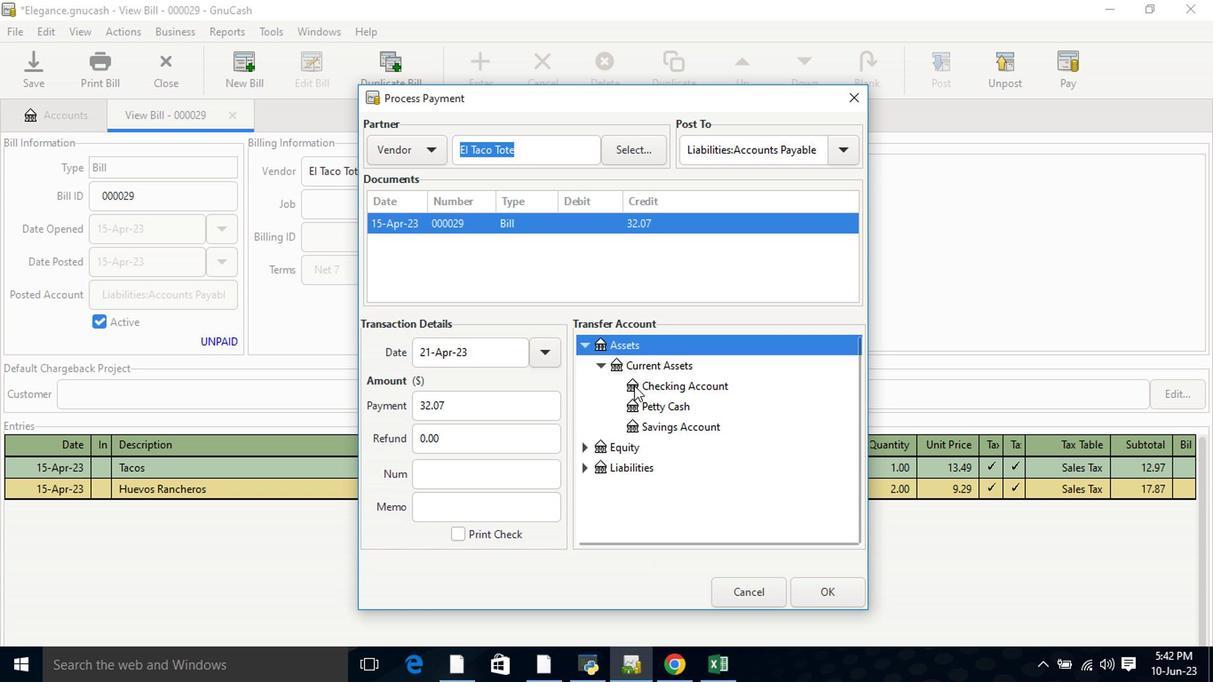 
Action: Mouse moved to (825, 599)
Screenshot: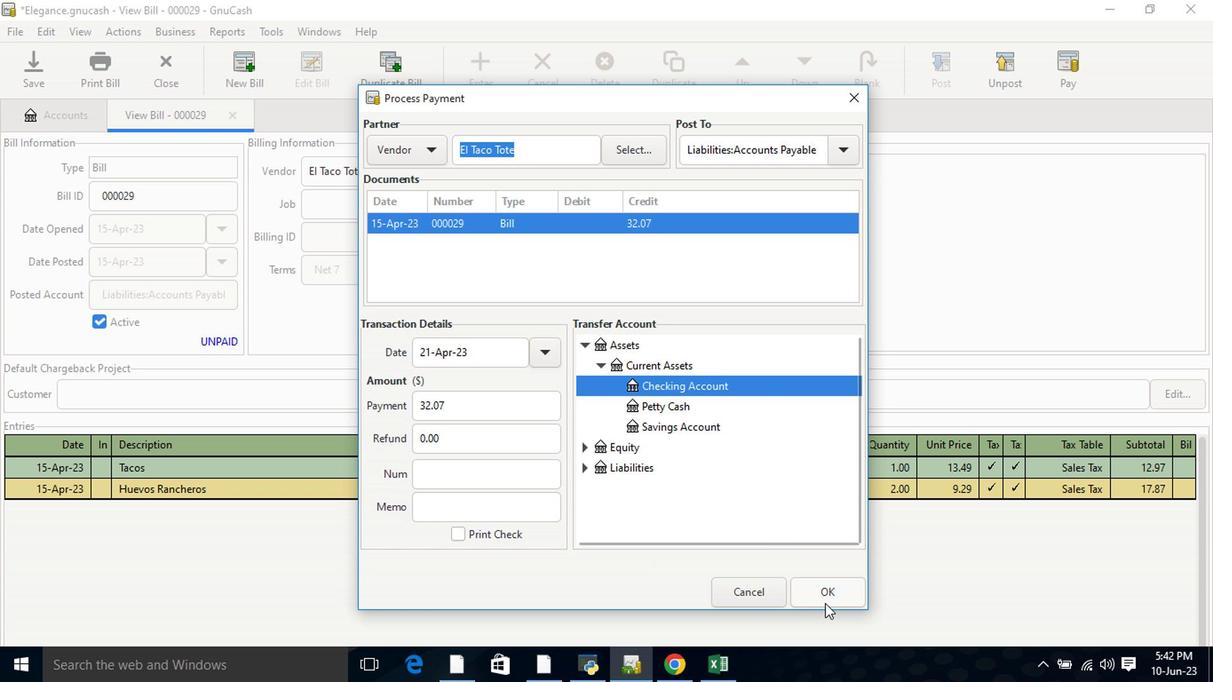 
Action: Mouse pressed left at (825, 599)
Screenshot: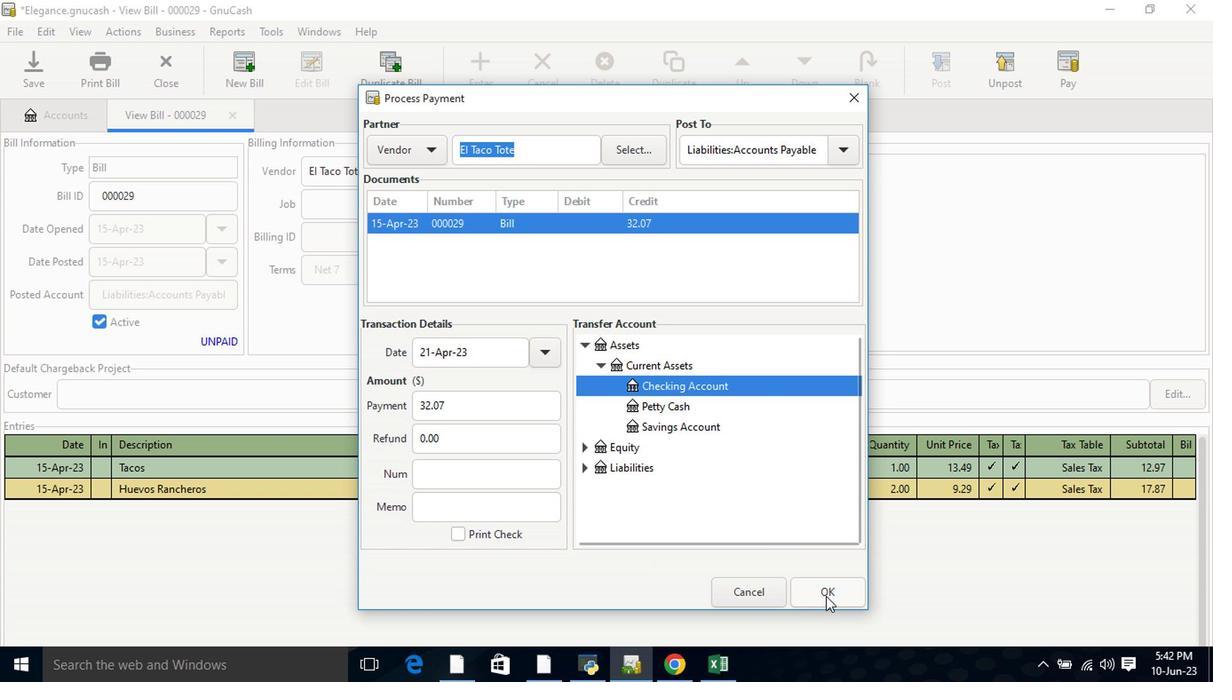 
Action: Mouse moved to (105, 69)
Screenshot: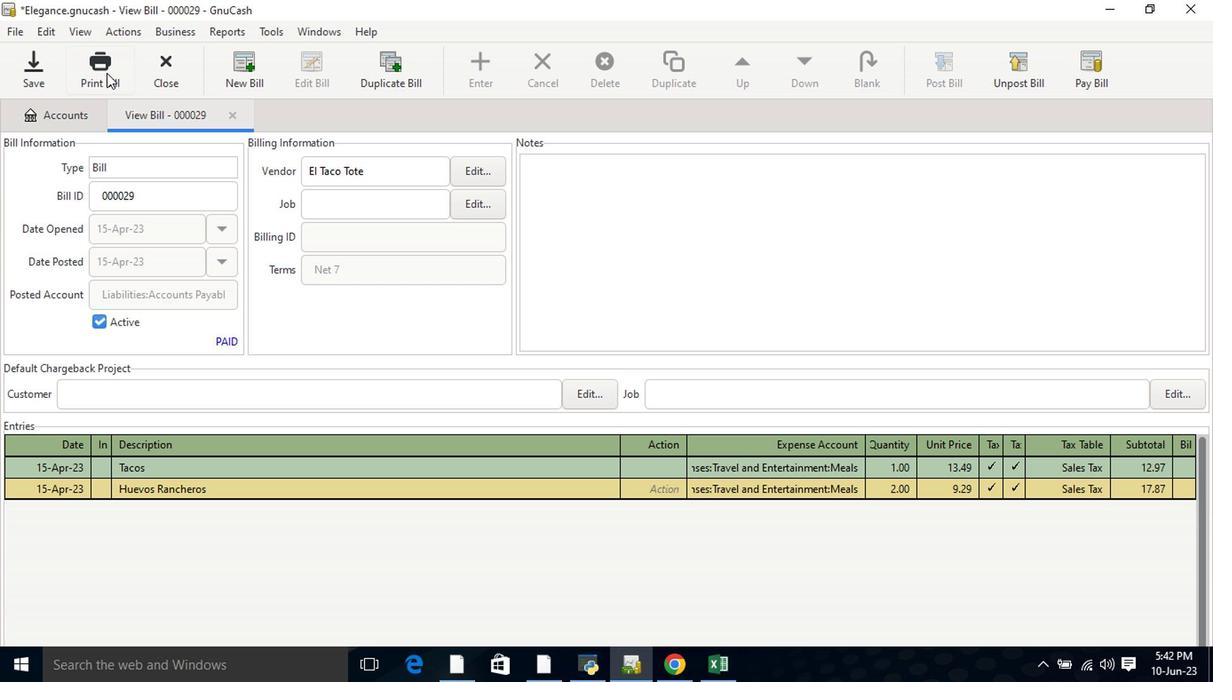 
Action: Mouse pressed left at (105, 69)
Screenshot: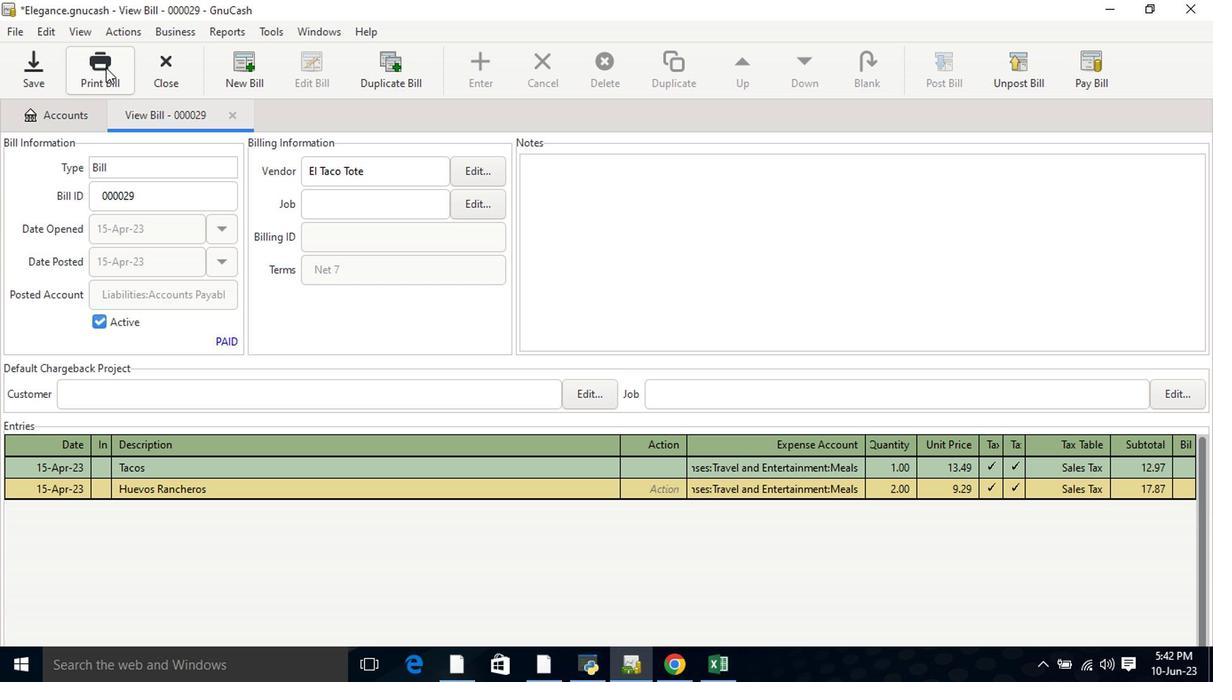 
Action: Mouse moved to (843, 58)
Screenshot: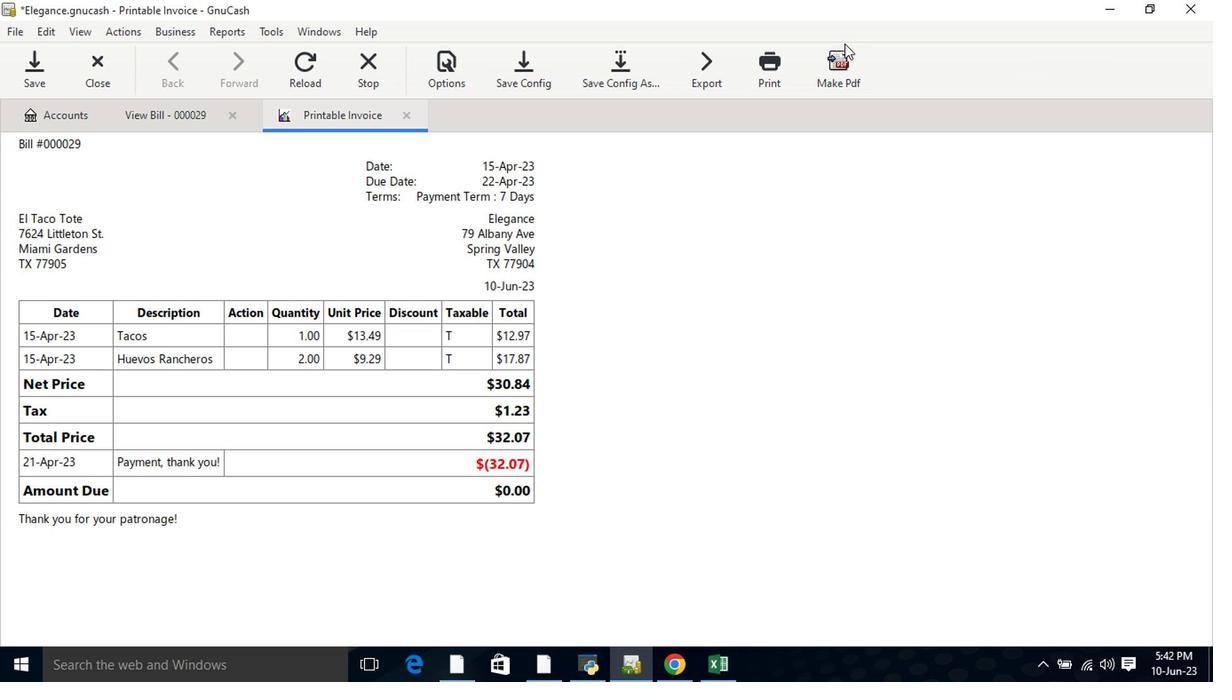 
Action: Mouse pressed left at (843, 58)
Screenshot: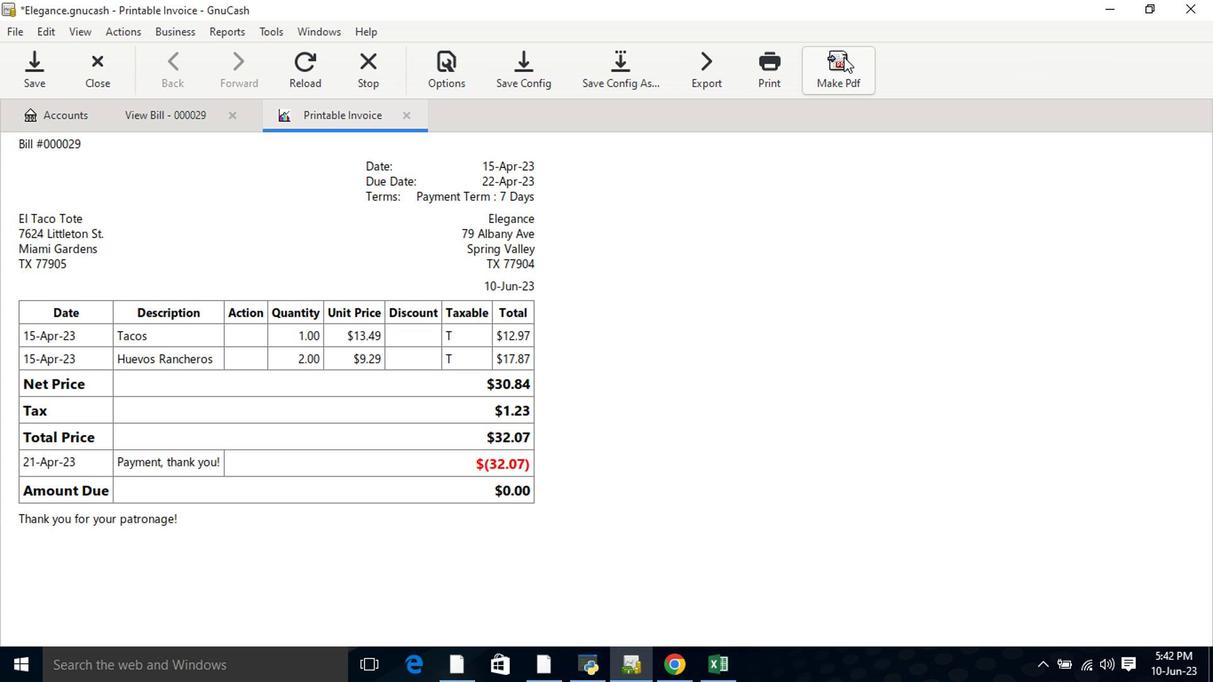 
Action: Mouse moved to (912, 630)
Screenshot: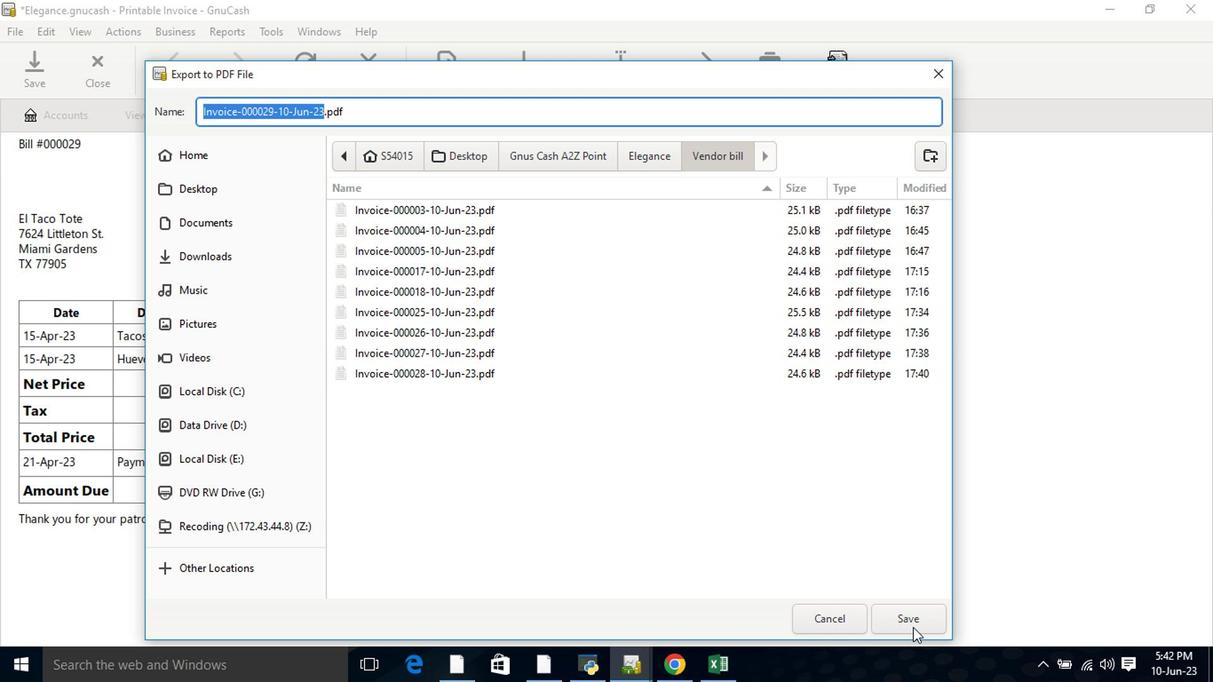 
Action: Mouse pressed left at (912, 630)
Screenshot: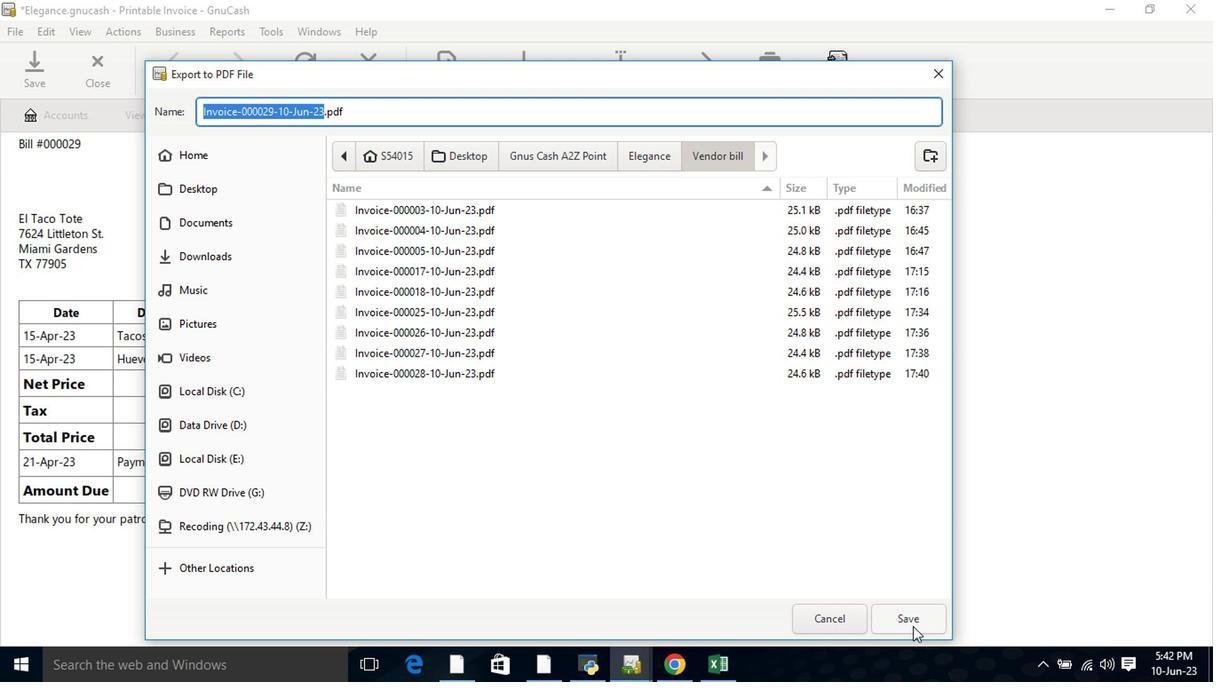 
Action: Mouse moved to (912, 565)
Screenshot: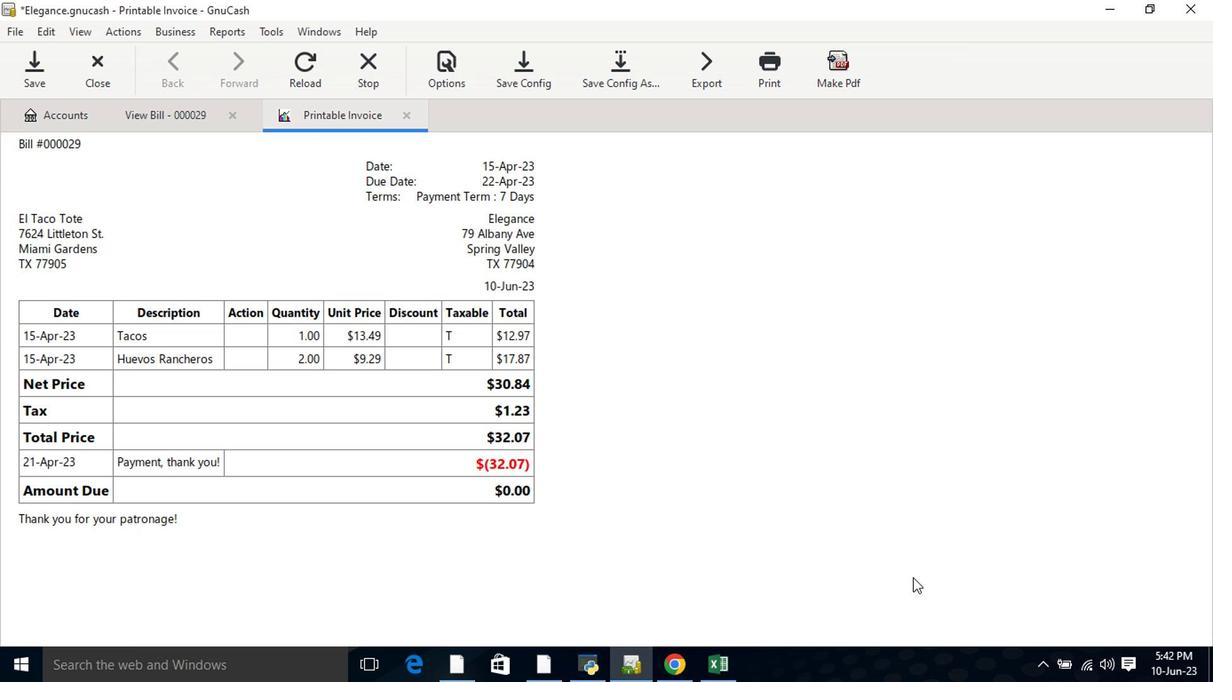
